 Task: Look for space in Quiapo, Philippines from 2nd August, 2023 to 12th August, 2023 for 2 adults in price range Rs.5000 to Rs.10000. Place can be private room with 1 bedroom having 1 bed and 1 bathroom. Property type can be house, flat, guest house, hotel. Booking option can be shelf check-in. Required host language is English.
Action: Mouse pressed left at (459, 76)
Screenshot: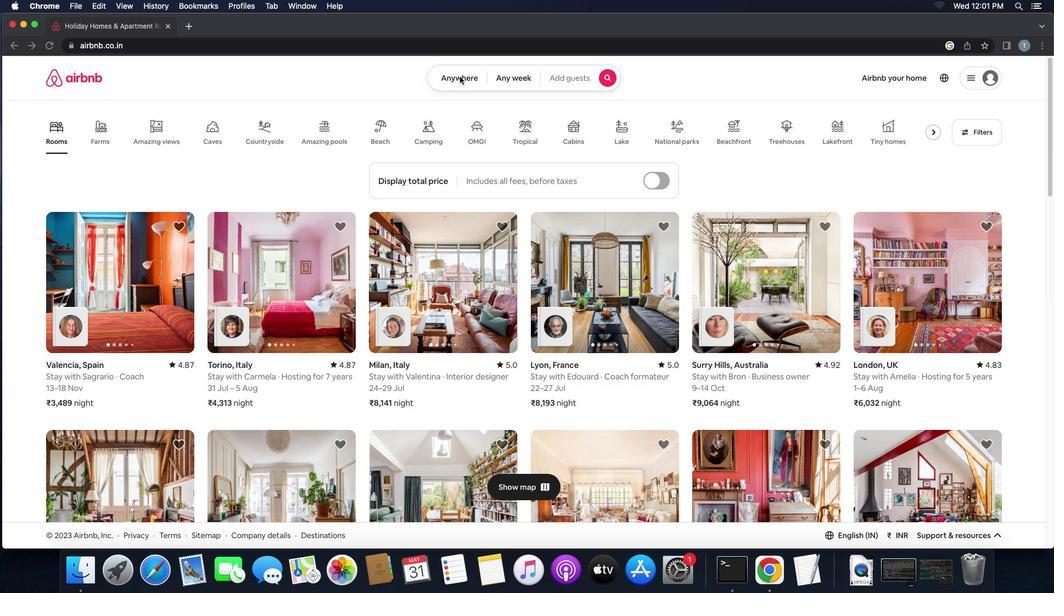 
Action: Mouse pressed left at (459, 76)
Screenshot: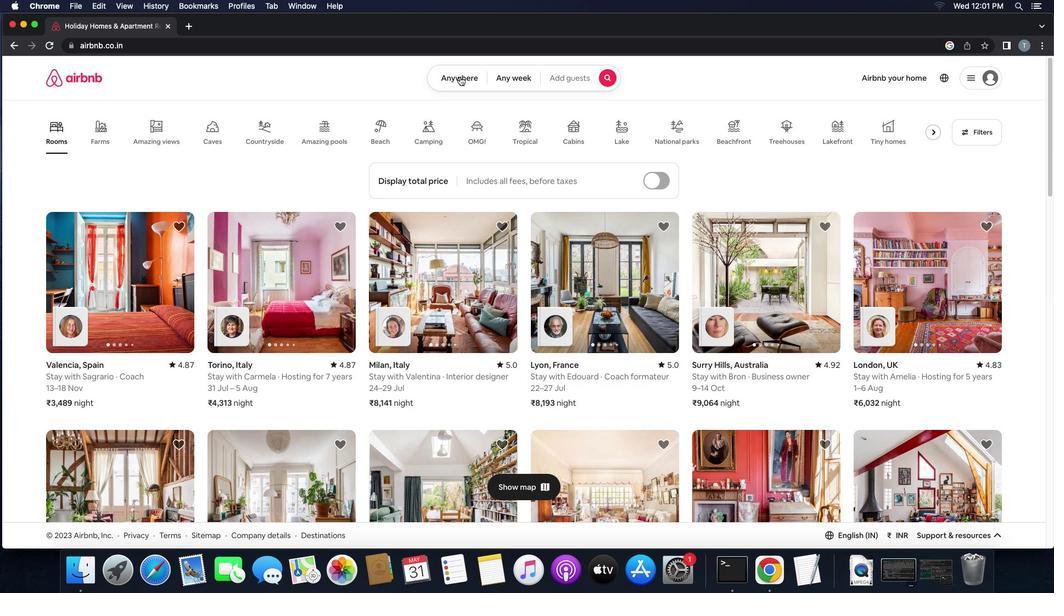 
Action: Mouse moved to (422, 116)
Screenshot: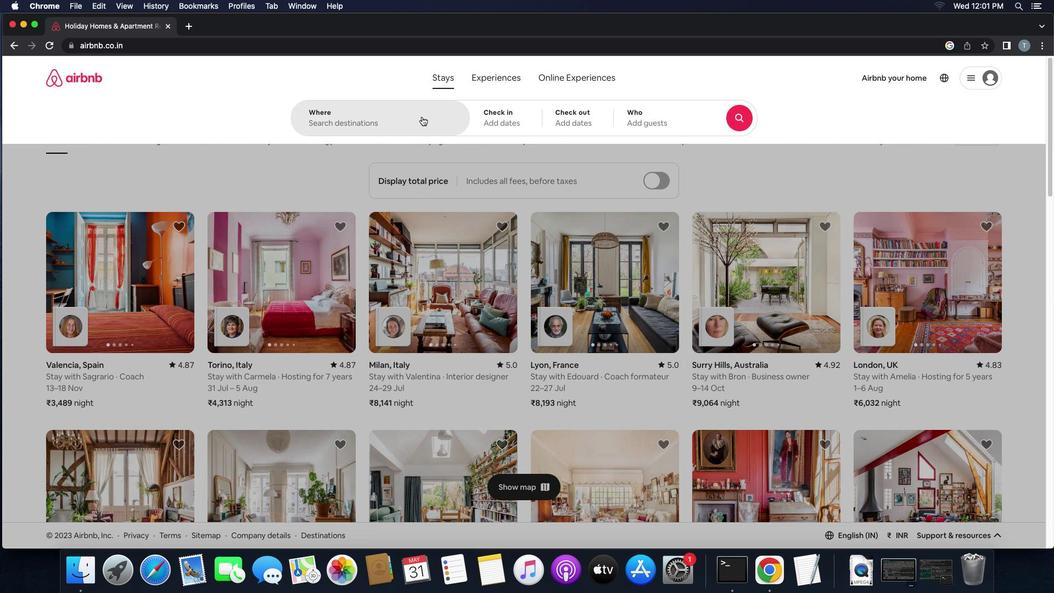 
Action: Mouse pressed left at (422, 116)
Screenshot: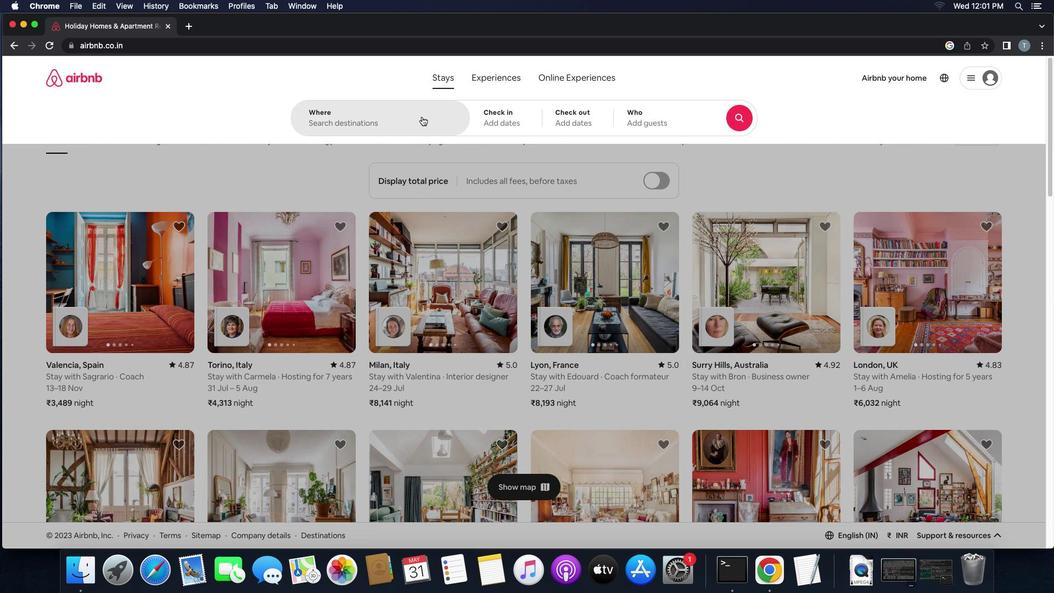 
Action: Key pressed Key.shift'Q''u''i''a''p''o'',''p''h''i''l''i''p''p''i''n''e''s'
Screenshot: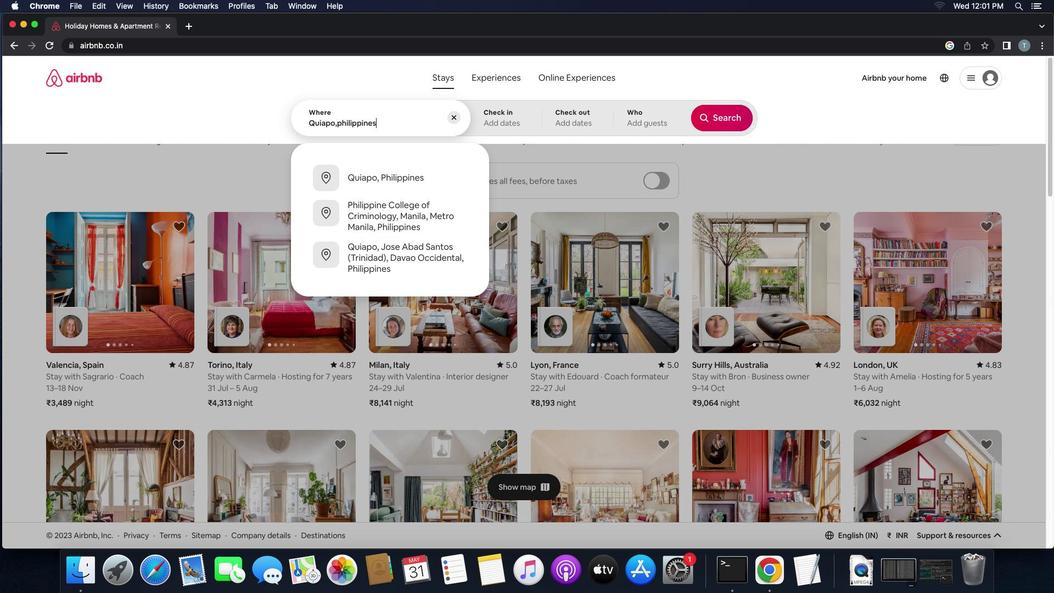 
Action: Mouse moved to (384, 180)
Screenshot: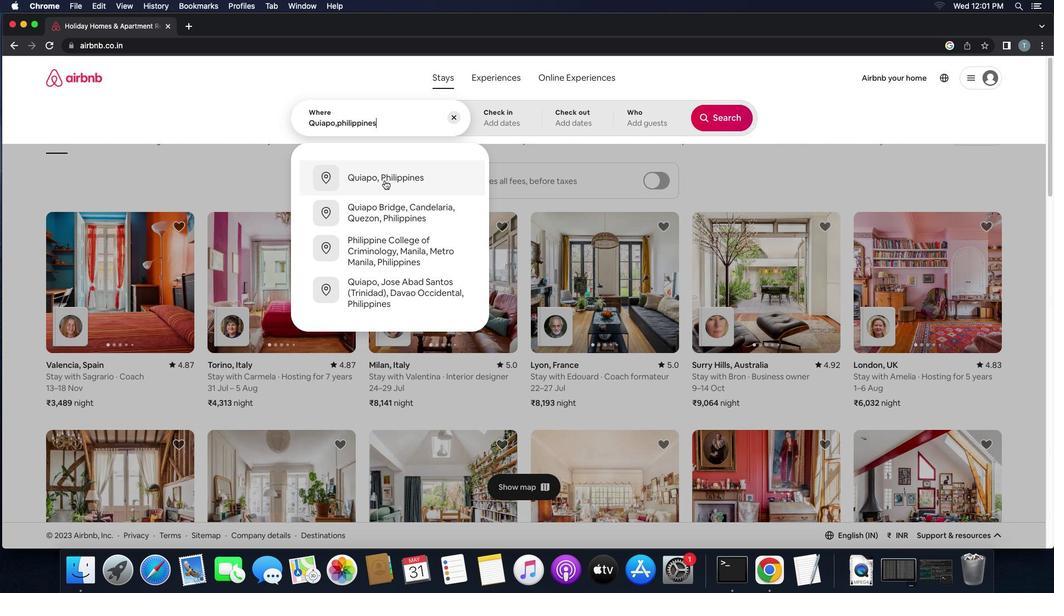 
Action: Mouse pressed left at (384, 180)
Screenshot: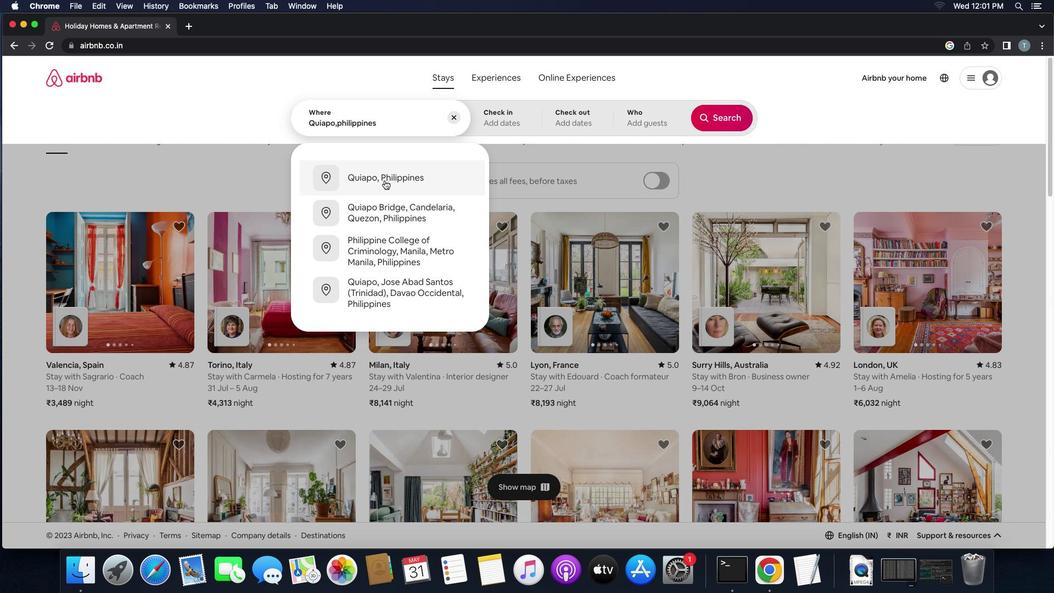 
Action: Mouse moved to (727, 209)
Screenshot: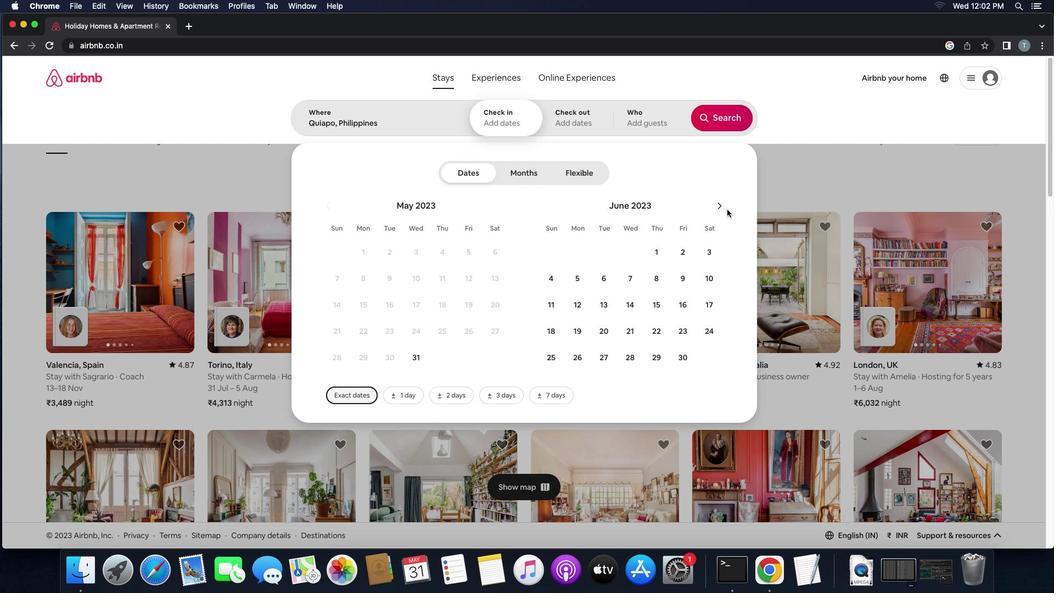 
Action: Mouse pressed left at (727, 209)
Screenshot: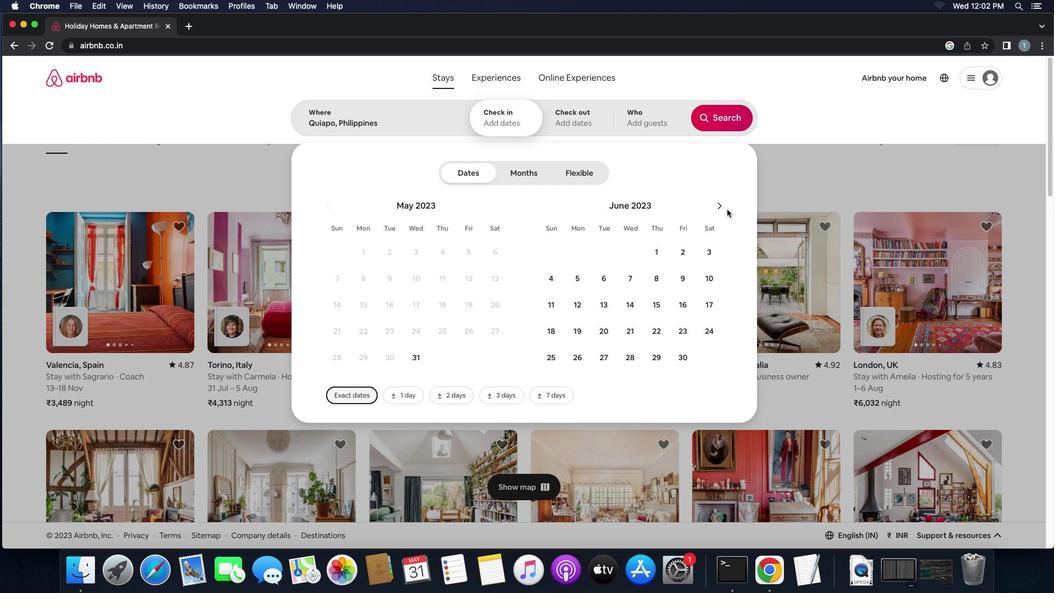 
Action: Mouse moved to (722, 210)
Screenshot: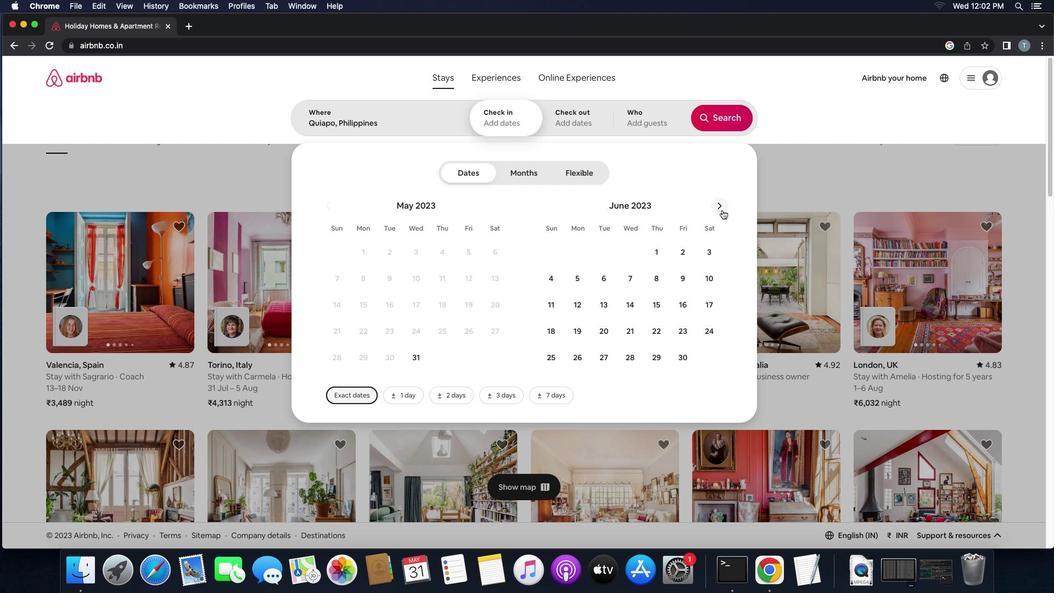 
Action: Mouse pressed left at (722, 210)
Screenshot: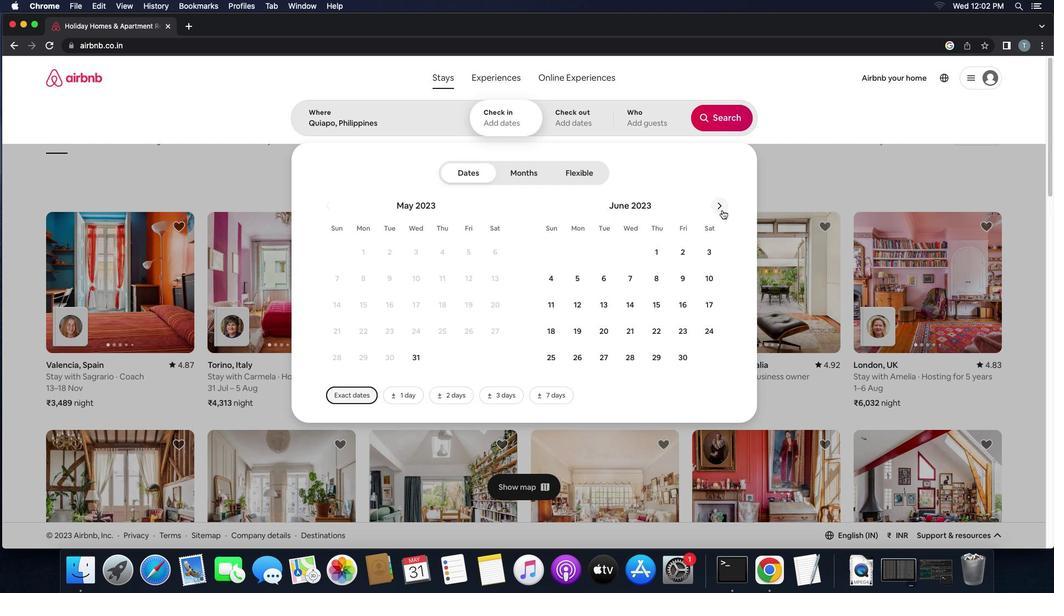
Action: Mouse pressed left at (722, 210)
Screenshot: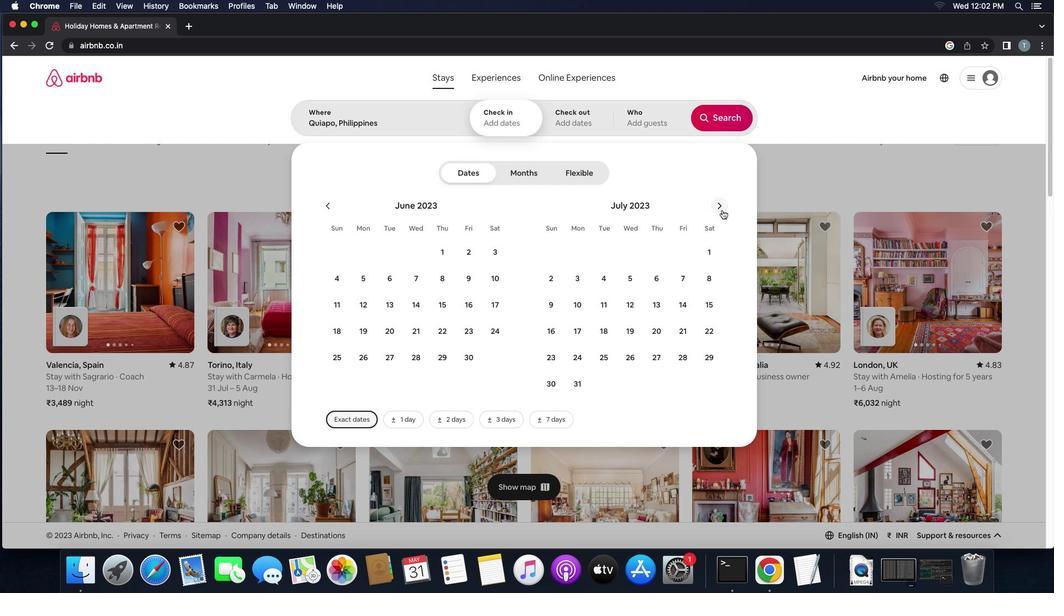 
Action: Mouse moved to (626, 247)
Screenshot: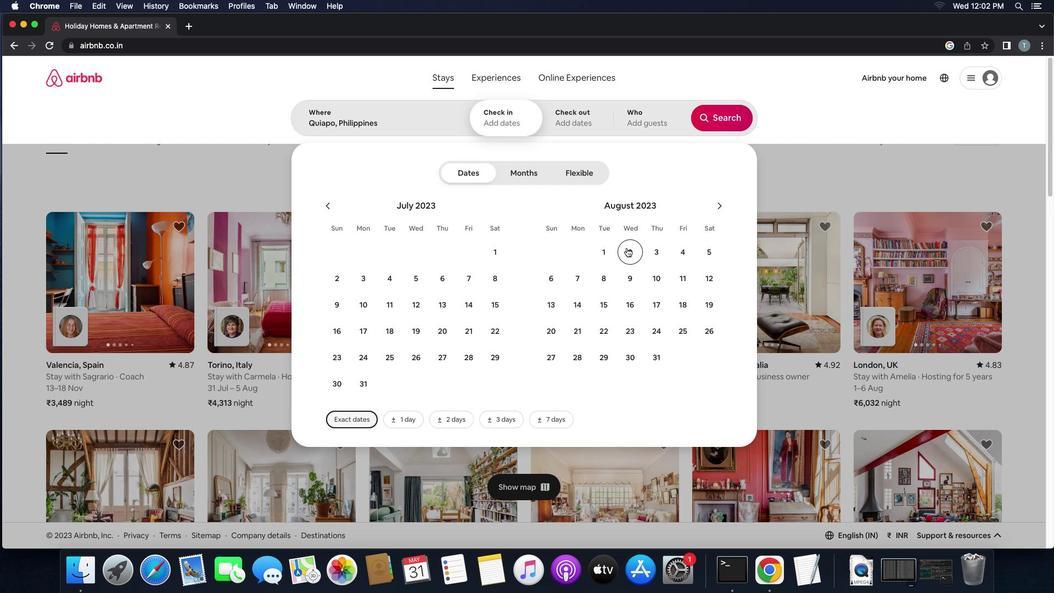 
Action: Mouse pressed left at (626, 247)
Screenshot: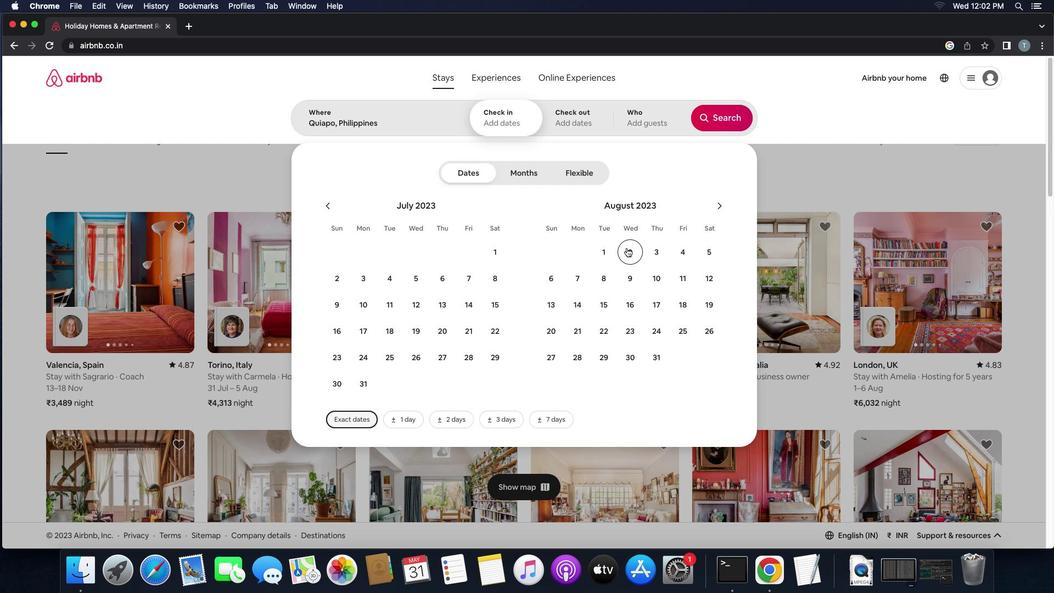 
Action: Mouse moved to (715, 283)
Screenshot: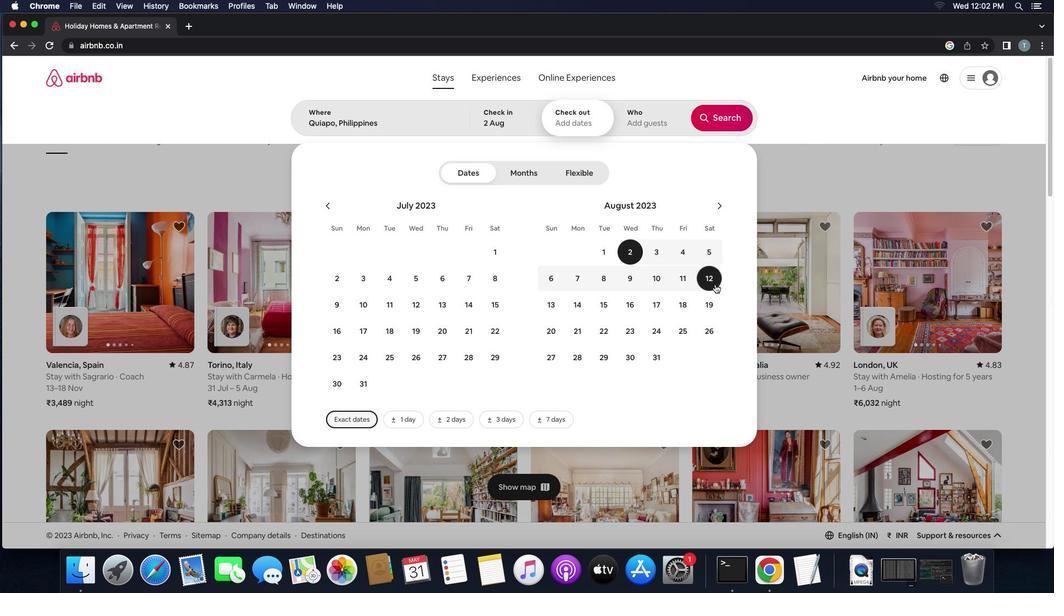 
Action: Mouse pressed left at (715, 283)
Screenshot: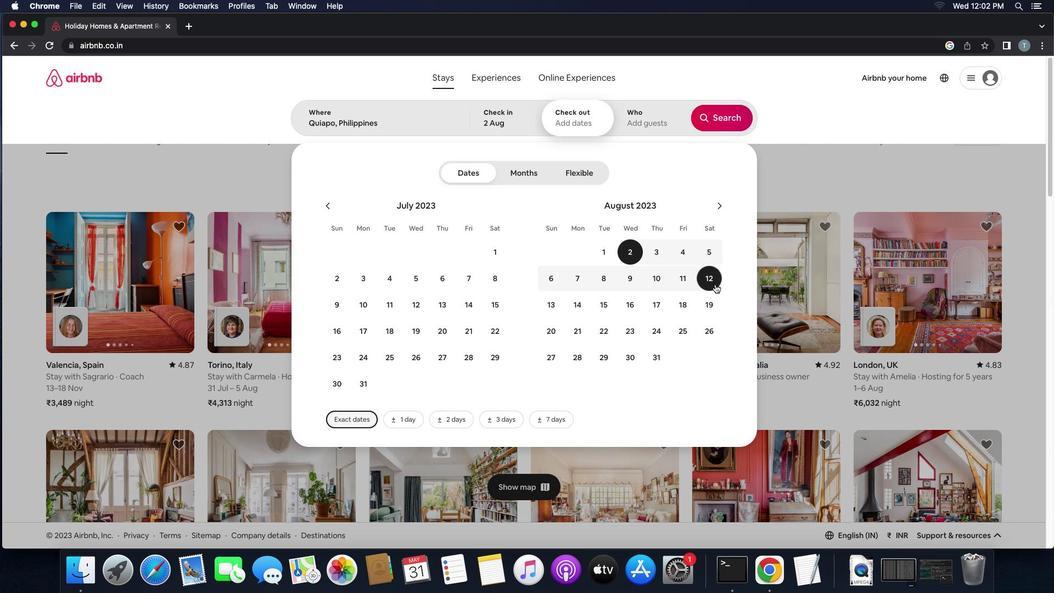 
Action: Mouse moved to (650, 131)
Screenshot: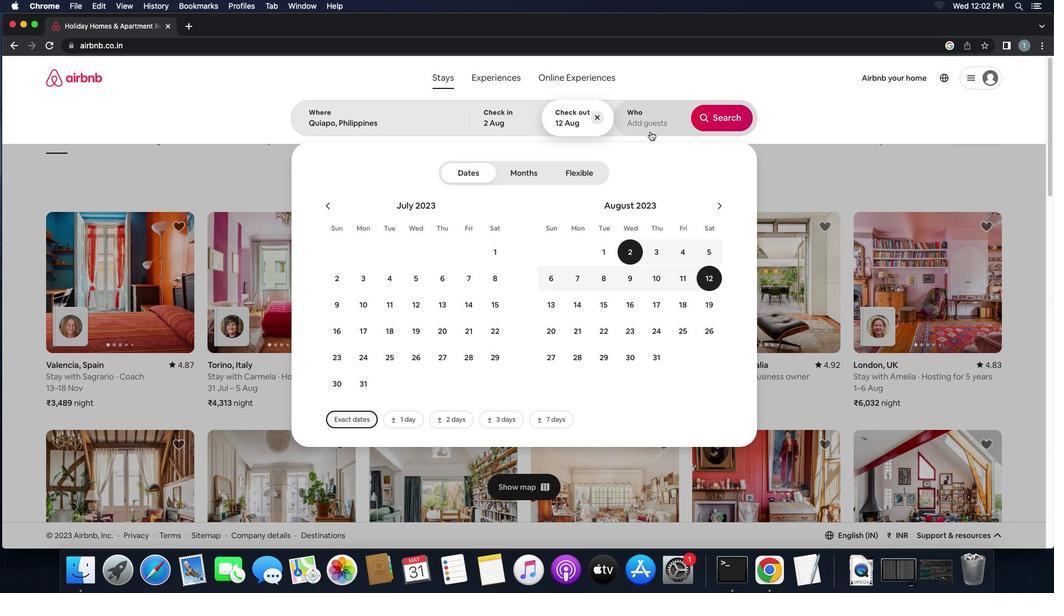 
Action: Mouse pressed left at (650, 131)
Screenshot: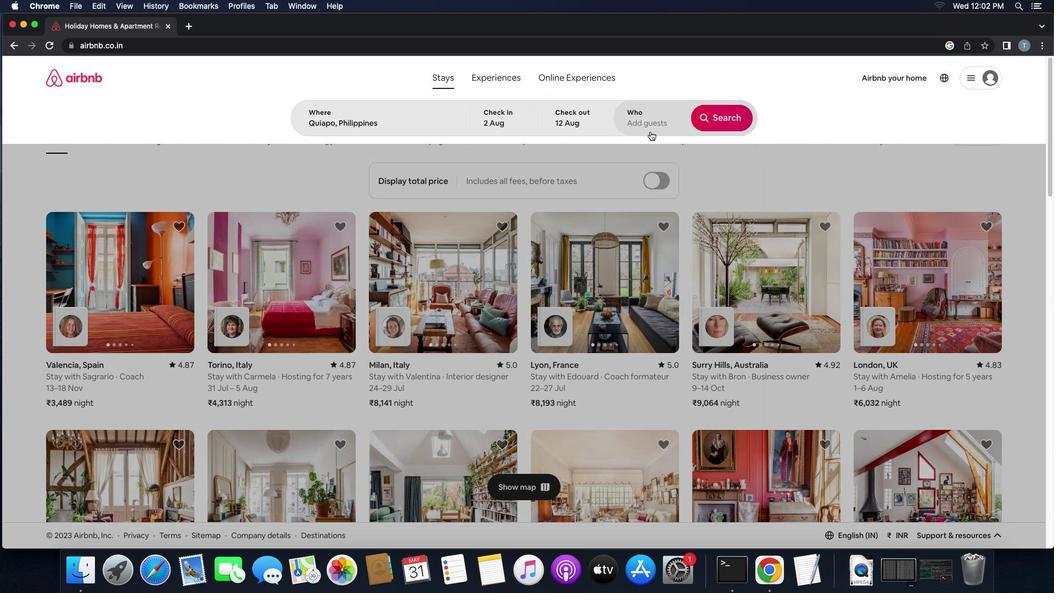 
Action: Mouse moved to (725, 180)
Screenshot: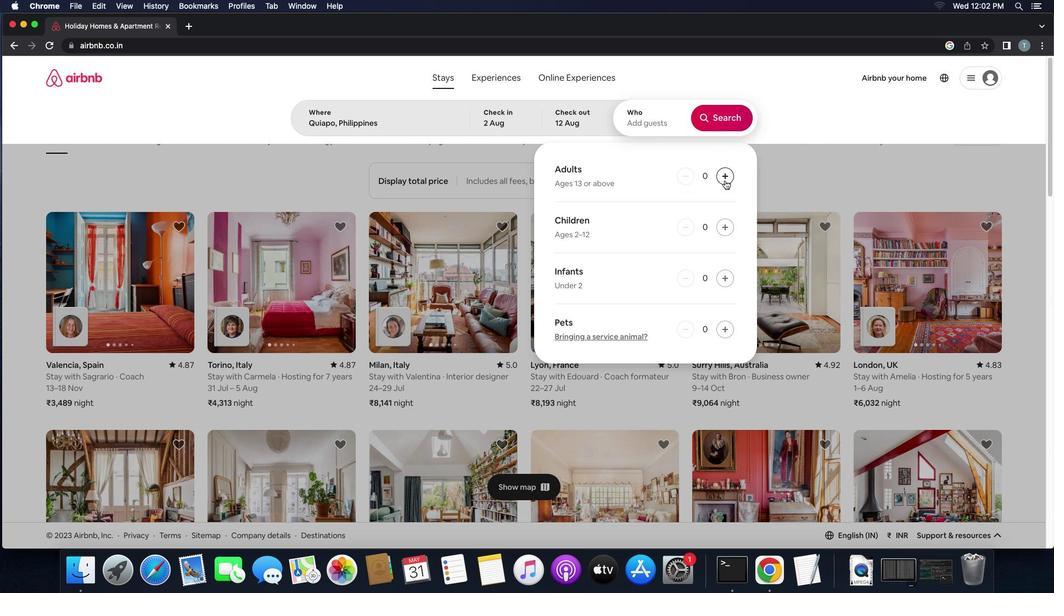 
Action: Mouse pressed left at (725, 180)
Screenshot: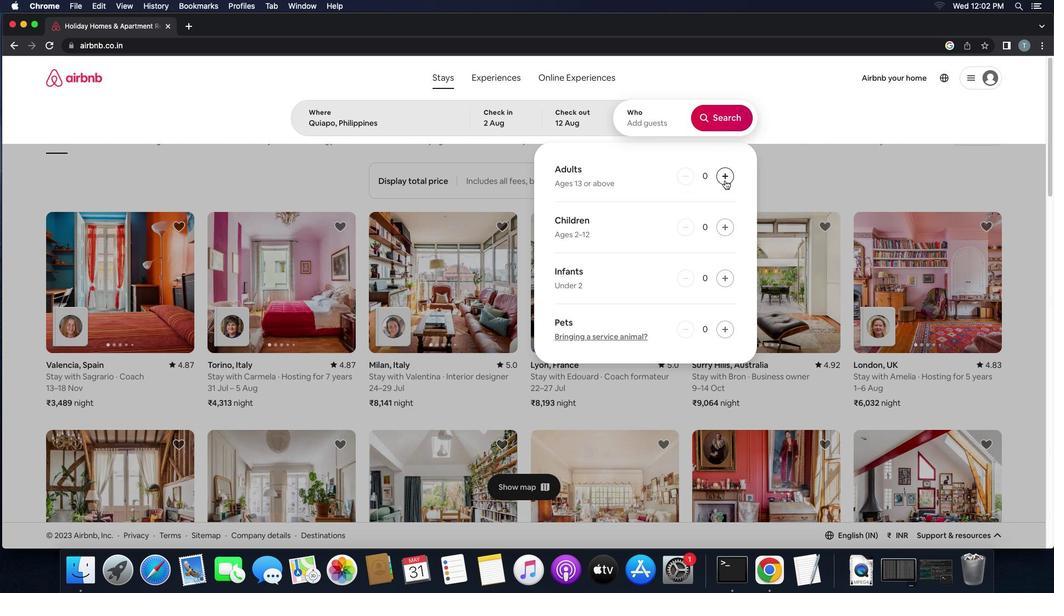 
Action: Mouse pressed left at (725, 180)
Screenshot: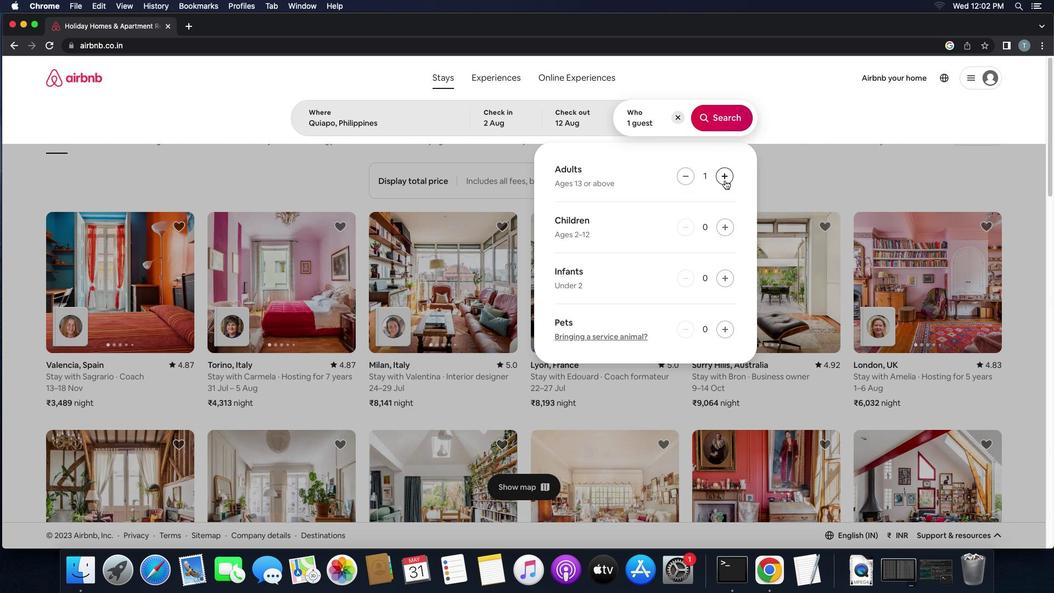 
Action: Mouse moved to (731, 119)
Screenshot: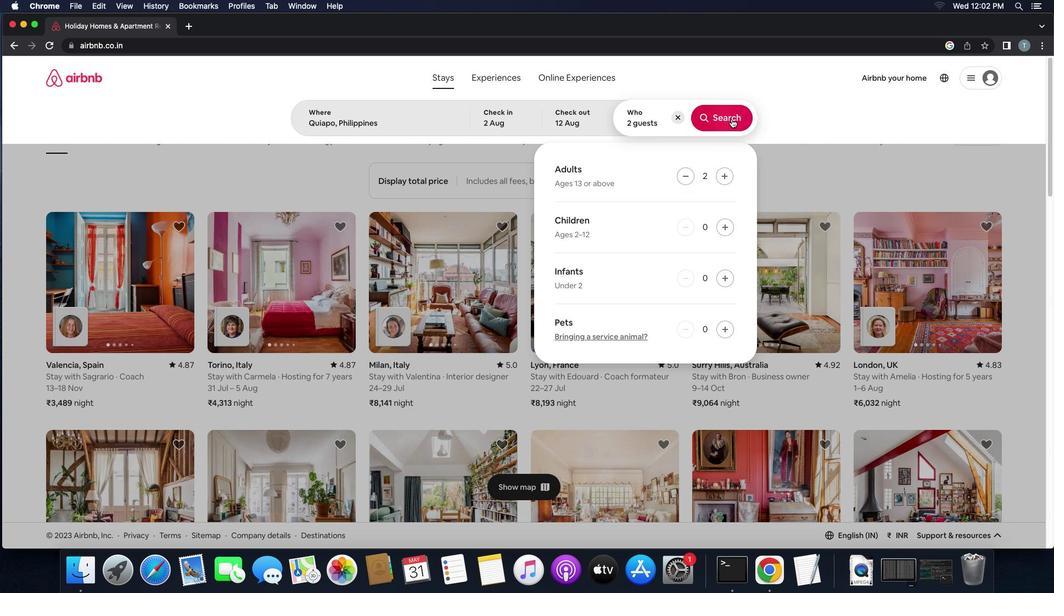 
Action: Mouse pressed left at (731, 119)
Screenshot: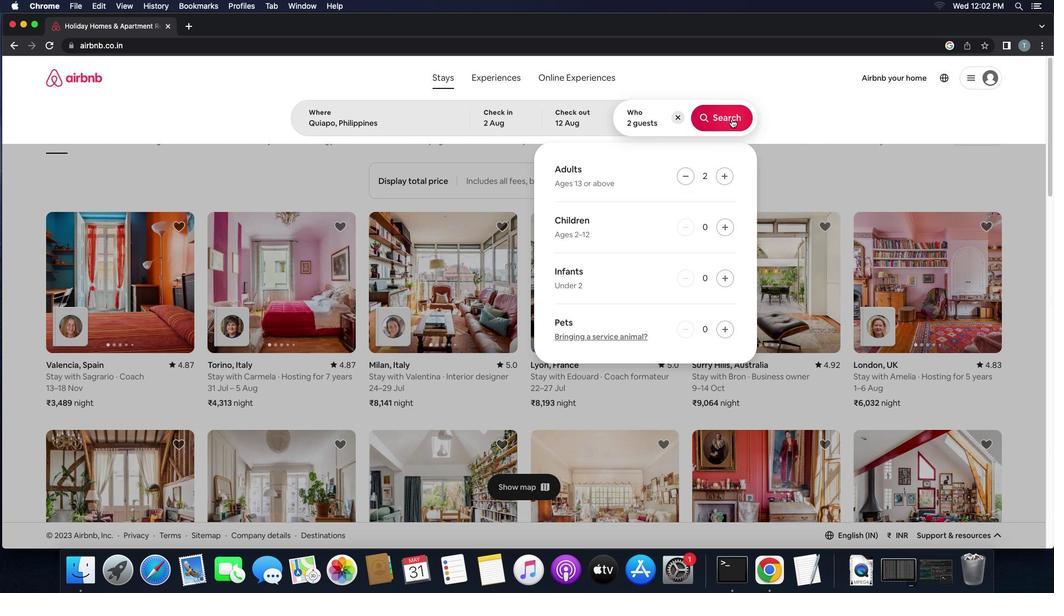 
Action: Mouse moved to (997, 127)
Screenshot: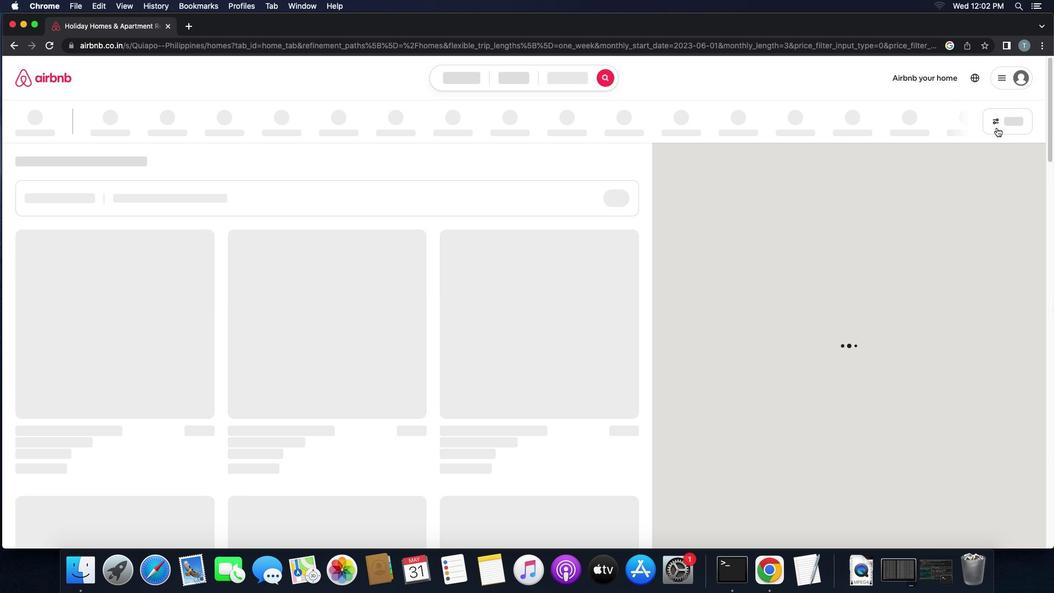 
Action: Mouse pressed left at (997, 127)
Screenshot: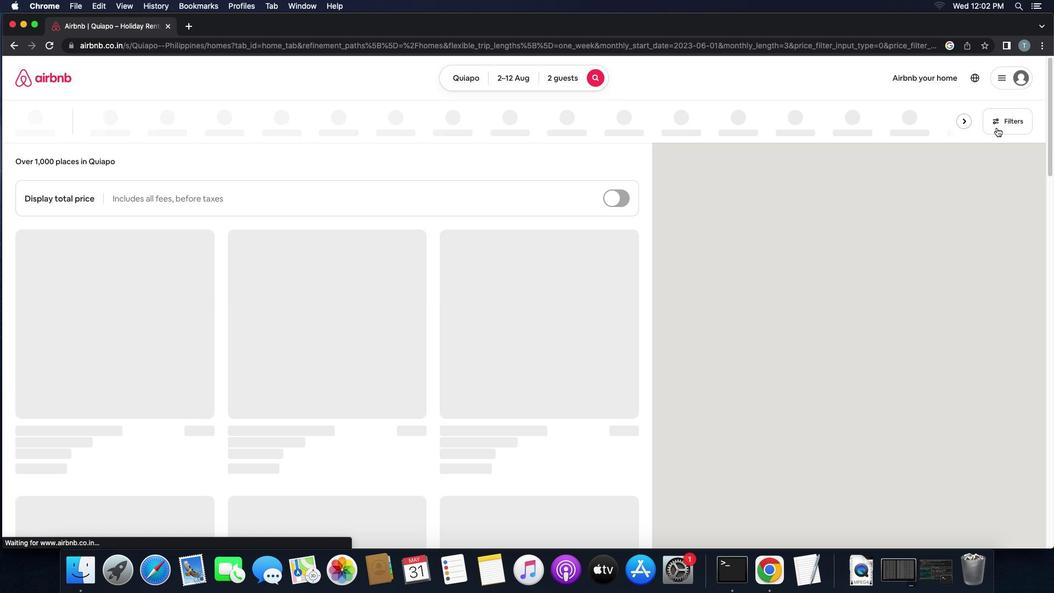 
Action: Mouse moved to (425, 262)
Screenshot: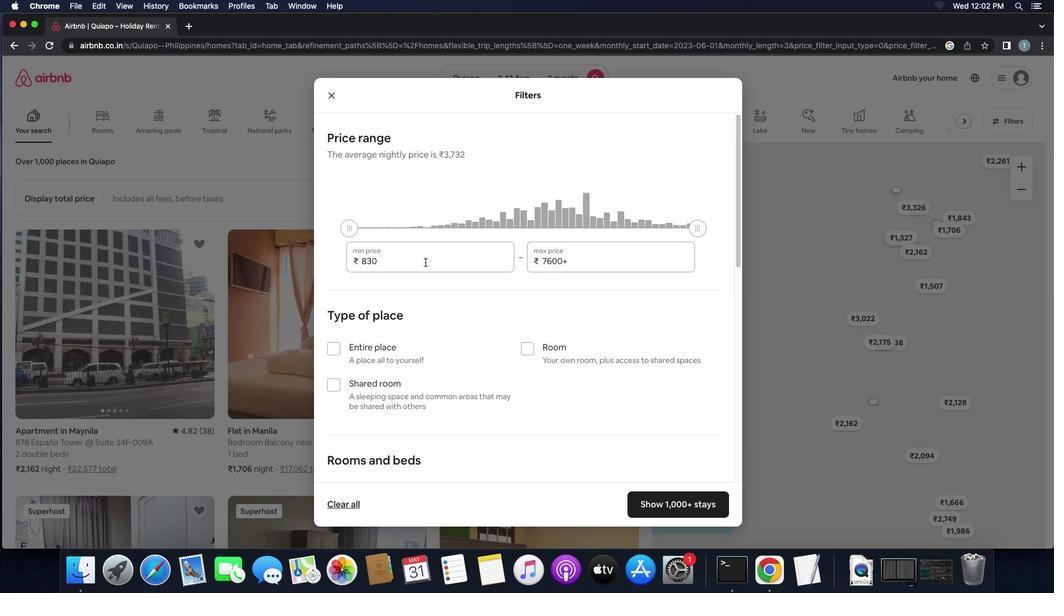
Action: Mouse pressed left at (425, 262)
Screenshot: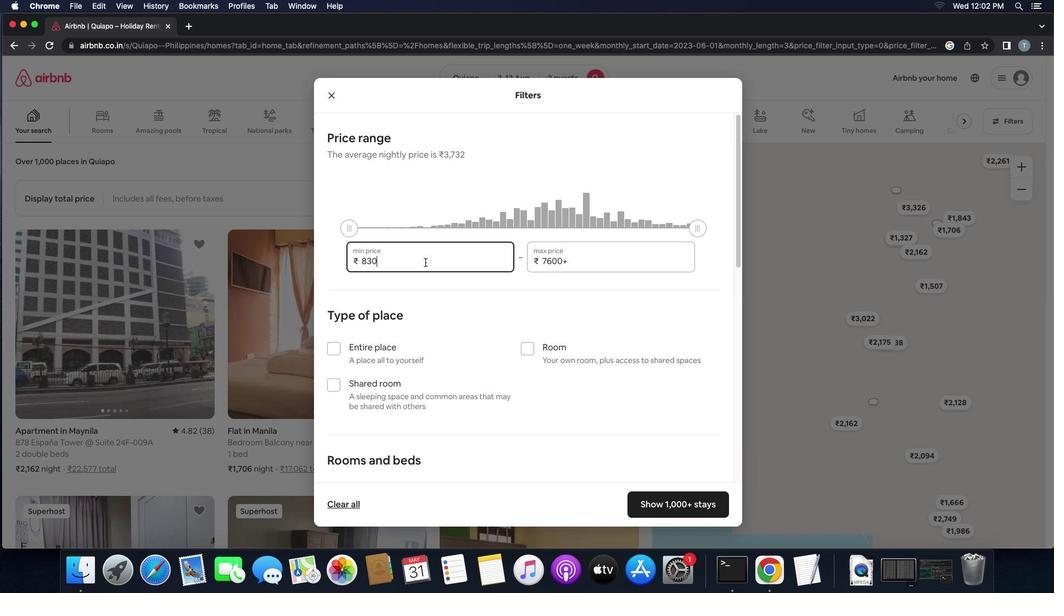
Action: Mouse moved to (425, 261)
Screenshot: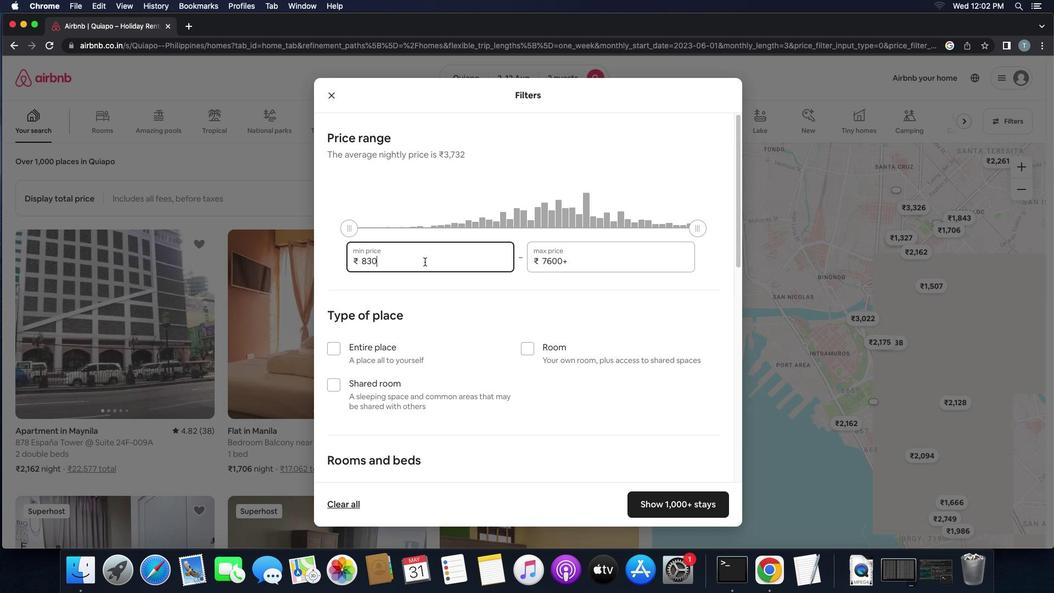 
Action: Key pressed Key.backspaceKey.backspaceKey.backspace'5''0''0''0'
Screenshot: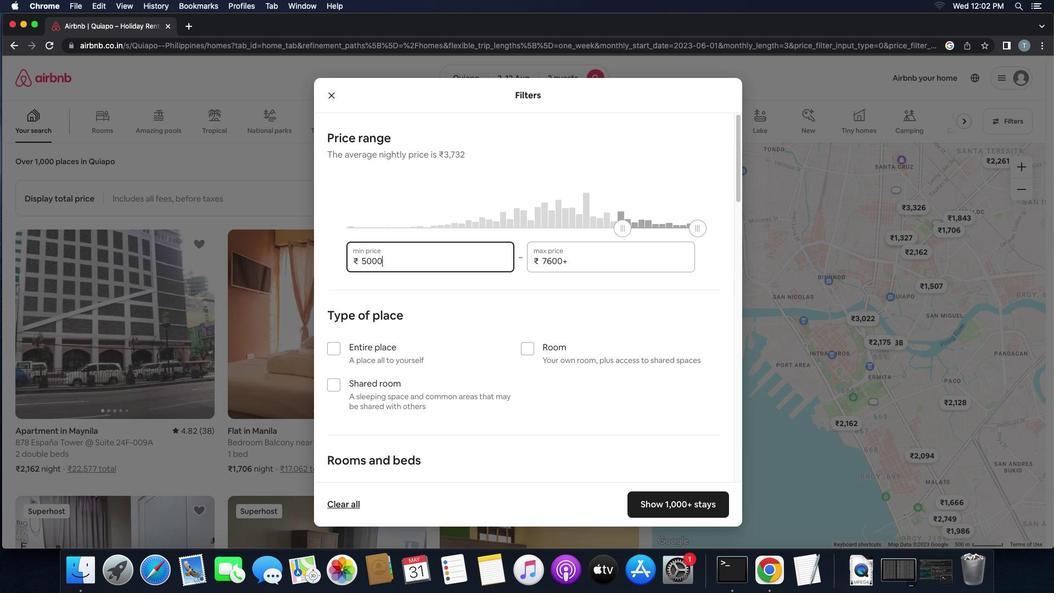 
Action: Mouse moved to (592, 261)
Screenshot: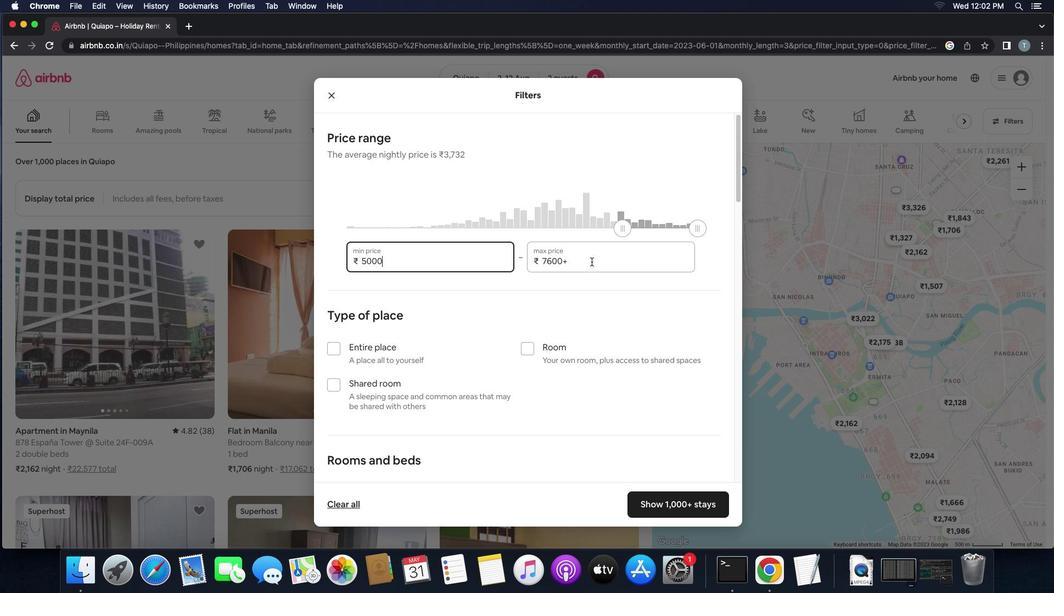 
Action: Mouse pressed left at (592, 261)
Screenshot: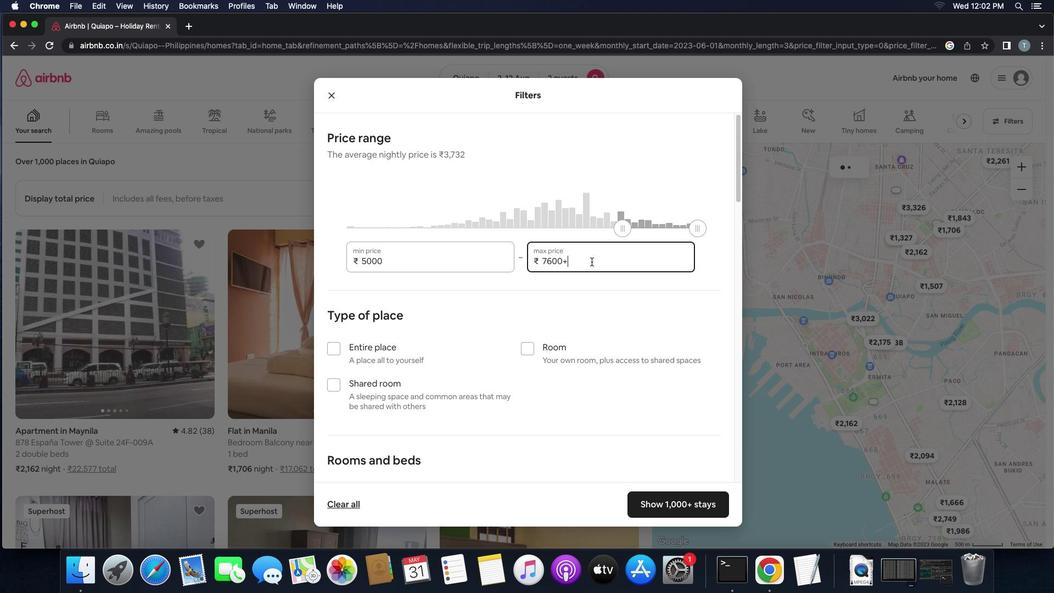
Action: Mouse moved to (578, 198)
Screenshot: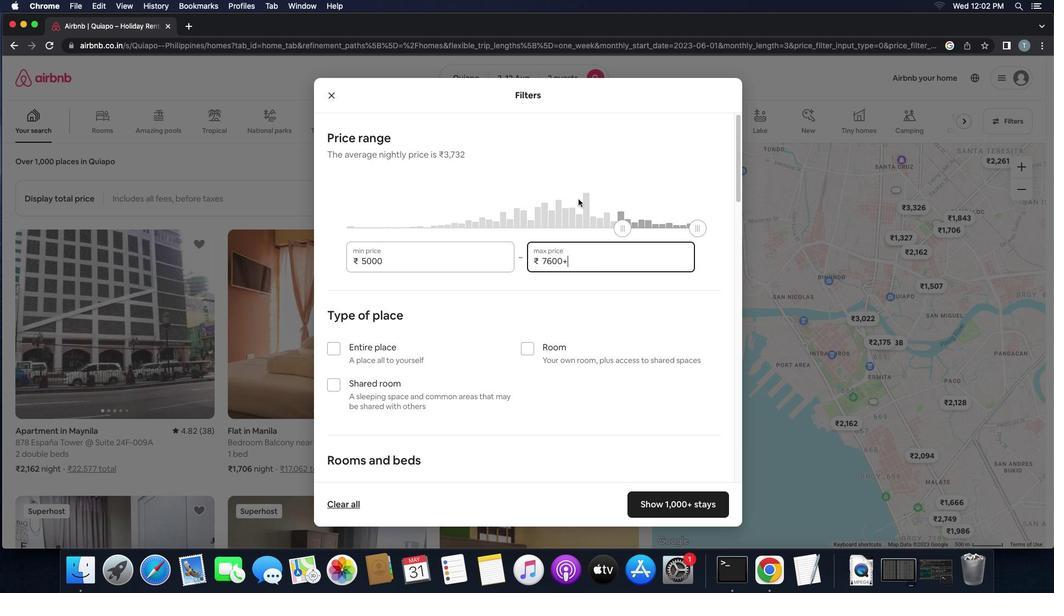 
Action: Key pressed Key.backspaceKey.backspaceKey.backspaceKey.backspaceKey.backspace'1''0''0''0''0'
Screenshot: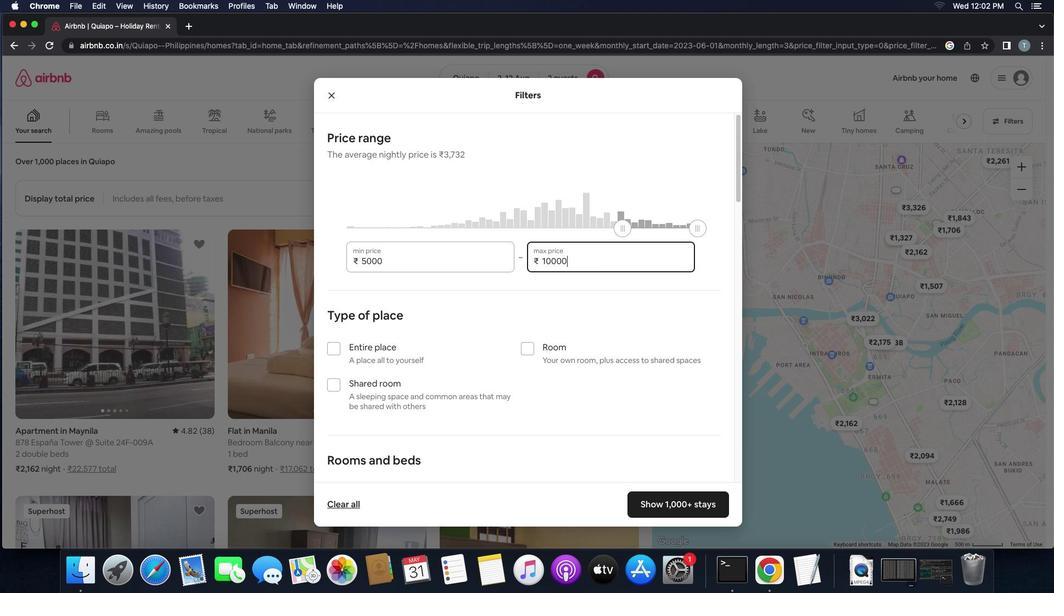 
Action: Mouse moved to (558, 269)
Screenshot: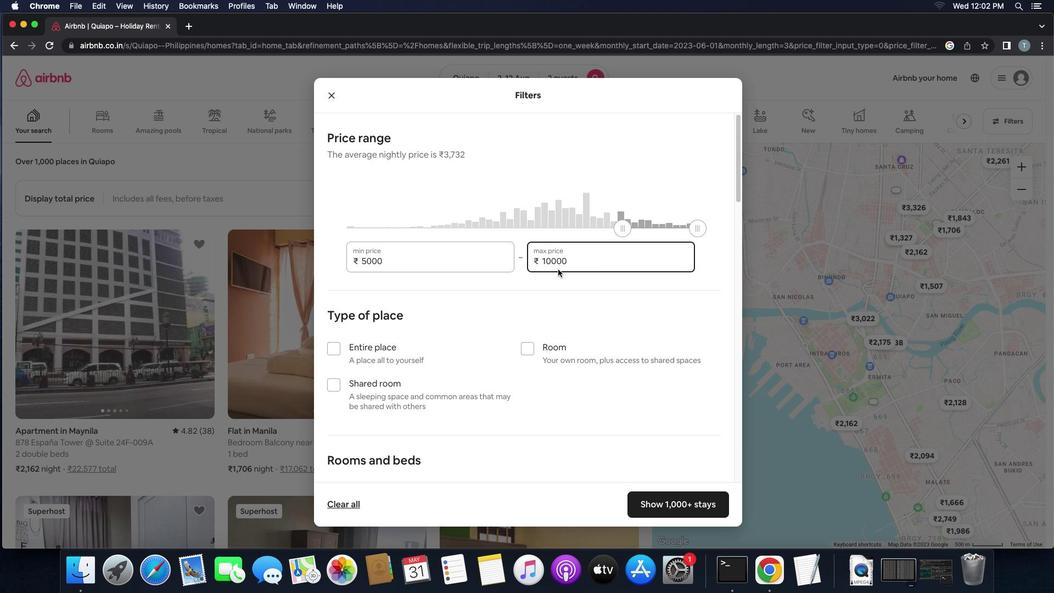 
Action: Mouse scrolled (558, 269) with delta (0, 0)
Screenshot: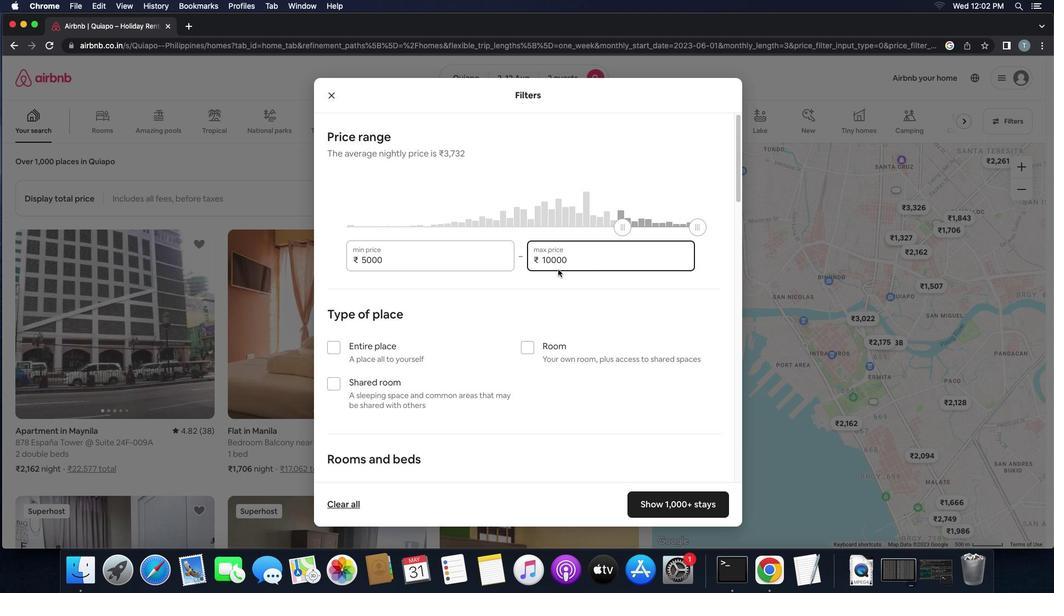 
Action: Mouse scrolled (558, 269) with delta (0, 0)
Screenshot: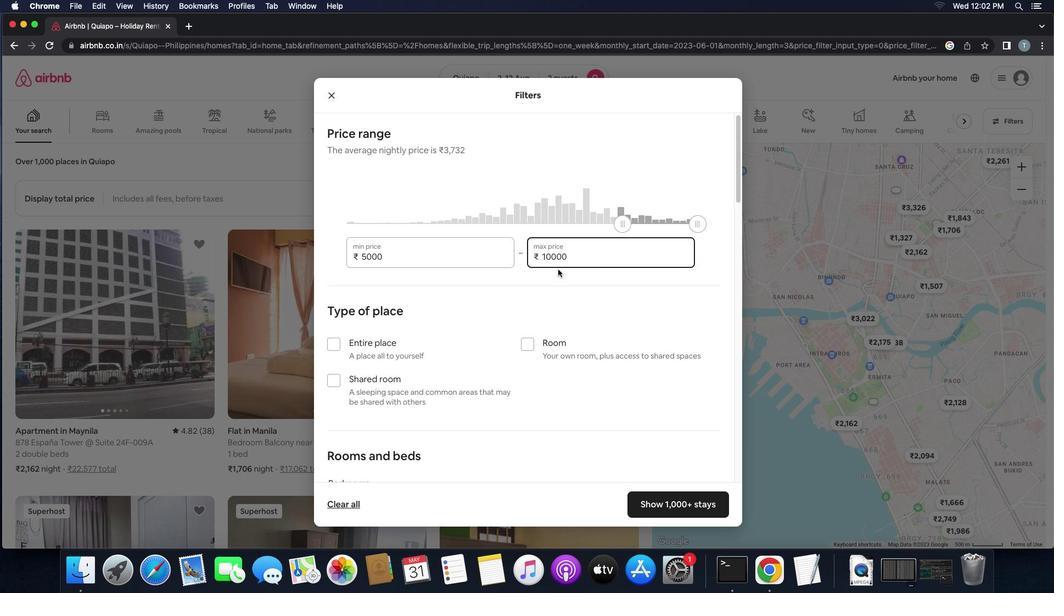 
Action: Mouse scrolled (558, 269) with delta (0, -1)
Screenshot: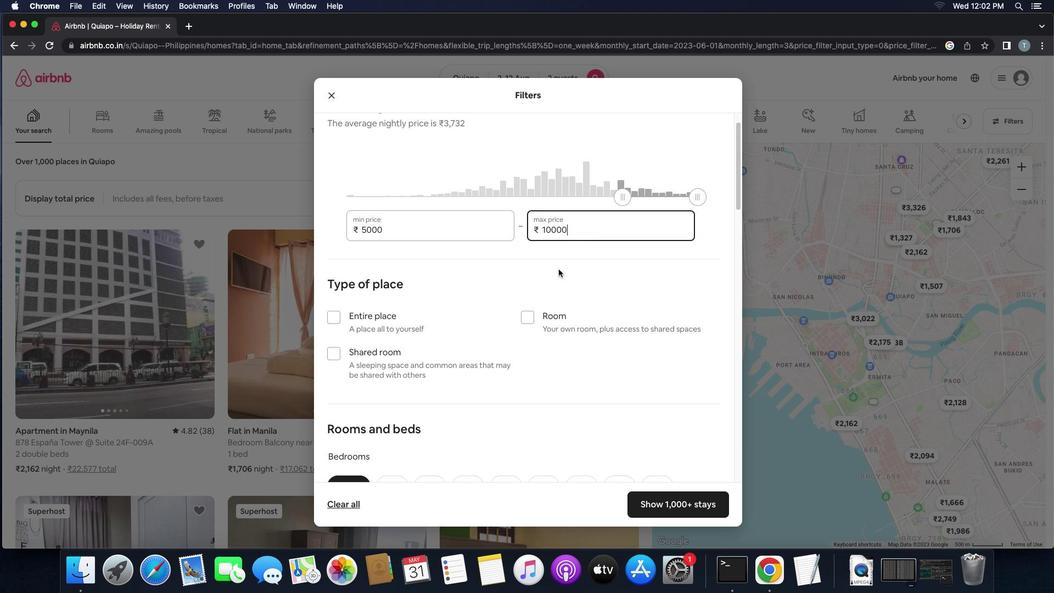 
Action: Mouse moved to (558, 269)
Screenshot: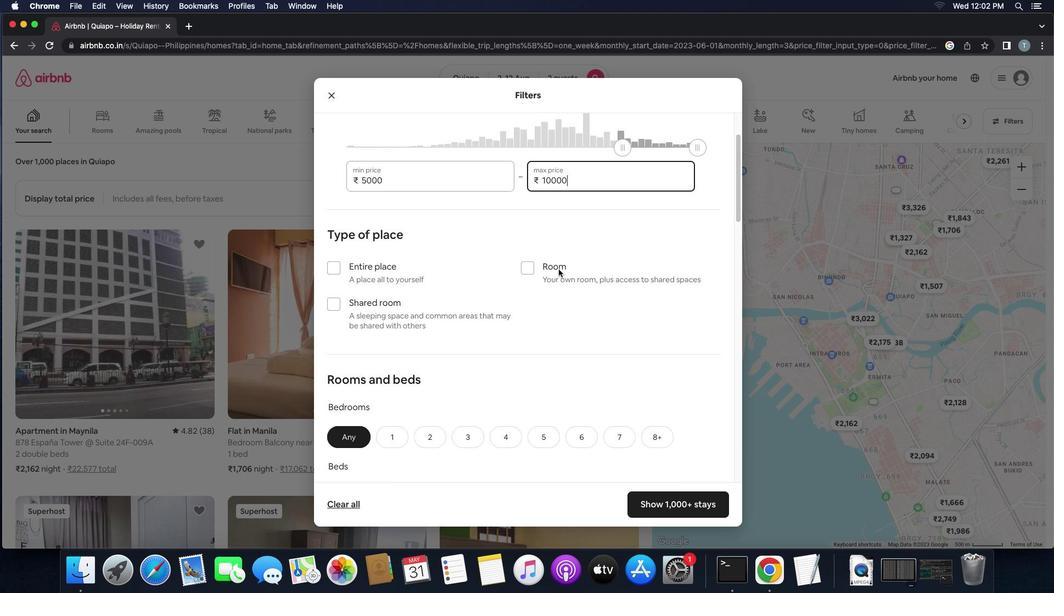 
Action: Mouse scrolled (558, 269) with delta (0, -1)
Screenshot: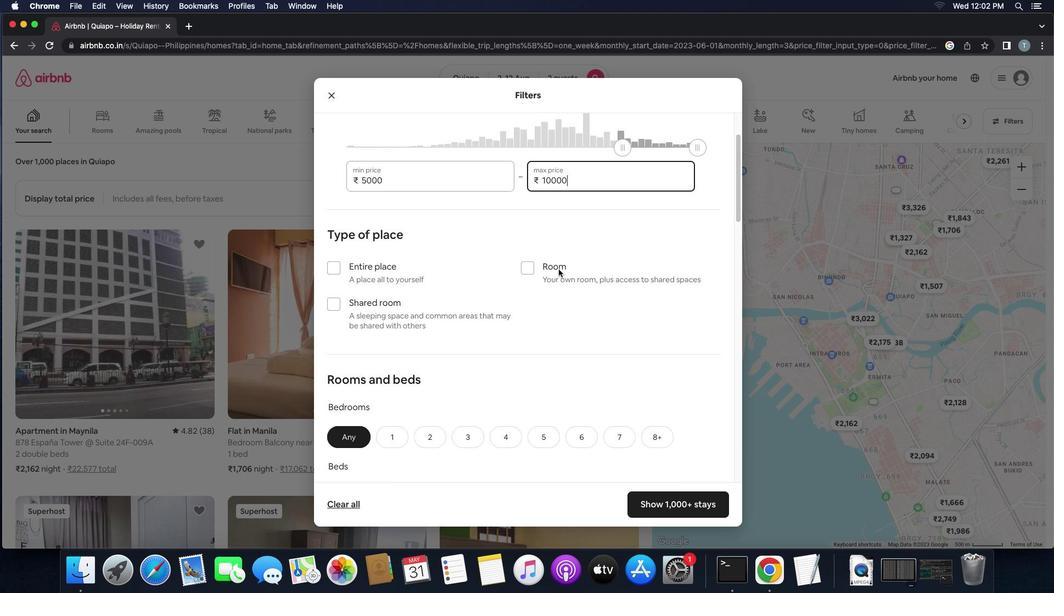 
Action: Mouse moved to (531, 206)
Screenshot: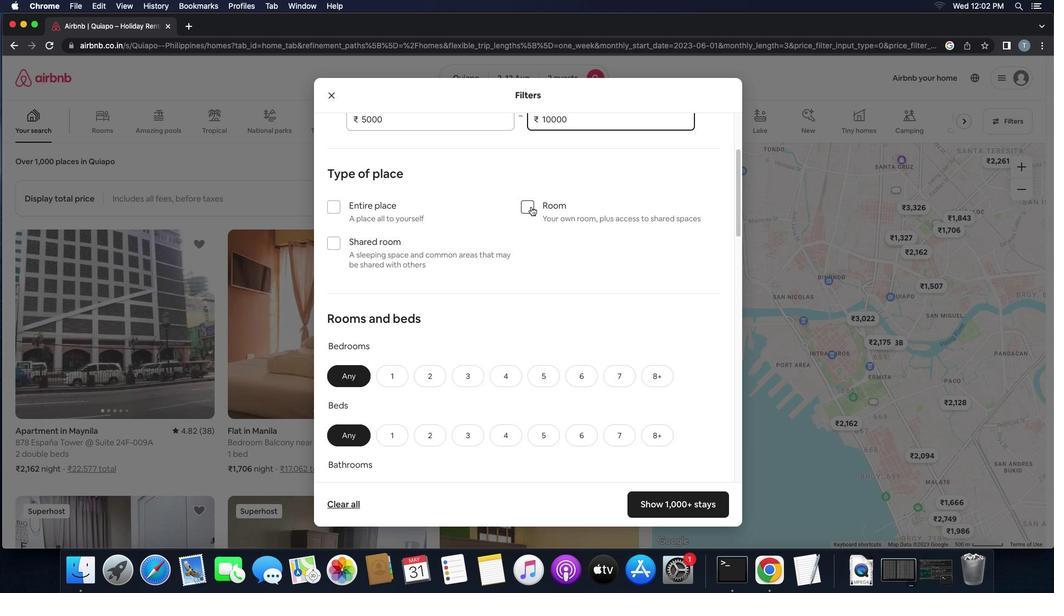
Action: Mouse pressed left at (531, 206)
Screenshot: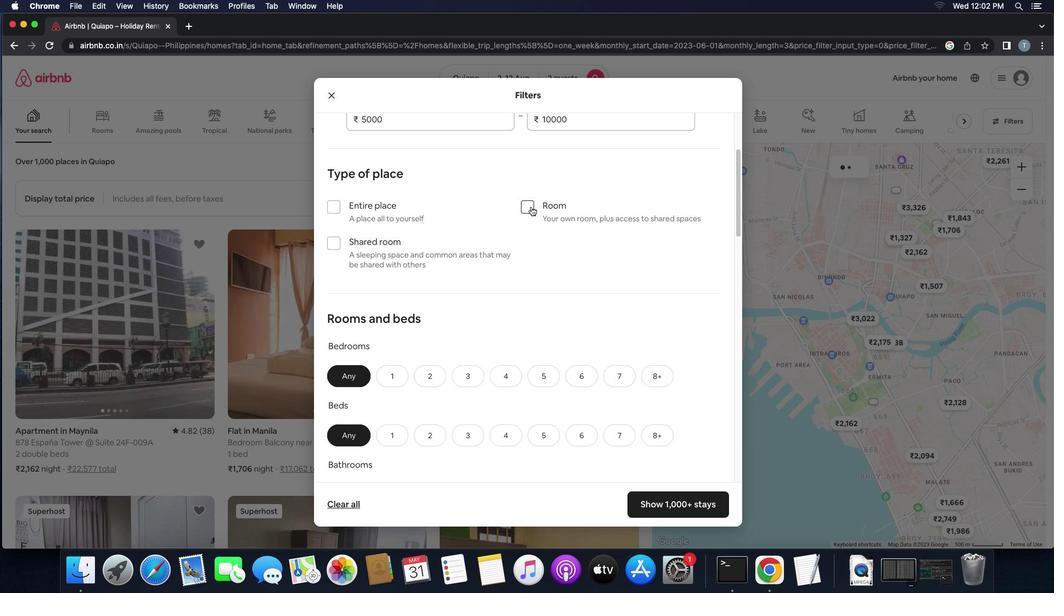
Action: Mouse moved to (558, 235)
Screenshot: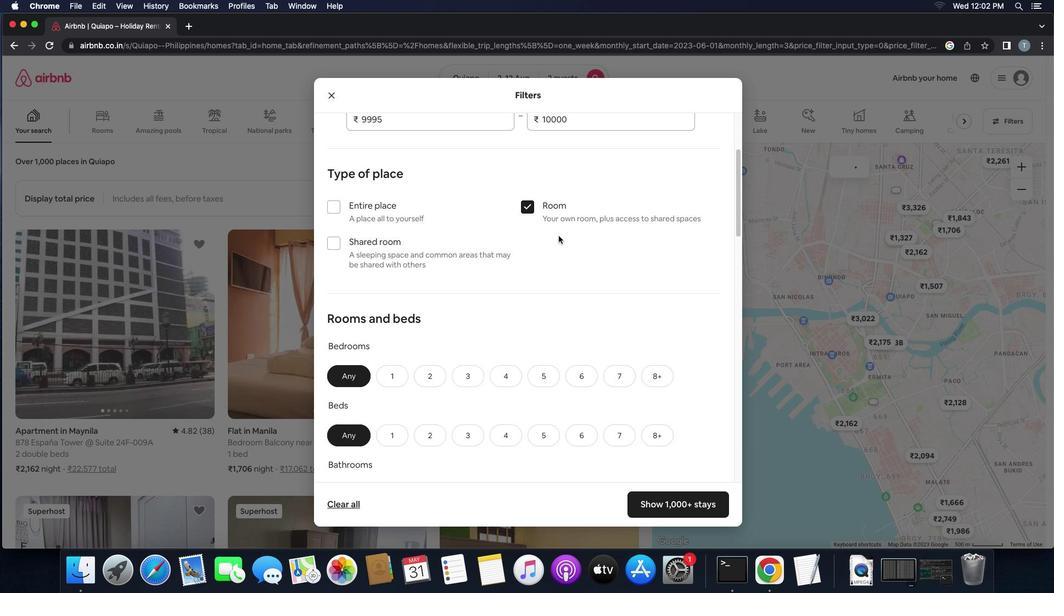 
Action: Mouse scrolled (558, 235) with delta (0, 0)
Screenshot: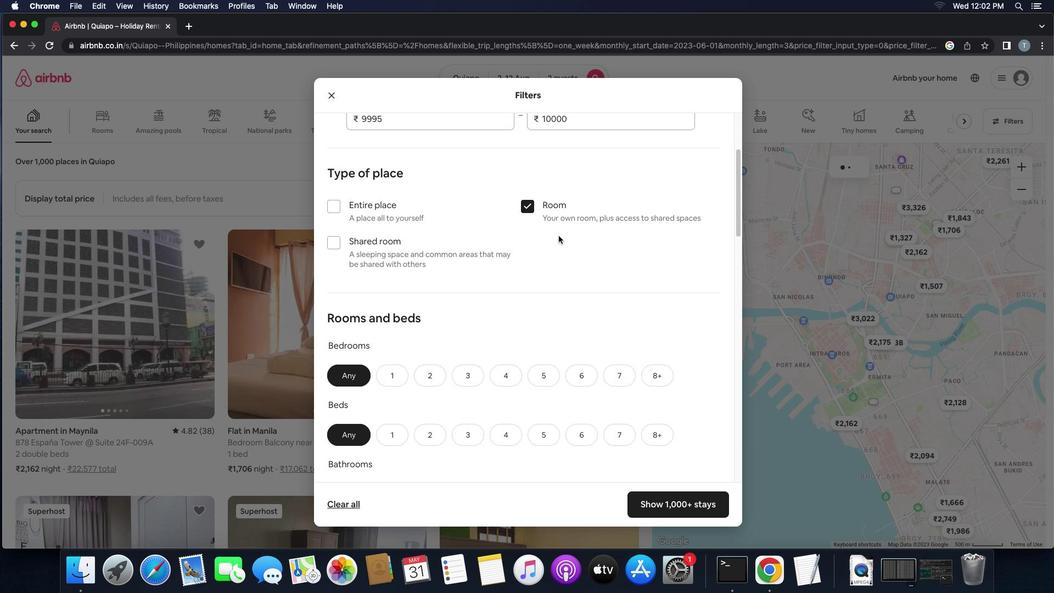 
Action: Mouse scrolled (558, 235) with delta (0, 0)
Screenshot: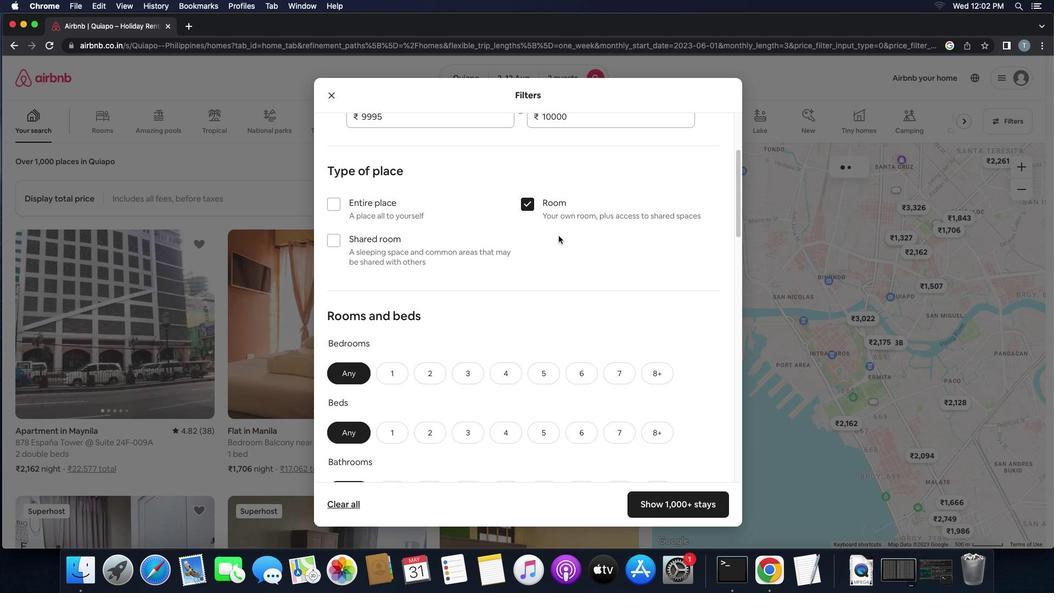 
Action: Mouse scrolled (558, 235) with delta (0, 0)
Screenshot: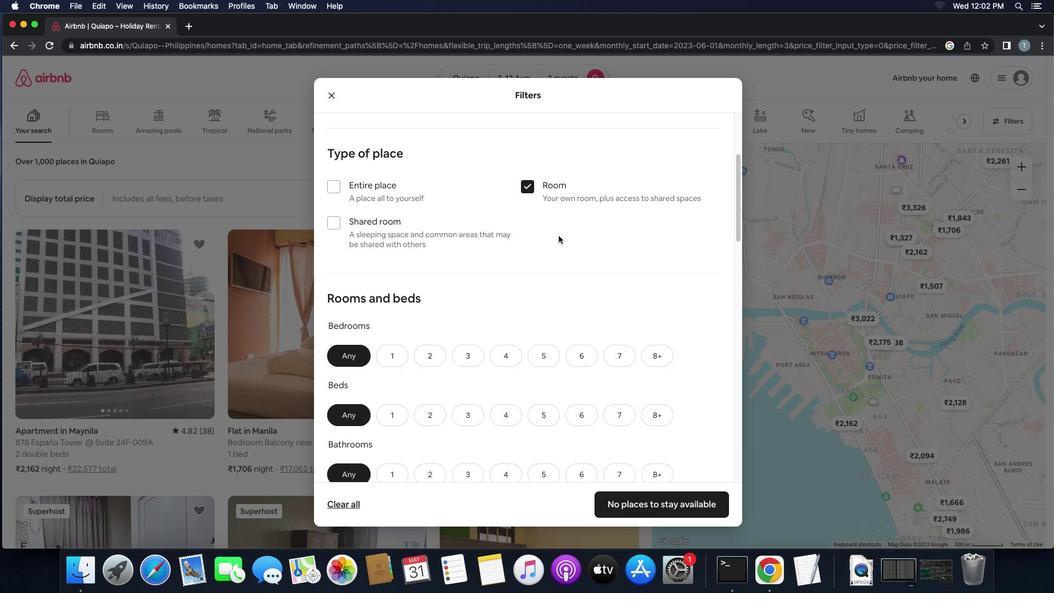 
Action: Mouse scrolled (558, 235) with delta (0, 0)
Screenshot: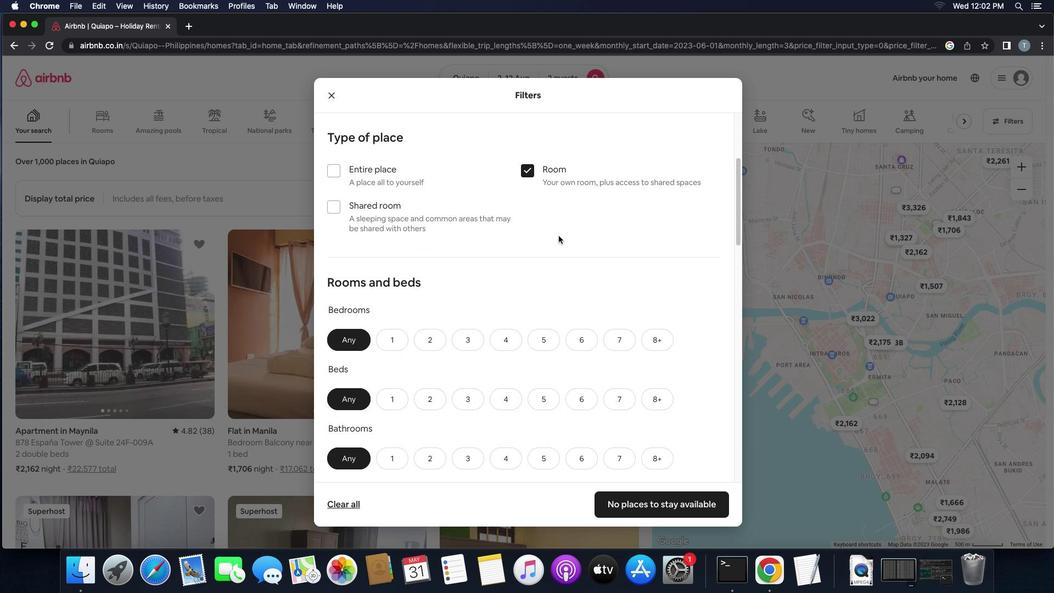 
Action: Mouse scrolled (558, 235) with delta (0, 0)
Screenshot: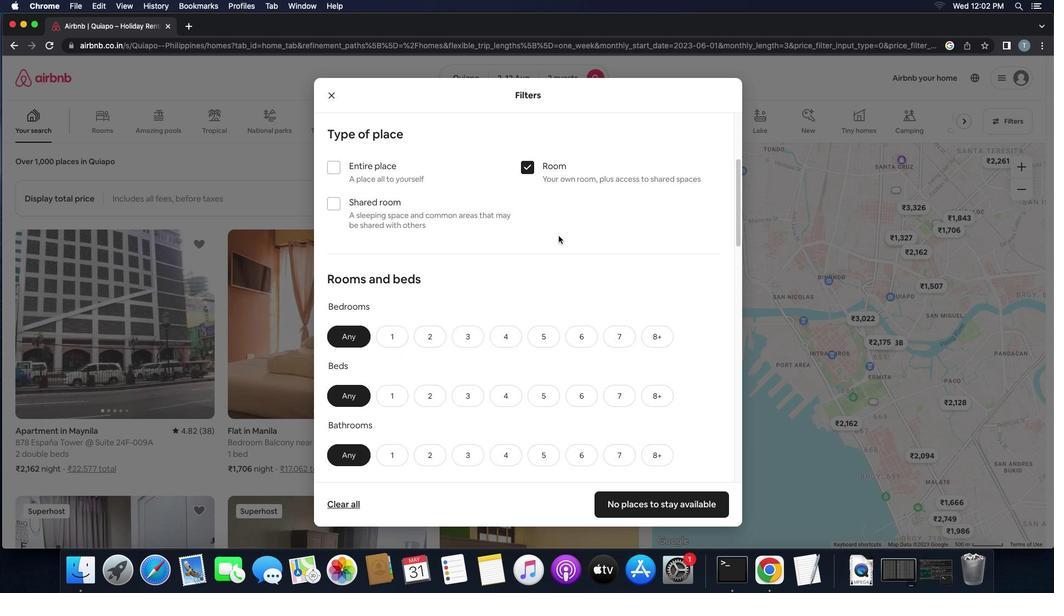 
Action: Mouse scrolled (558, 235) with delta (0, 0)
Screenshot: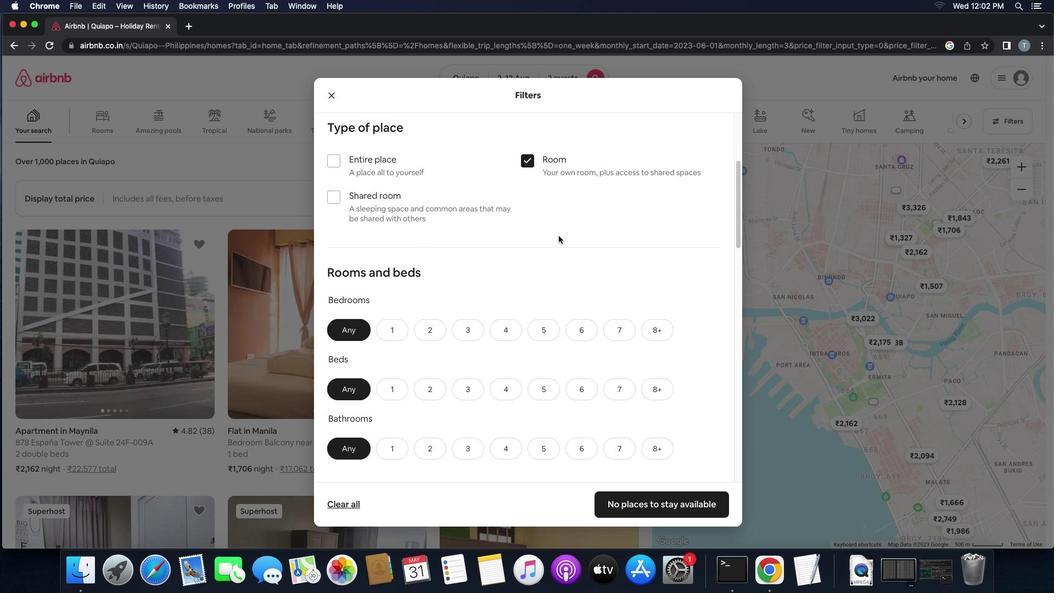 
Action: Mouse moved to (389, 308)
Screenshot: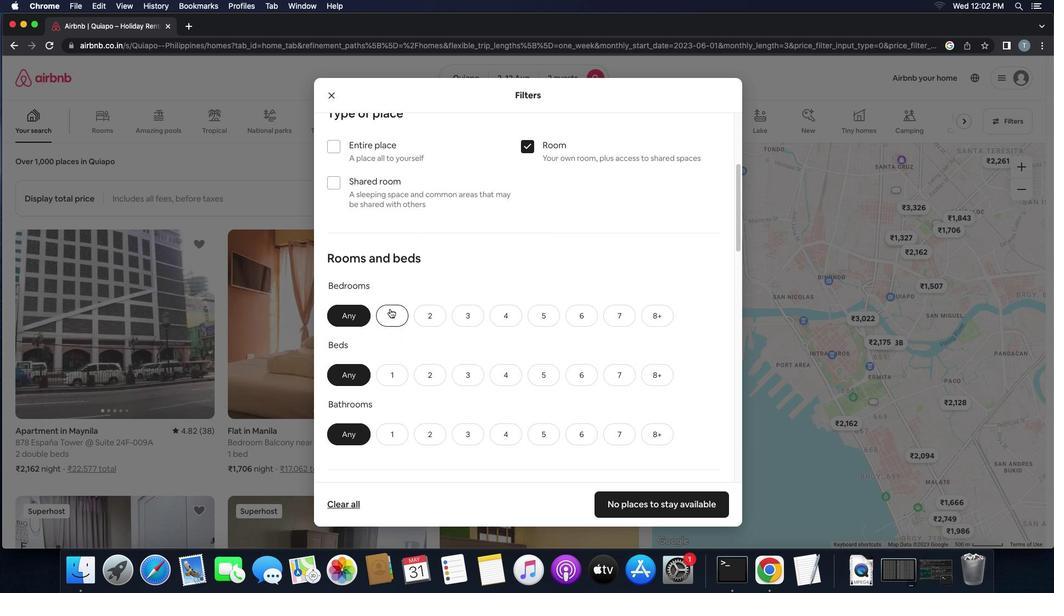 
Action: Mouse pressed left at (389, 308)
Screenshot: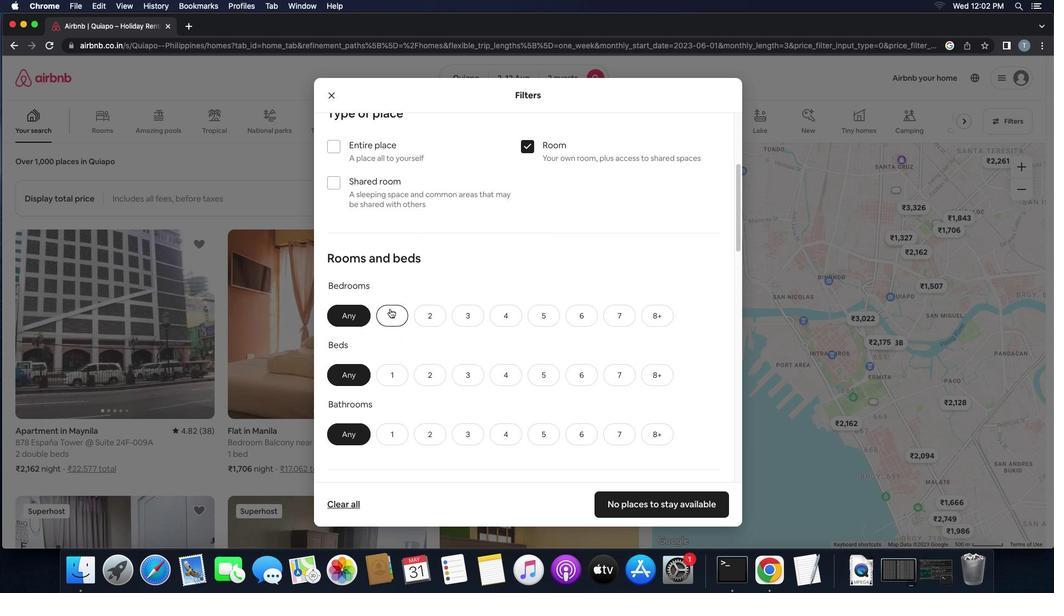 
Action: Mouse moved to (444, 297)
Screenshot: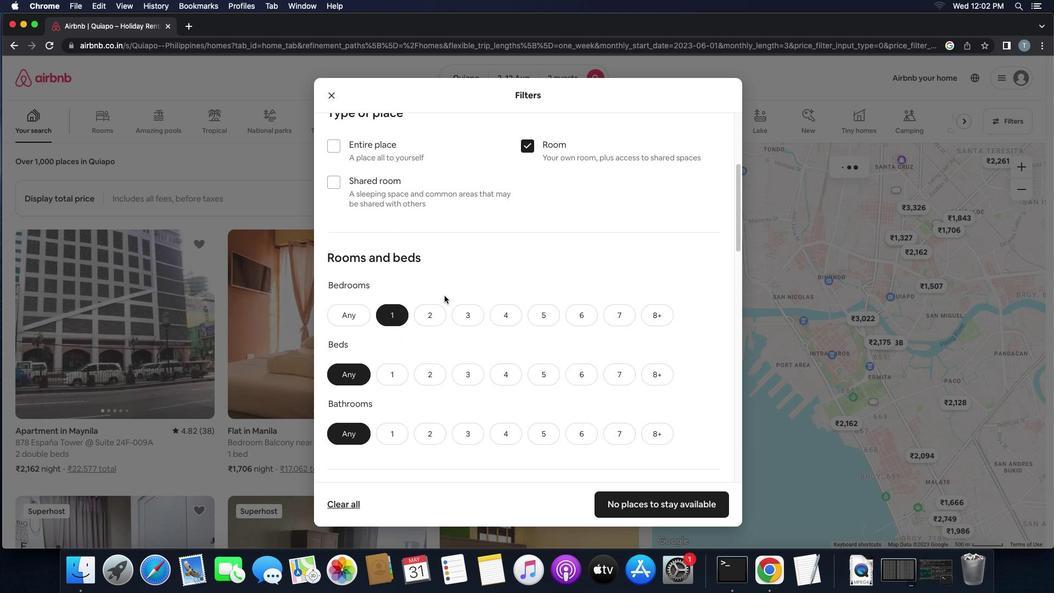 
Action: Mouse scrolled (444, 297) with delta (0, 0)
Screenshot: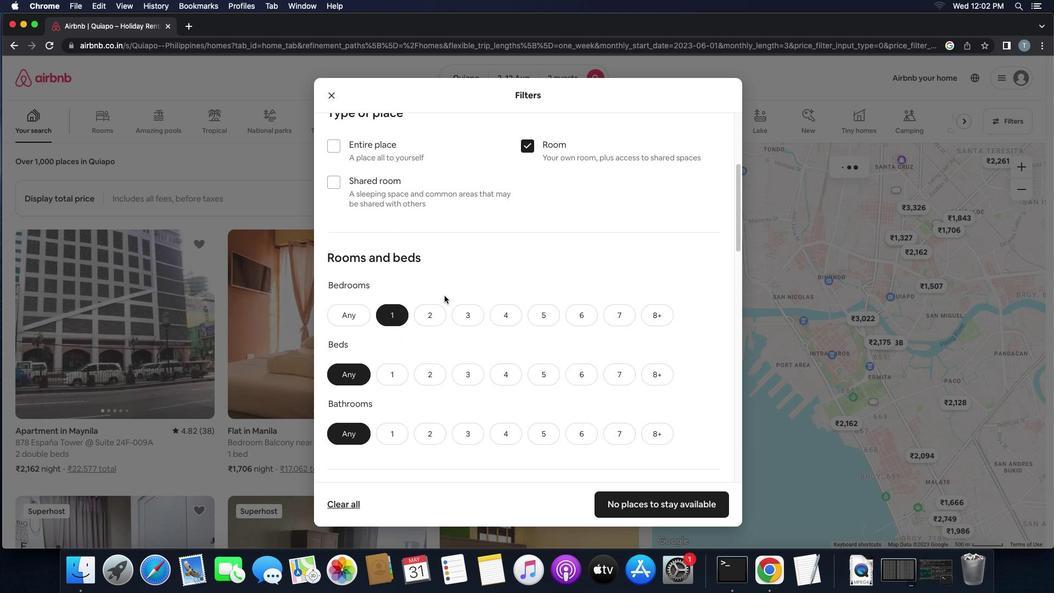 
Action: Mouse moved to (444, 296)
Screenshot: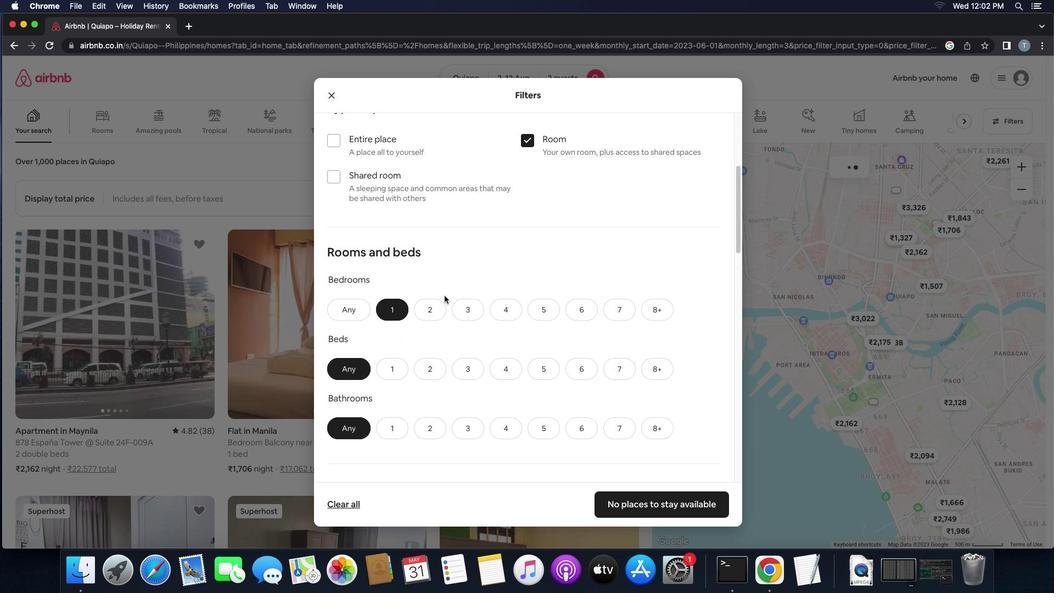 
Action: Mouse scrolled (444, 296) with delta (0, 0)
Screenshot: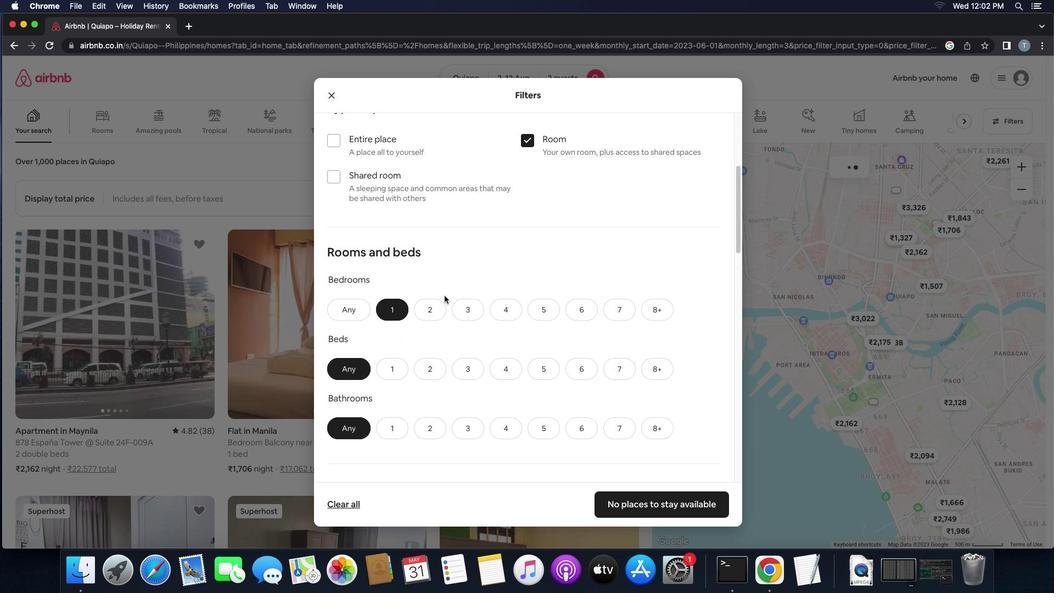 
Action: Mouse moved to (389, 352)
Screenshot: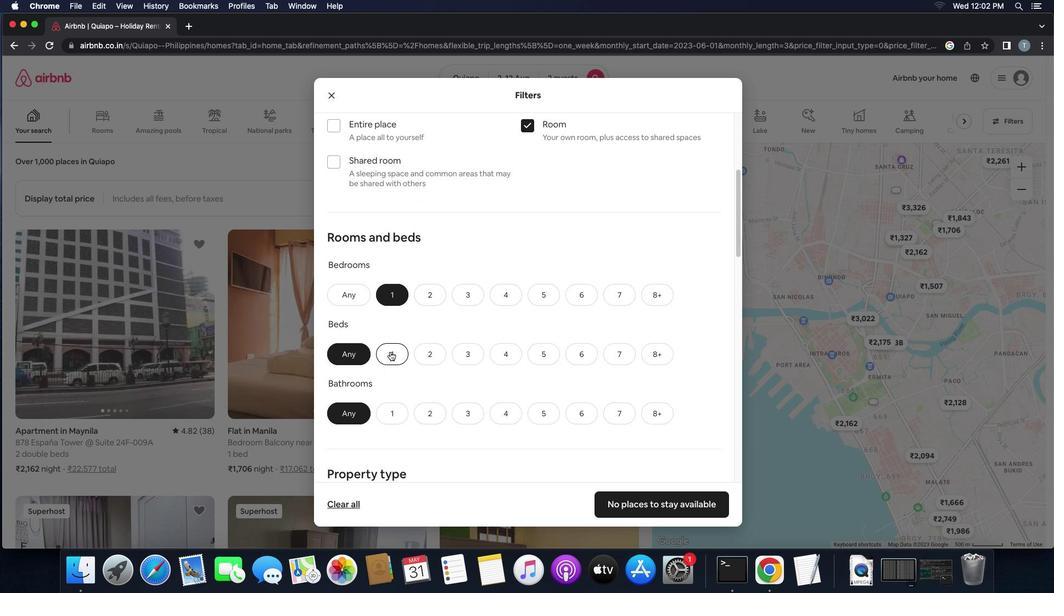 
Action: Mouse pressed left at (389, 352)
Screenshot: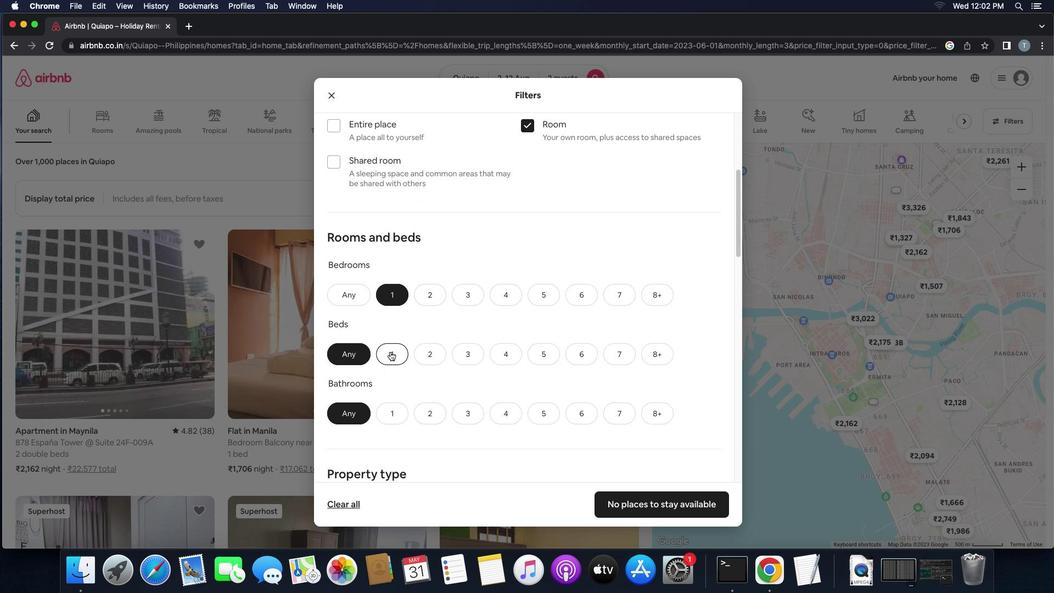
Action: Mouse moved to (433, 328)
Screenshot: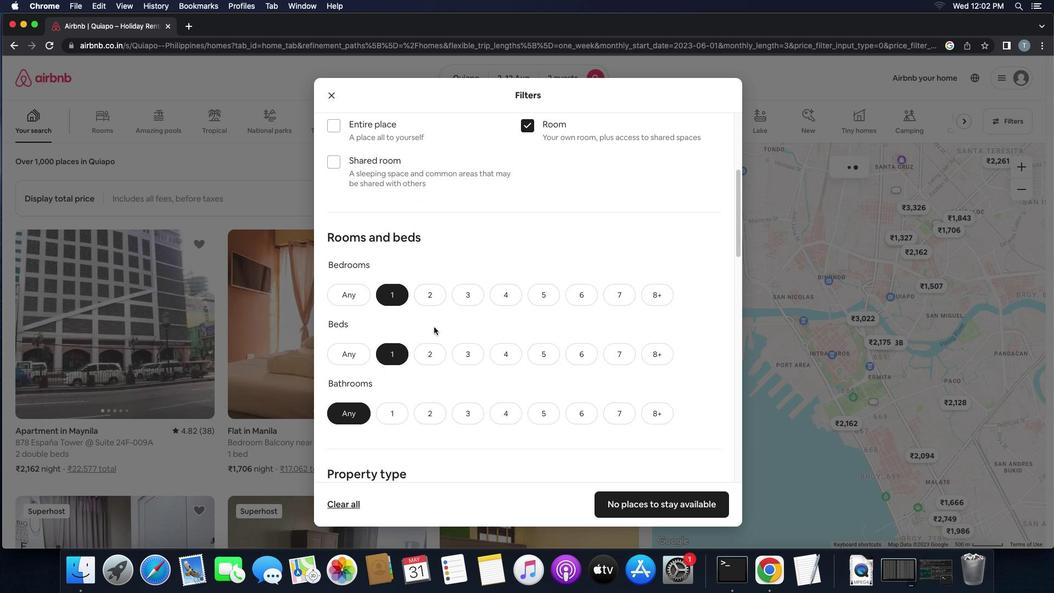 
Action: Mouse scrolled (433, 328) with delta (0, 0)
Screenshot: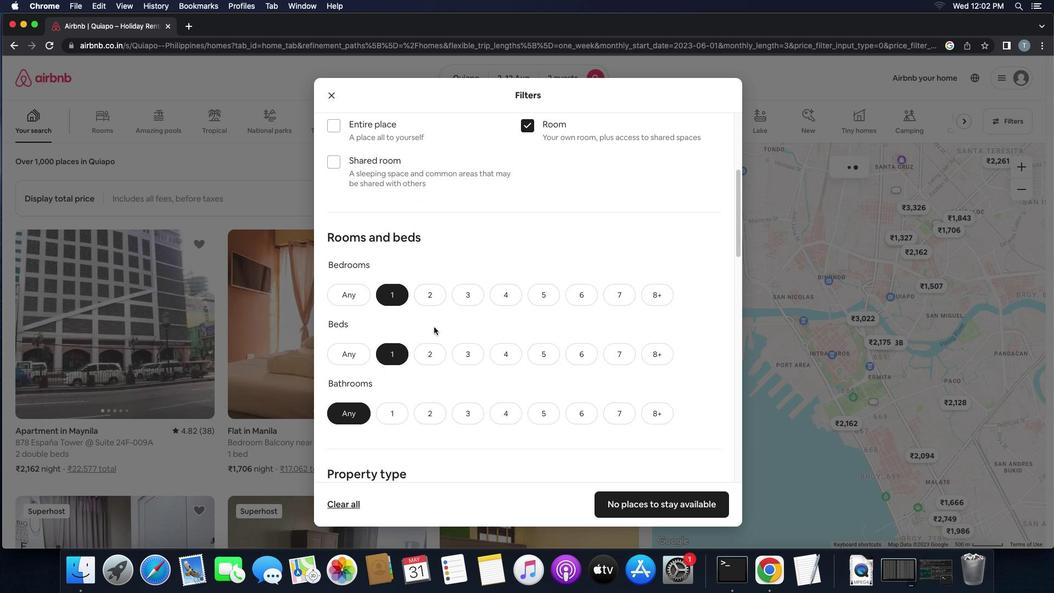 
Action: Mouse moved to (433, 327)
Screenshot: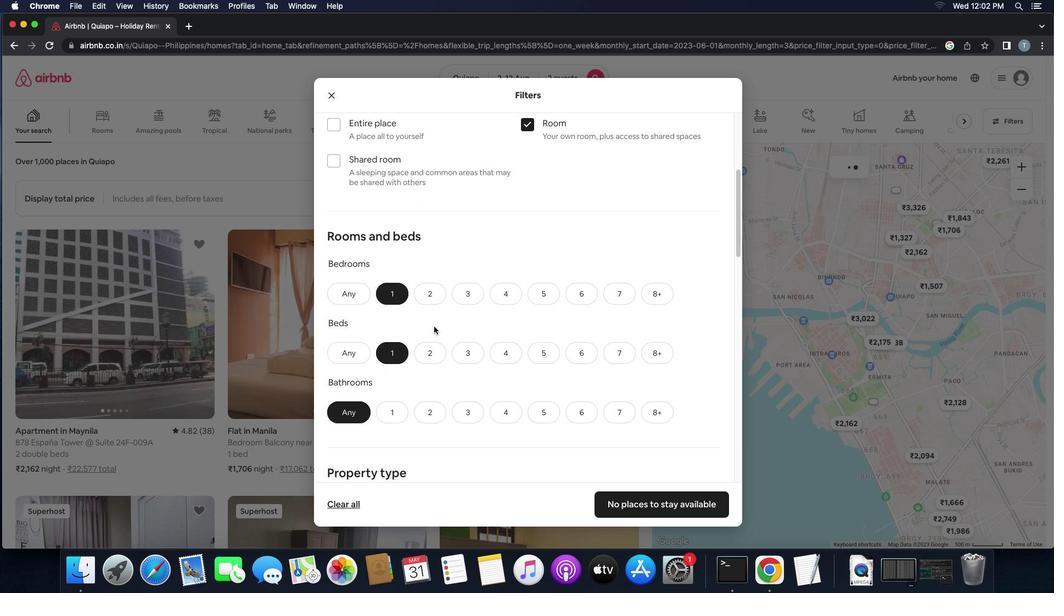 
Action: Mouse scrolled (433, 327) with delta (0, 0)
Screenshot: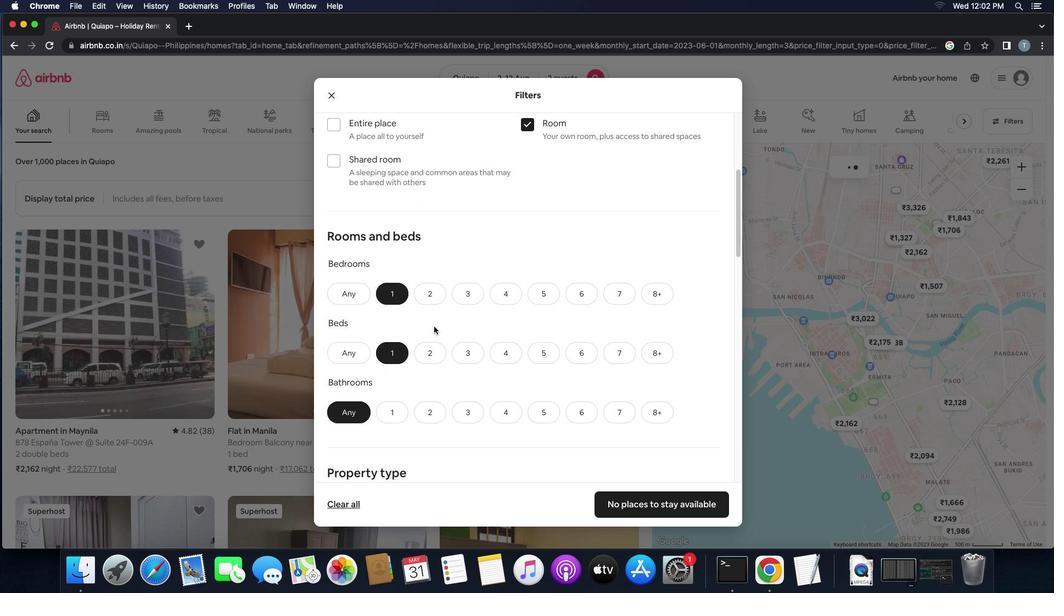 
Action: Mouse moved to (434, 326)
Screenshot: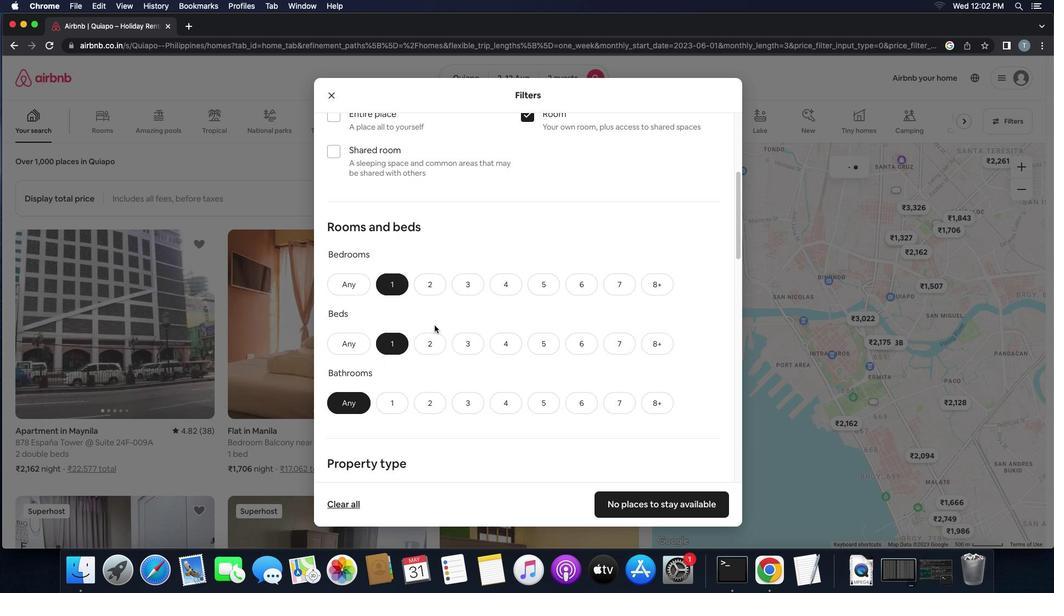 
Action: Mouse scrolled (434, 326) with delta (0, -1)
Screenshot: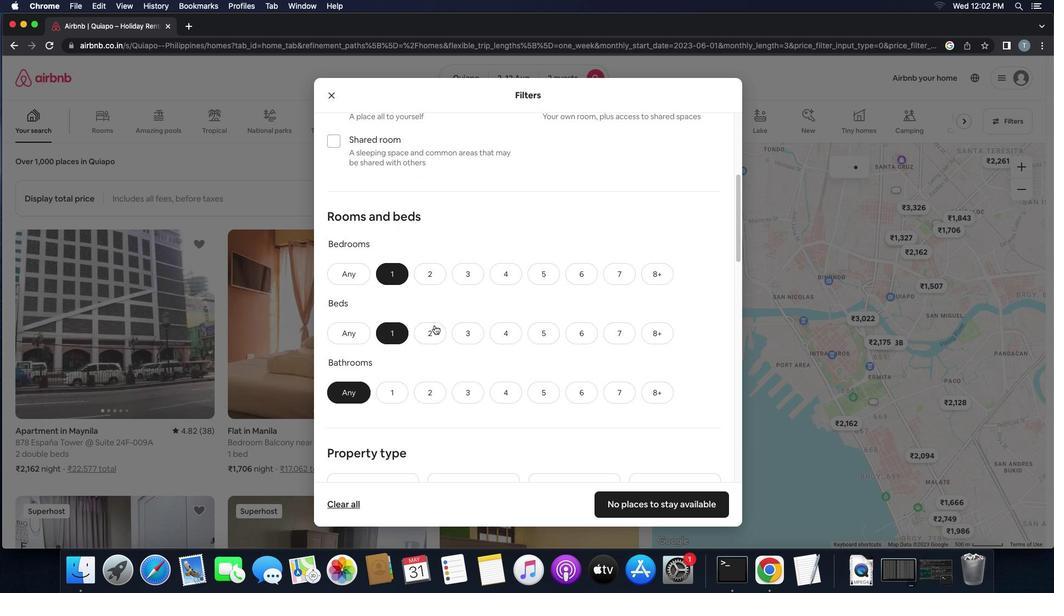 
Action: Mouse moved to (434, 325)
Screenshot: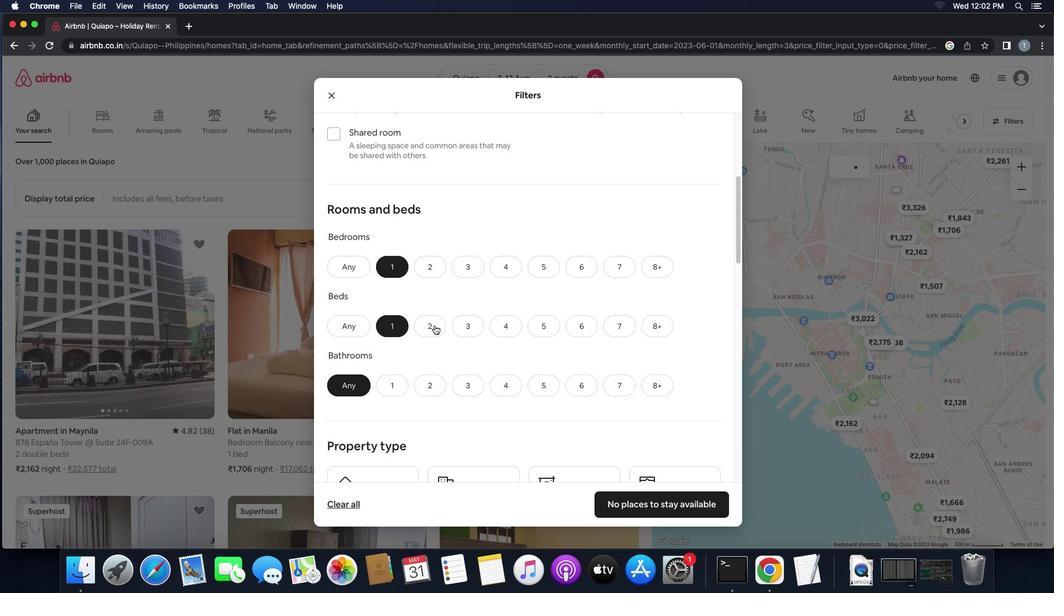 
Action: Mouse scrolled (434, 325) with delta (0, 0)
Screenshot: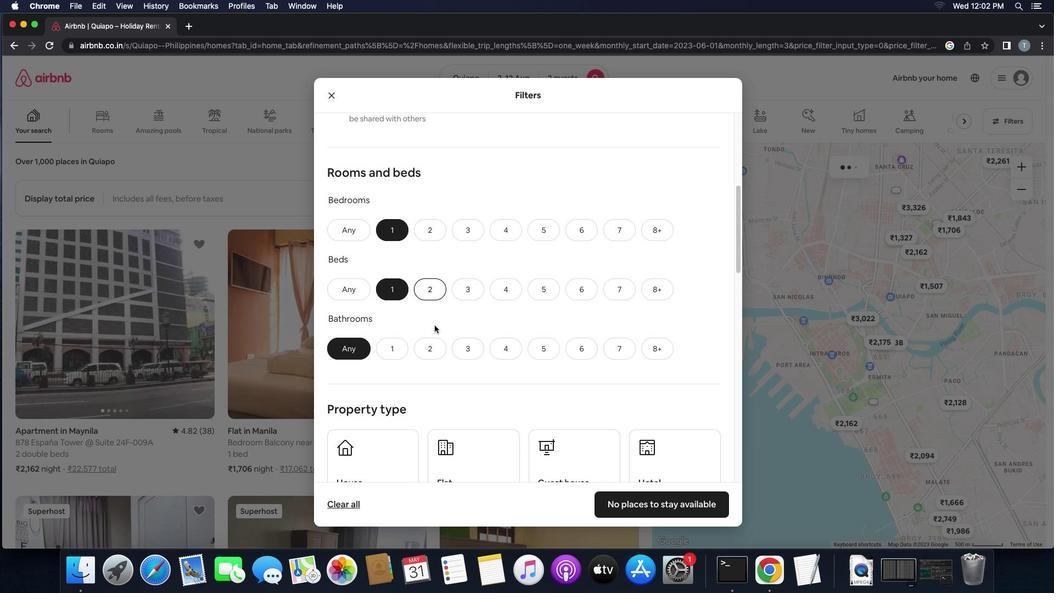 
Action: Mouse scrolled (434, 325) with delta (0, 0)
Screenshot: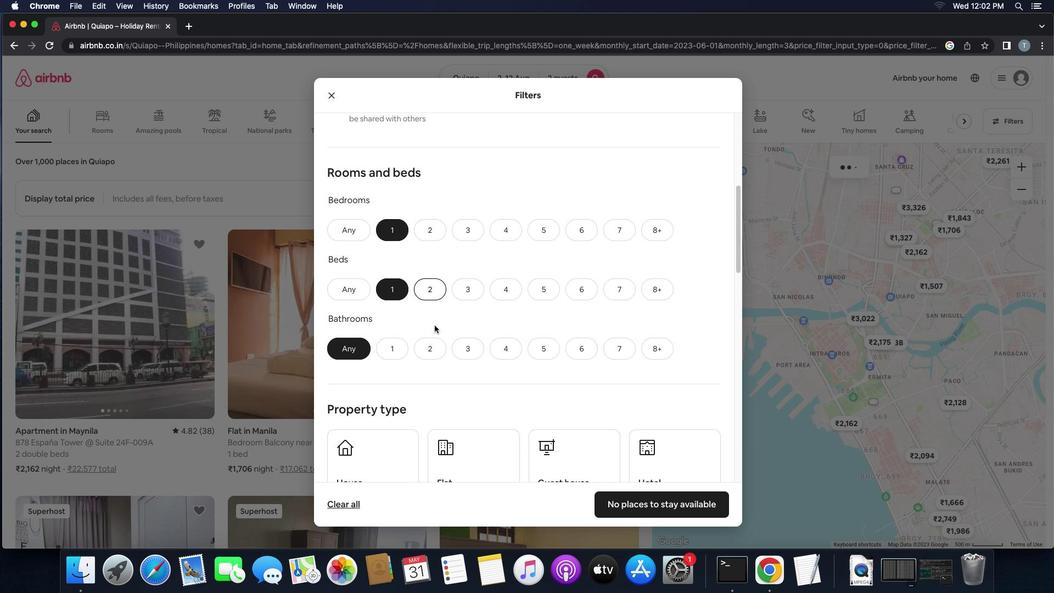 
Action: Mouse scrolled (434, 325) with delta (0, 0)
Screenshot: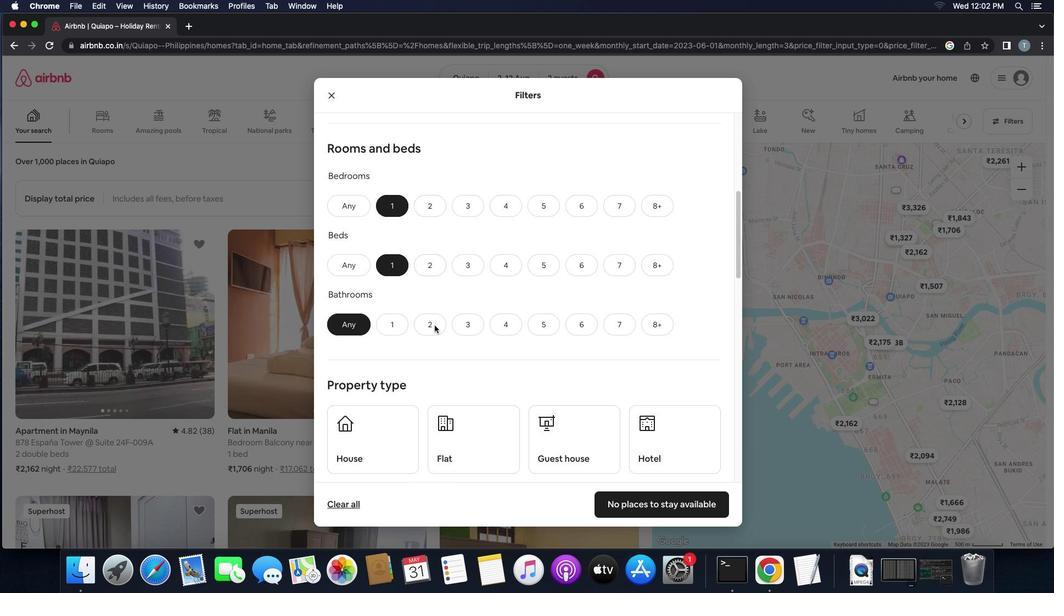 
Action: Mouse moved to (398, 287)
Screenshot: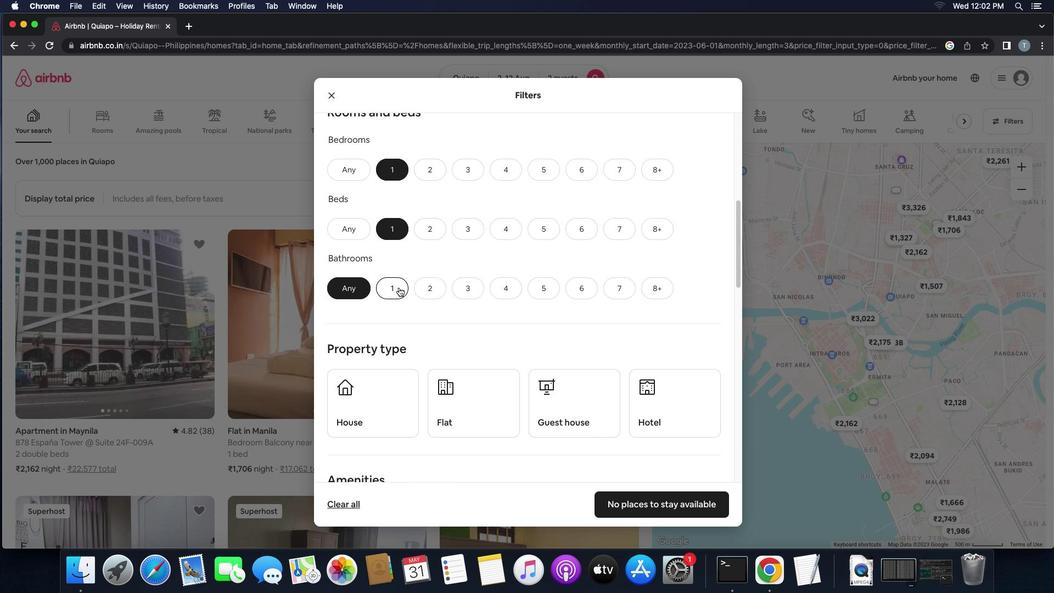 
Action: Mouse pressed left at (398, 287)
Screenshot: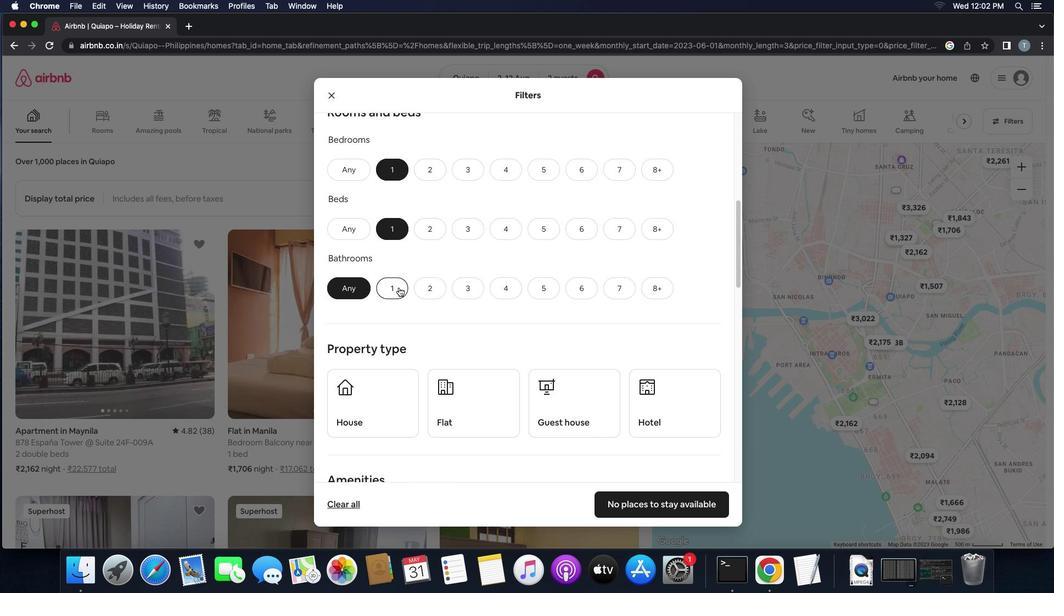 
Action: Mouse moved to (450, 324)
Screenshot: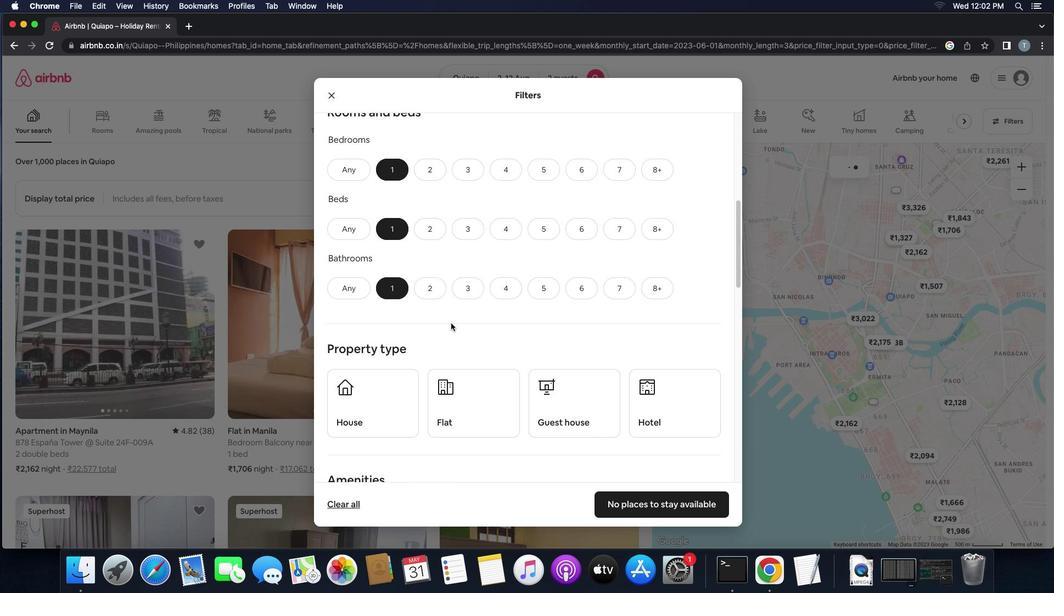 
Action: Mouse scrolled (450, 324) with delta (0, 0)
Screenshot: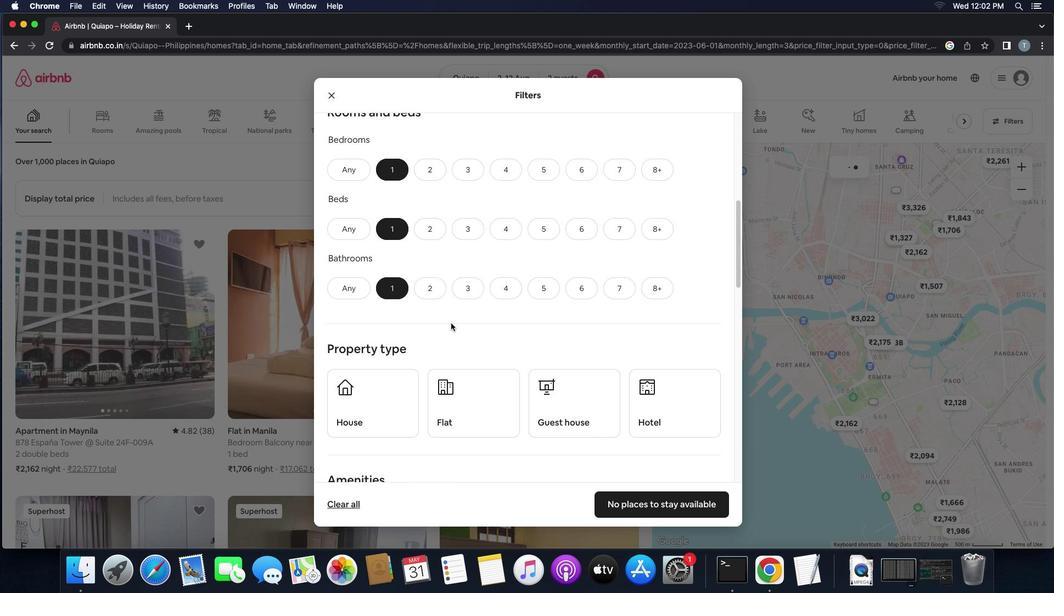 
Action: Mouse moved to (450, 324)
Screenshot: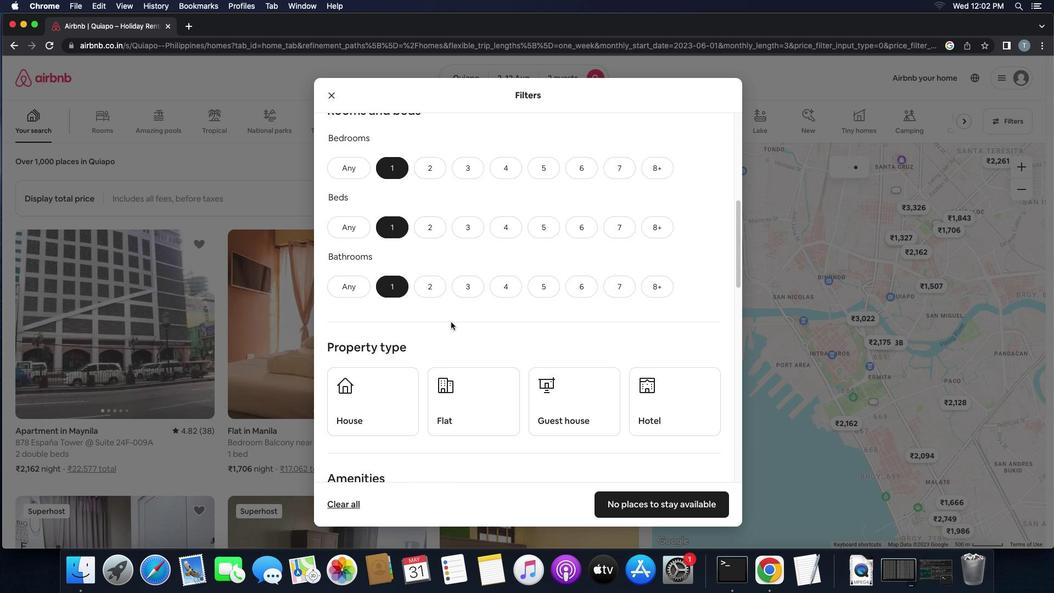 
Action: Mouse scrolled (450, 324) with delta (0, 0)
Screenshot: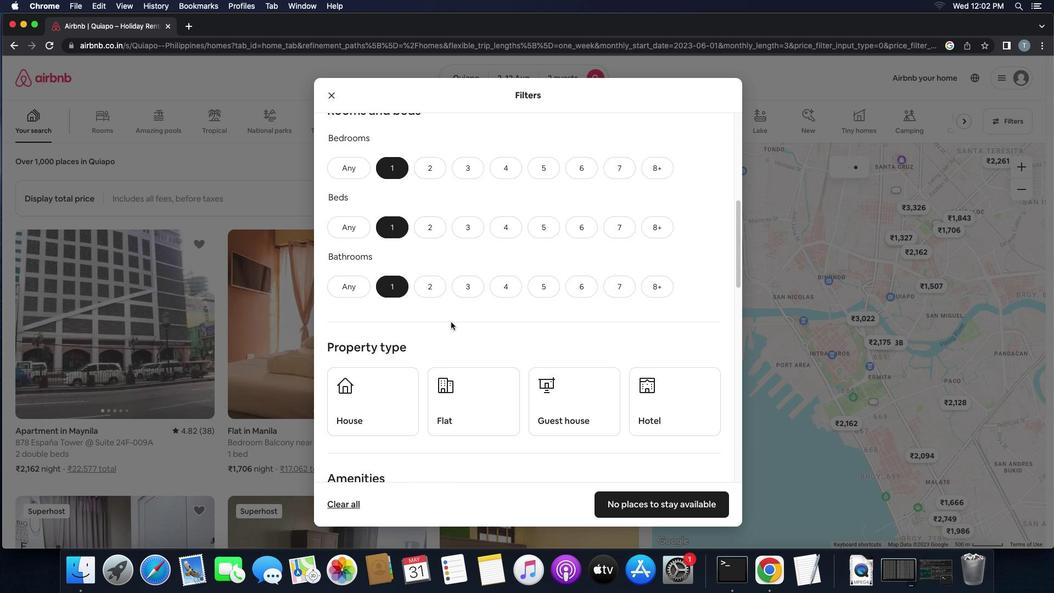 
Action: Mouse moved to (451, 322)
Screenshot: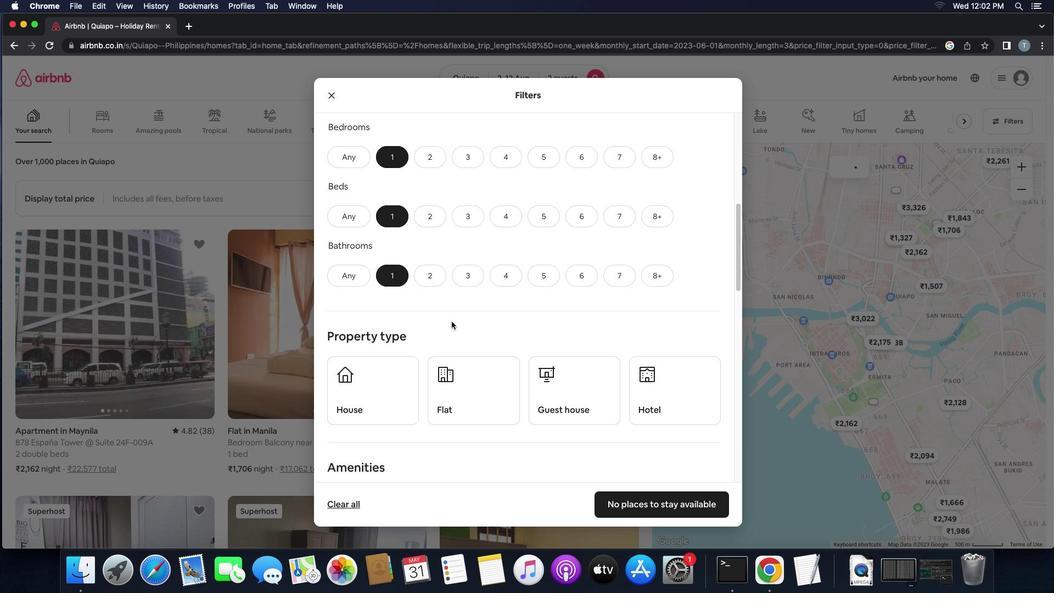 
Action: Mouse scrolled (451, 322) with delta (0, -1)
Screenshot: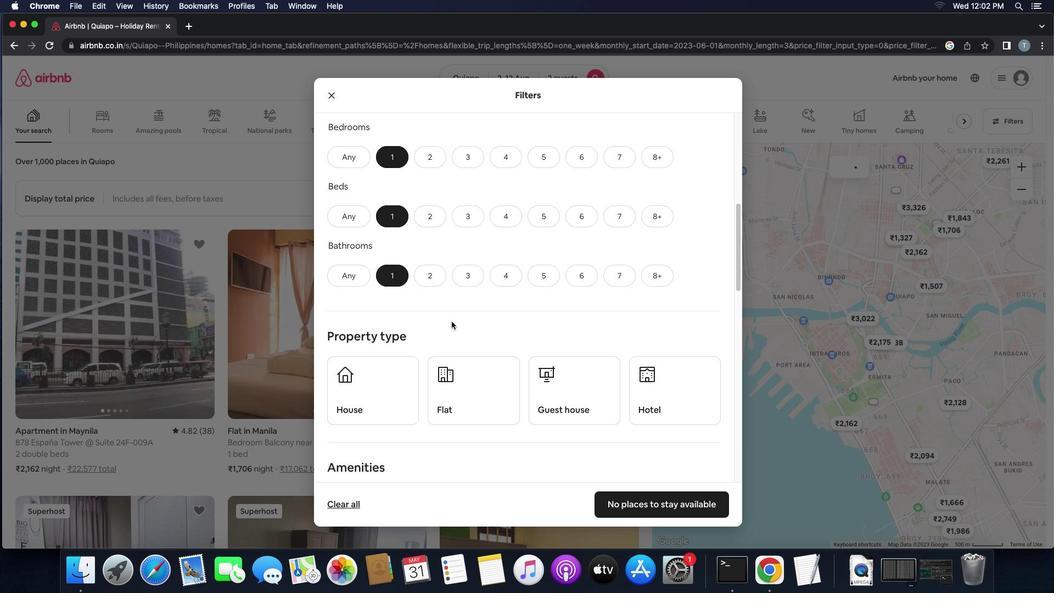 
Action: Mouse moved to (452, 321)
Screenshot: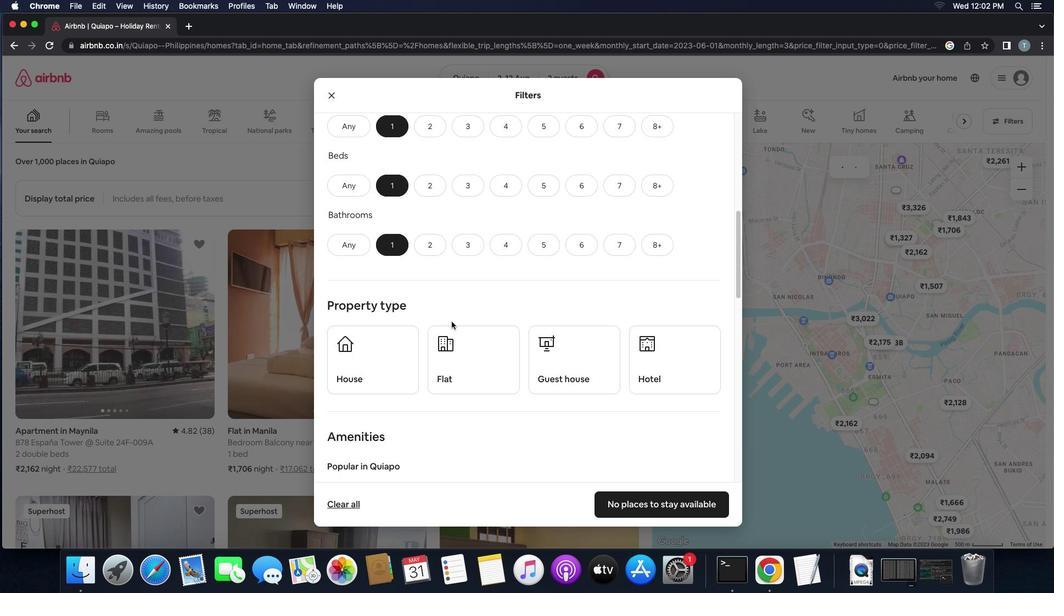
Action: Mouse scrolled (452, 321) with delta (0, 0)
Screenshot: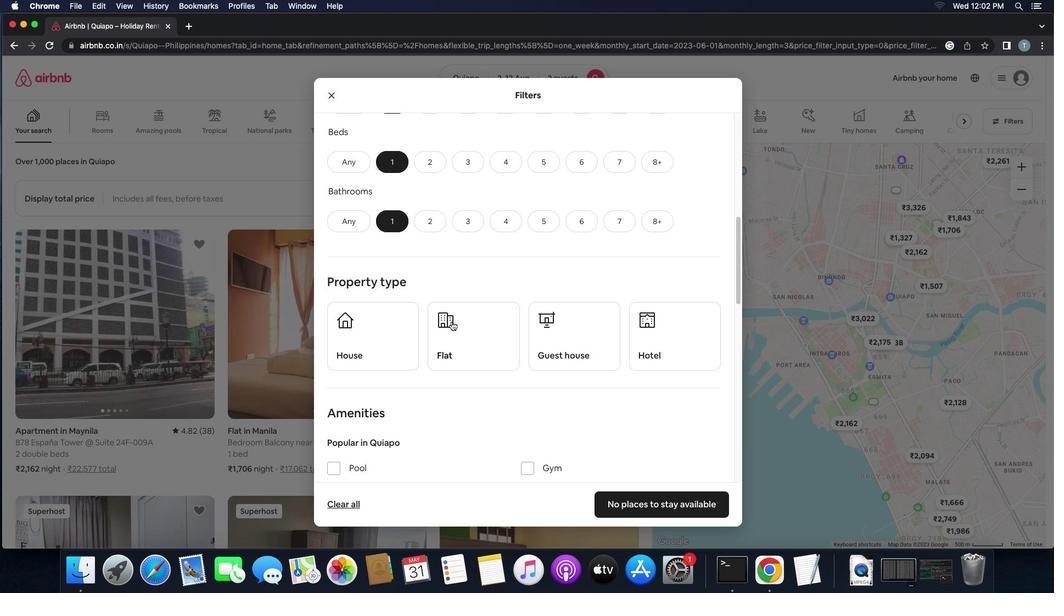 
Action: Mouse scrolled (452, 321) with delta (0, 0)
Screenshot: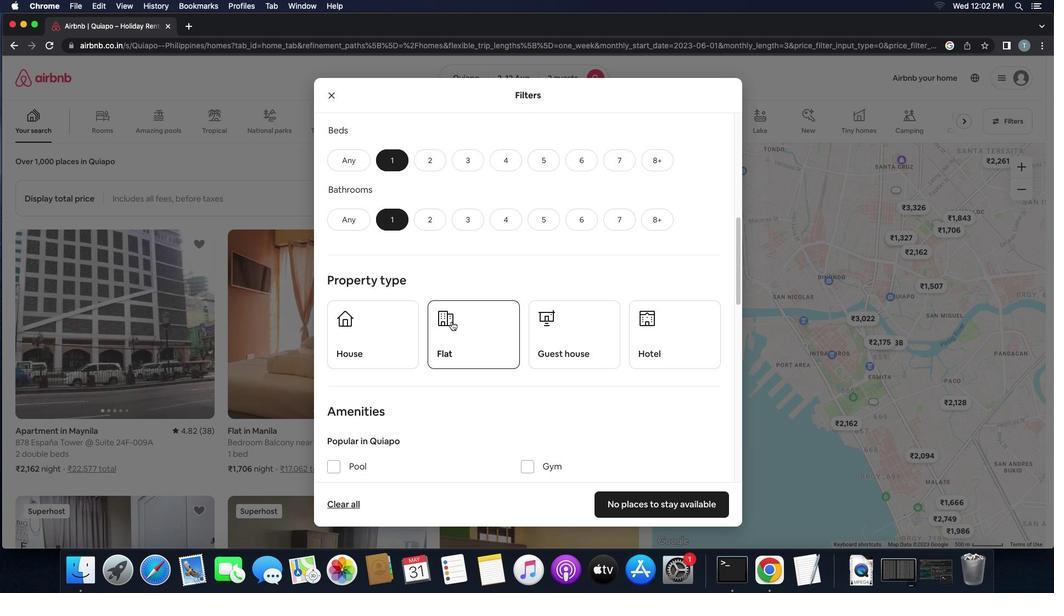 
Action: Mouse scrolled (452, 321) with delta (0, 0)
Screenshot: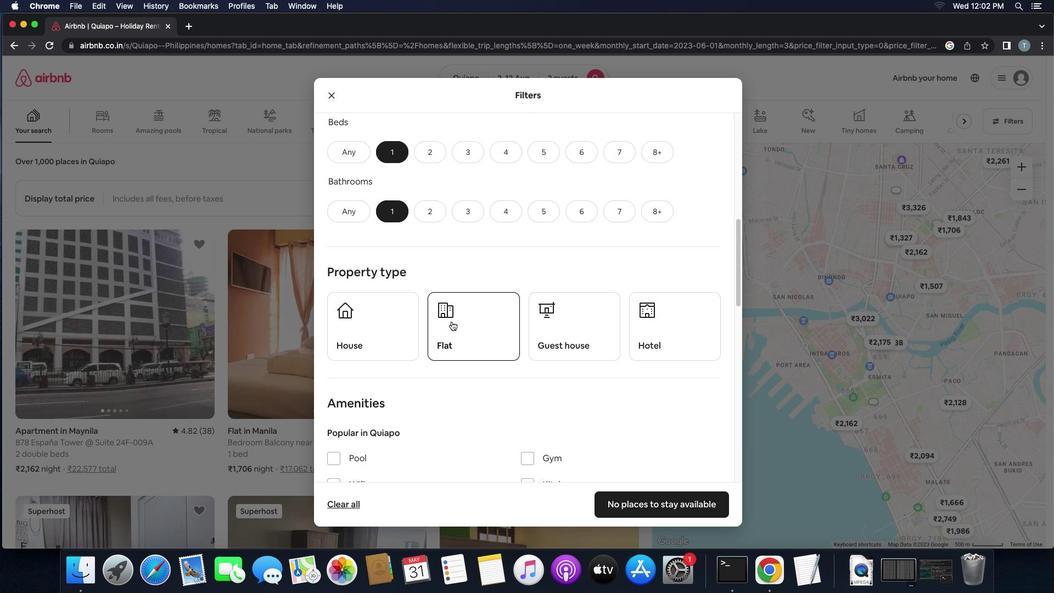 
Action: Mouse scrolled (452, 321) with delta (0, -1)
Screenshot: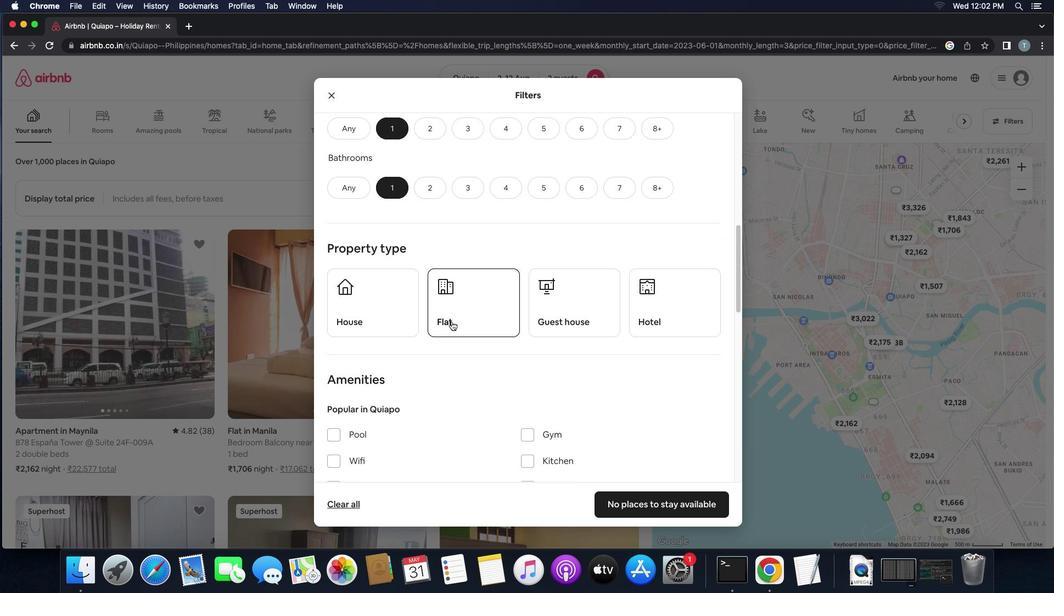 
Action: Mouse moved to (366, 242)
Screenshot: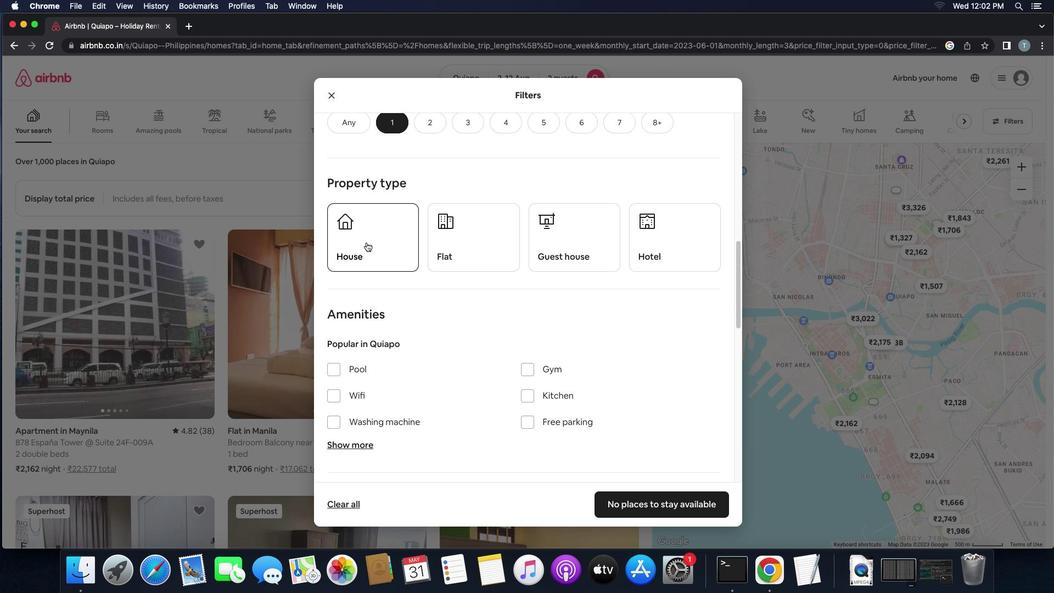 
Action: Mouse pressed left at (366, 242)
Screenshot: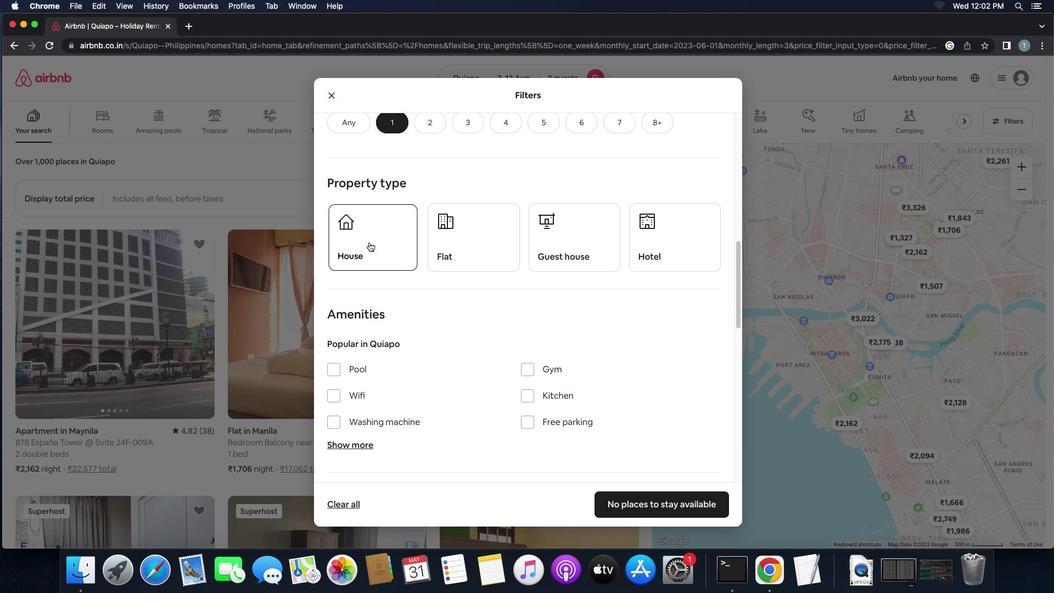
Action: Mouse moved to (449, 250)
Screenshot: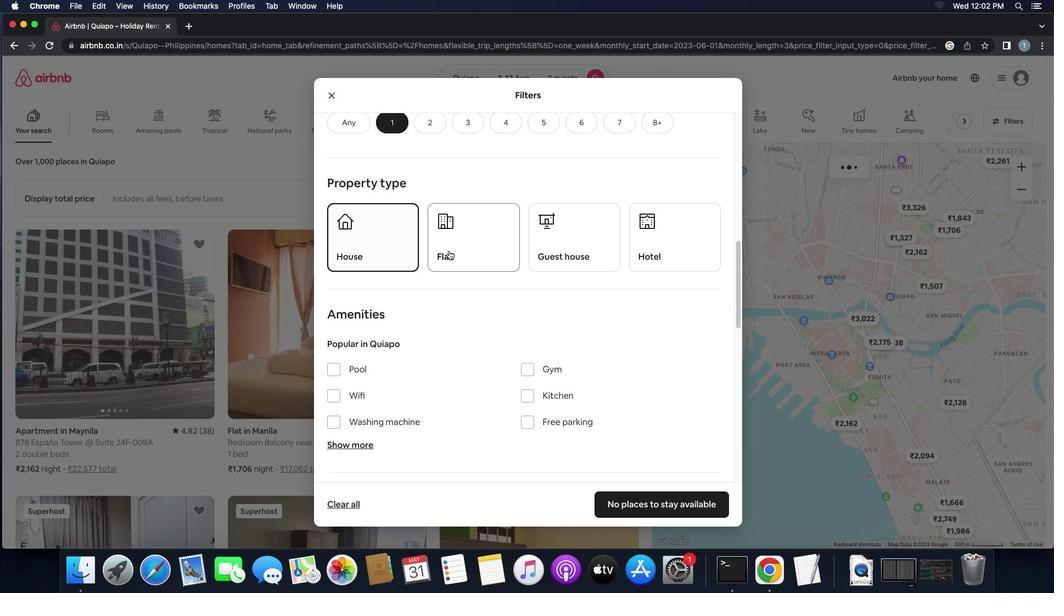 
Action: Mouse pressed left at (449, 250)
Screenshot: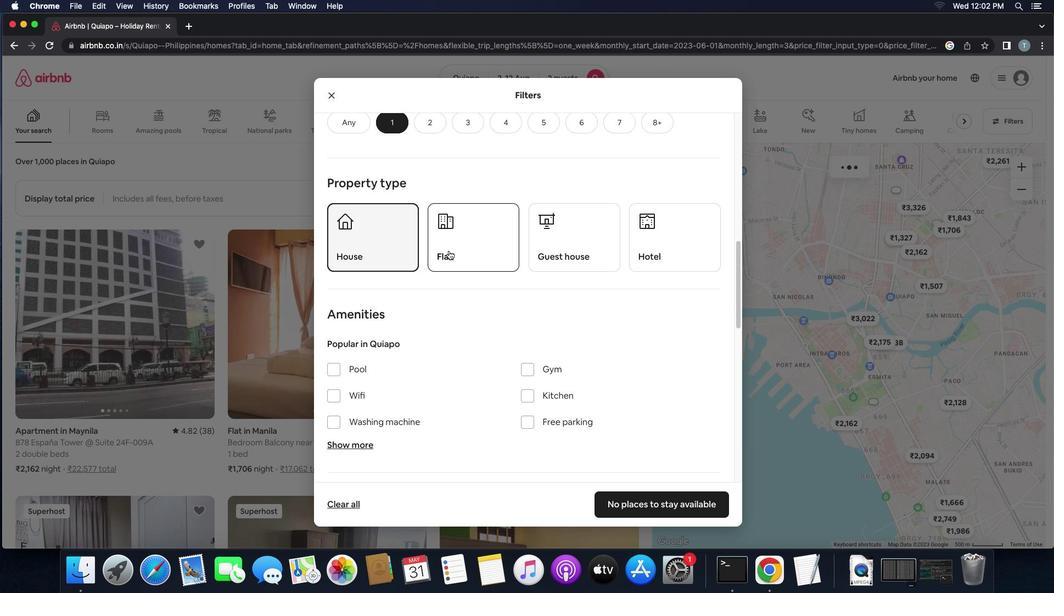 
Action: Mouse moved to (556, 244)
Screenshot: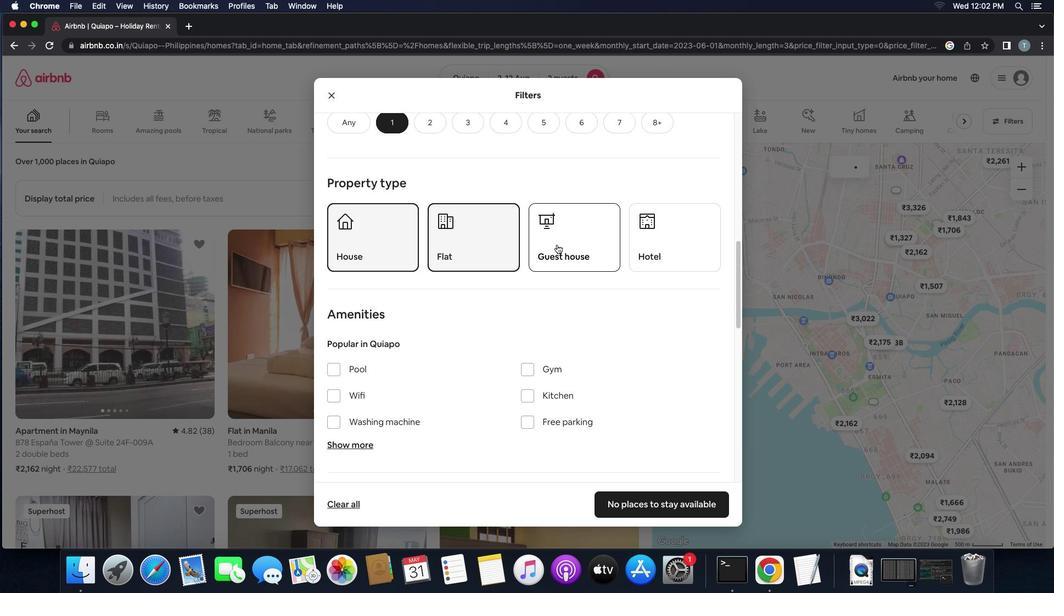 
Action: Mouse pressed left at (556, 244)
Screenshot: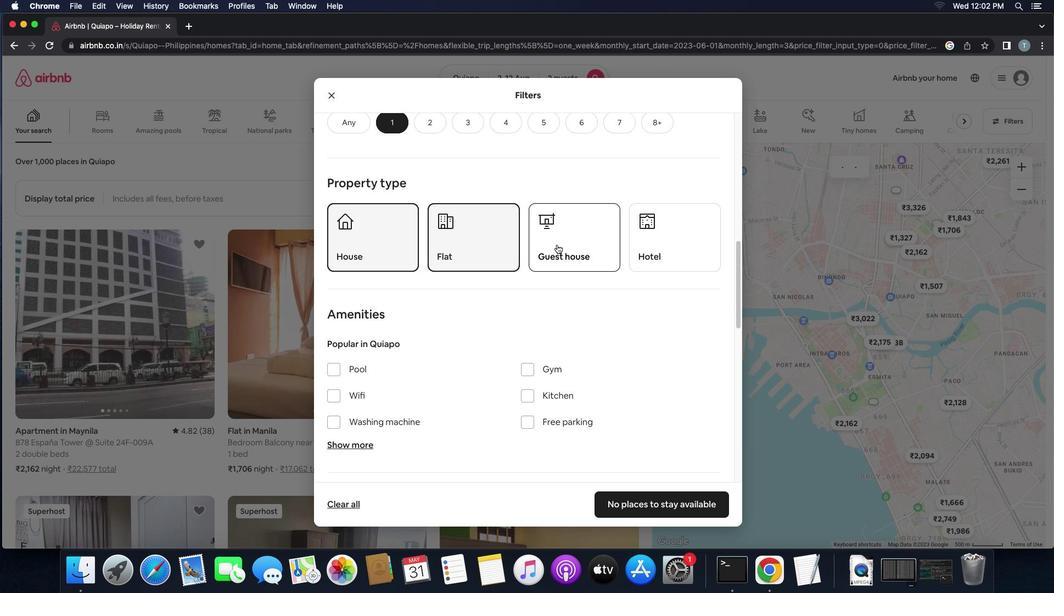 
Action: Mouse moved to (653, 259)
Screenshot: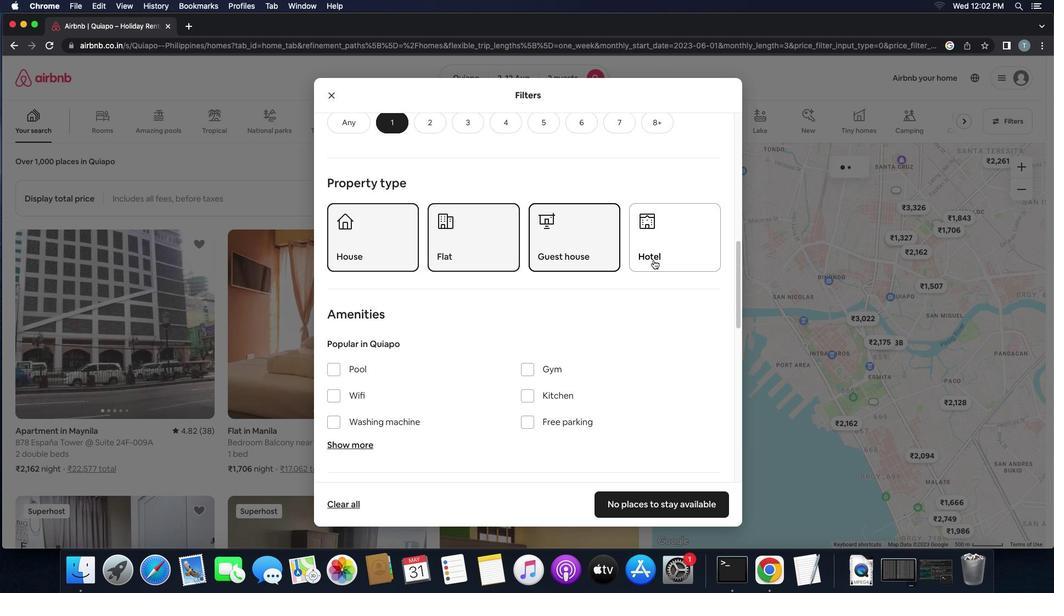
Action: Mouse pressed left at (653, 259)
Screenshot: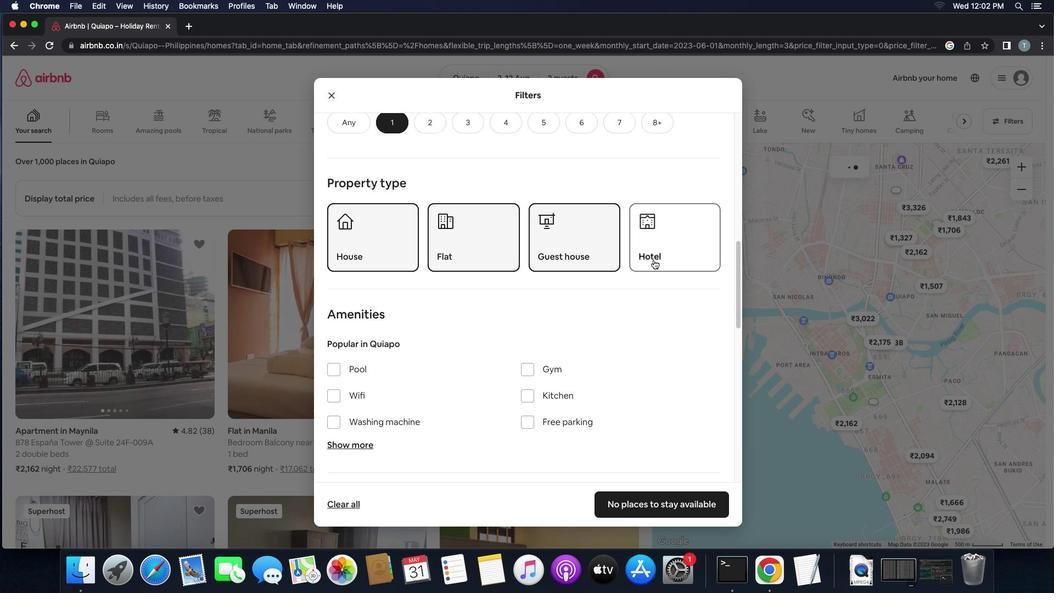 
Action: Mouse moved to (637, 276)
Screenshot: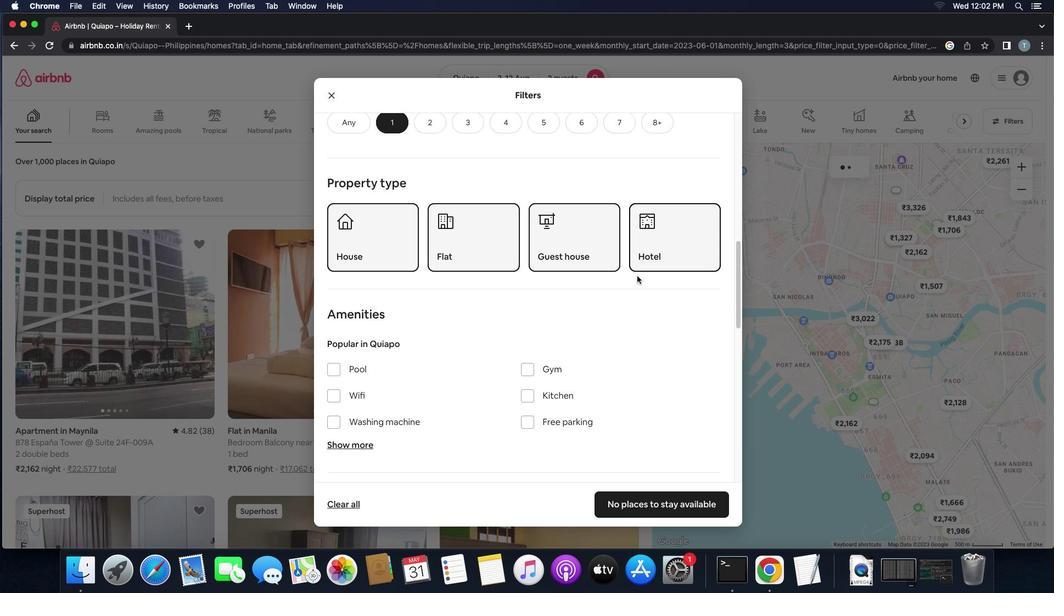 
Action: Mouse scrolled (637, 276) with delta (0, 0)
Screenshot: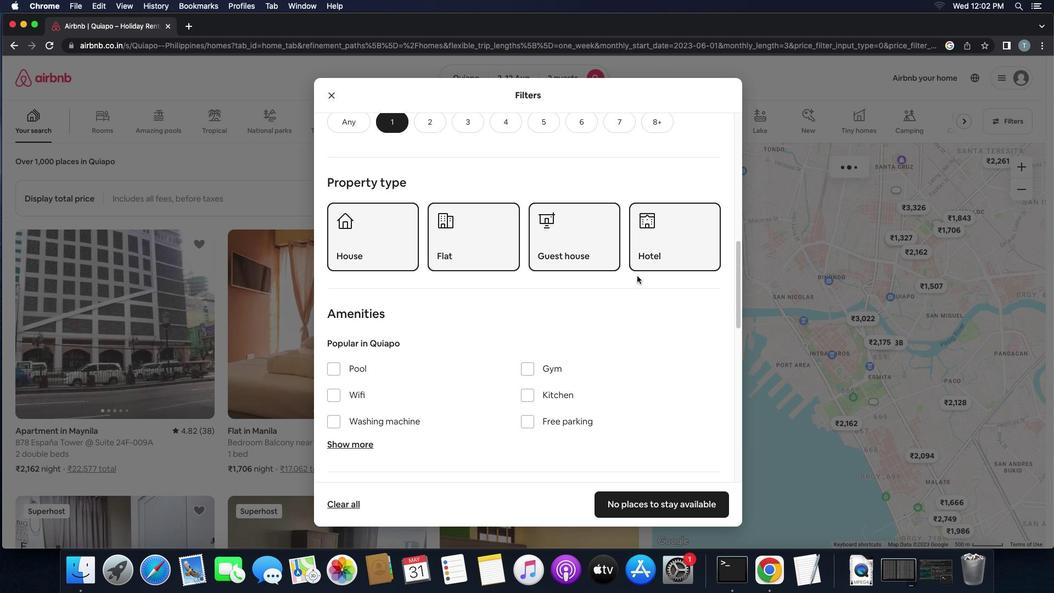 
Action: Mouse scrolled (637, 276) with delta (0, 0)
Screenshot: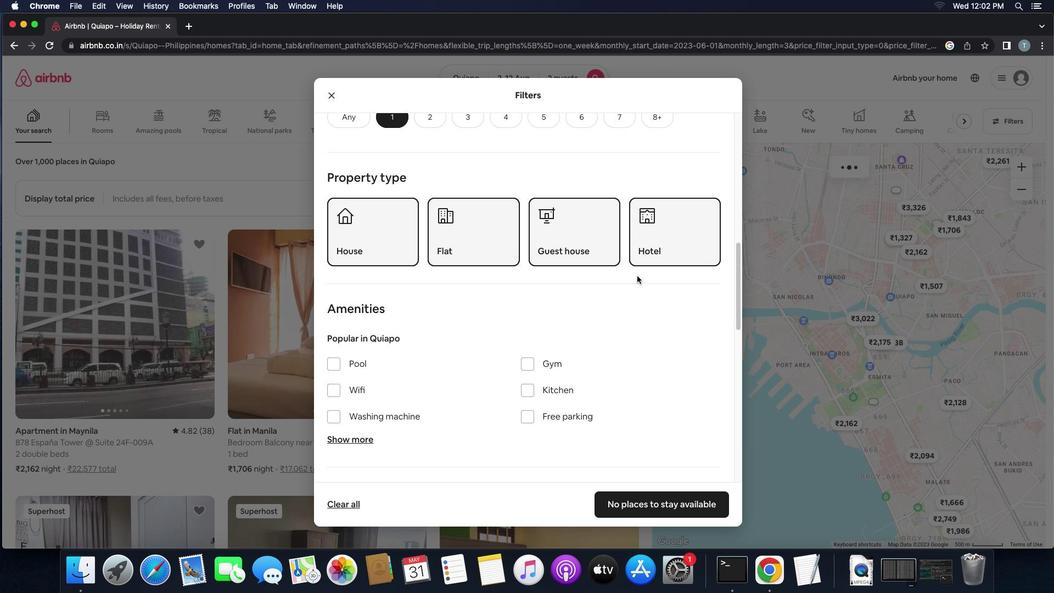 
Action: Mouse scrolled (637, 276) with delta (0, -1)
Screenshot: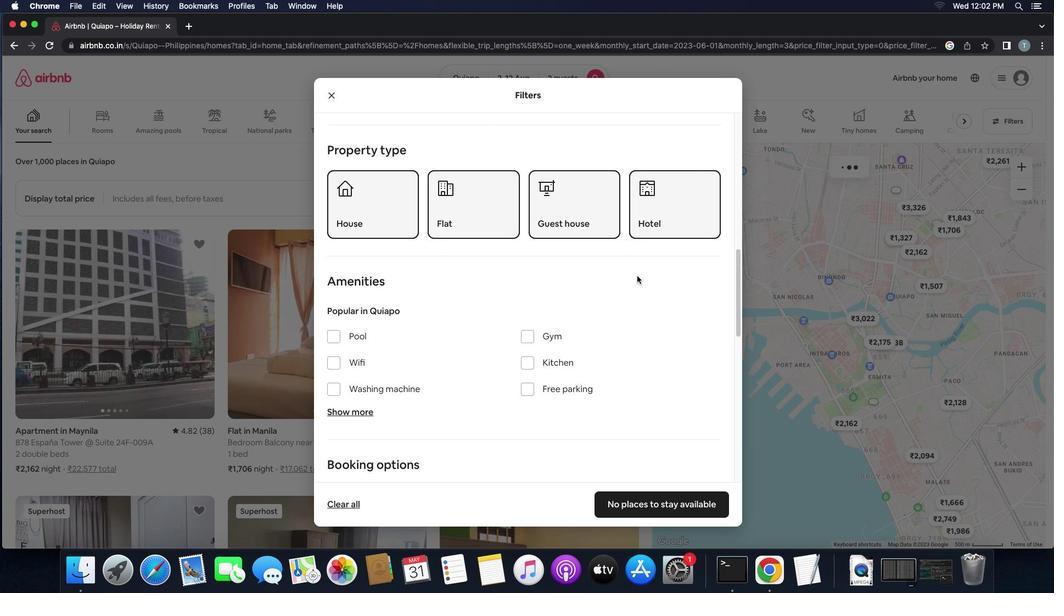 
Action: Mouse scrolled (637, 276) with delta (0, -1)
Screenshot: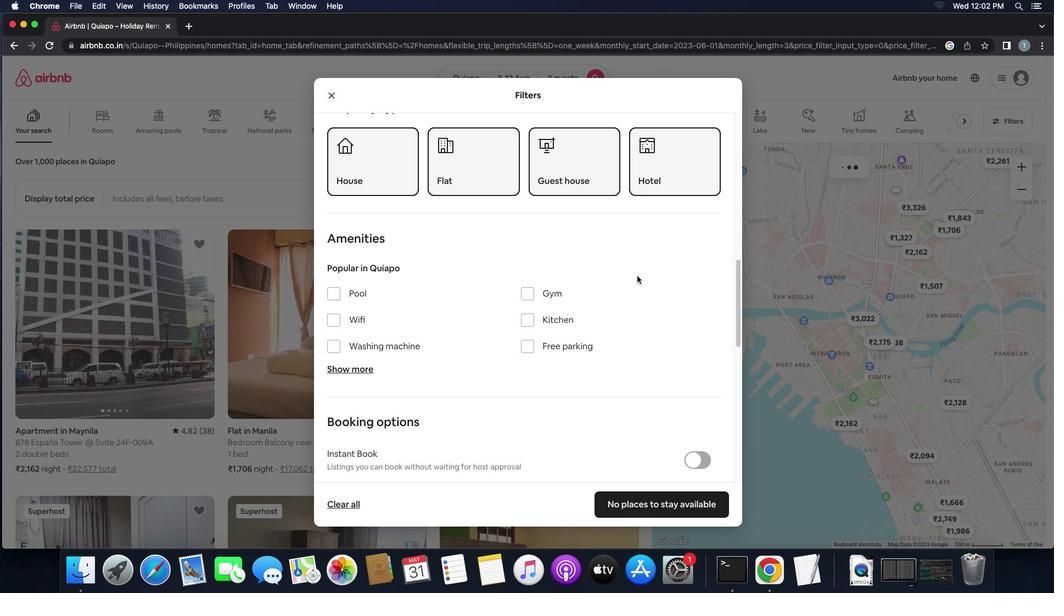 
Action: Mouse scrolled (637, 276) with delta (0, 0)
Screenshot: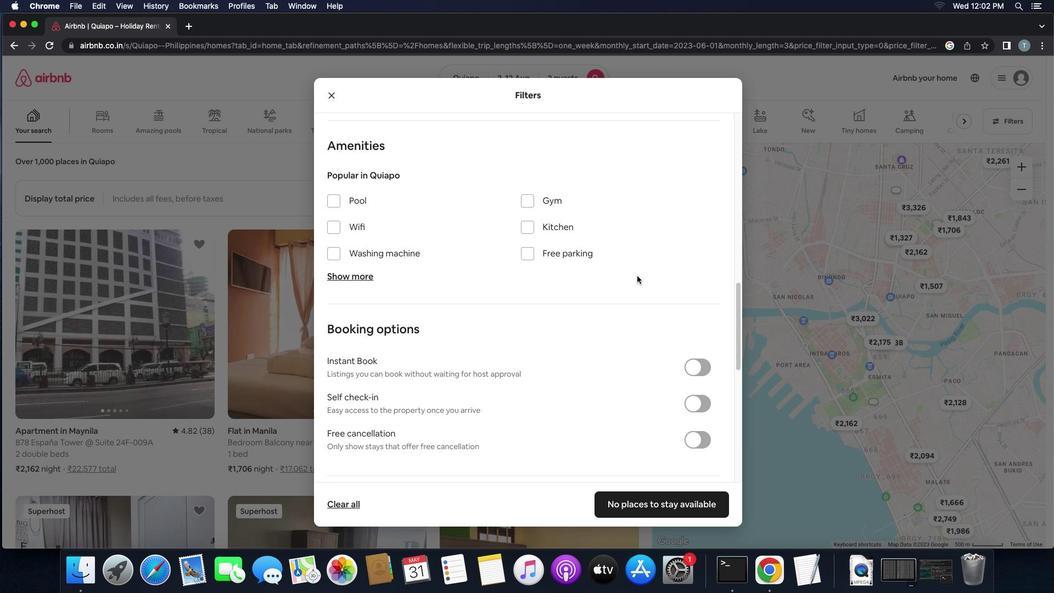 
Action: Mouse scrolled (637, 276) with delta (0, 0)
Screenshot: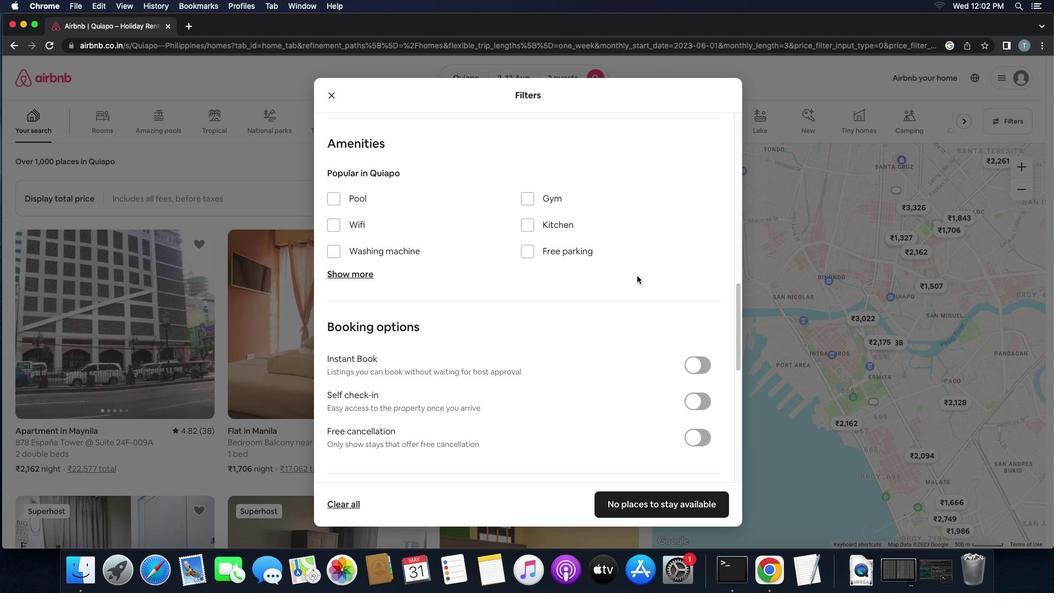 
Action: Mouse scrolled (637, 276) with delta (0, -1)
Screenshot: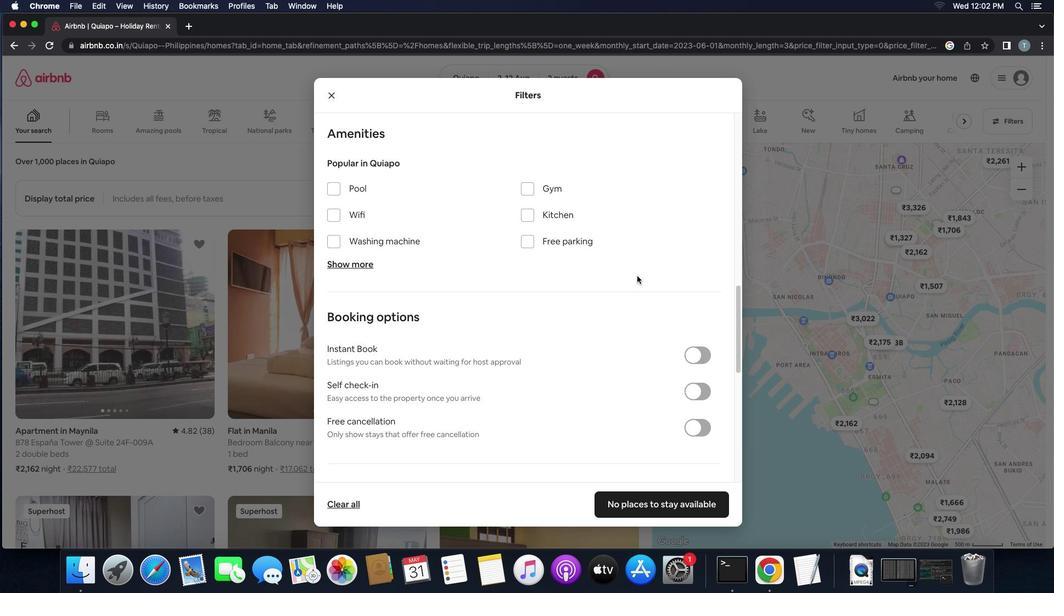 
Action: Mouse moved to (694, 318)
Screenshot: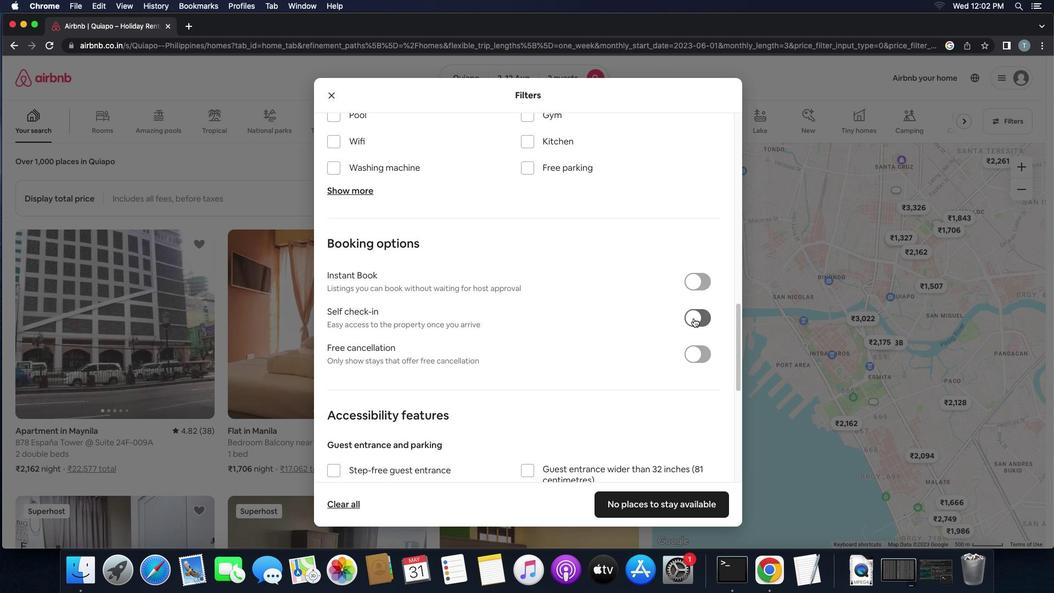 
Action: Mouse pressed left at (694, 318)
Screenshot: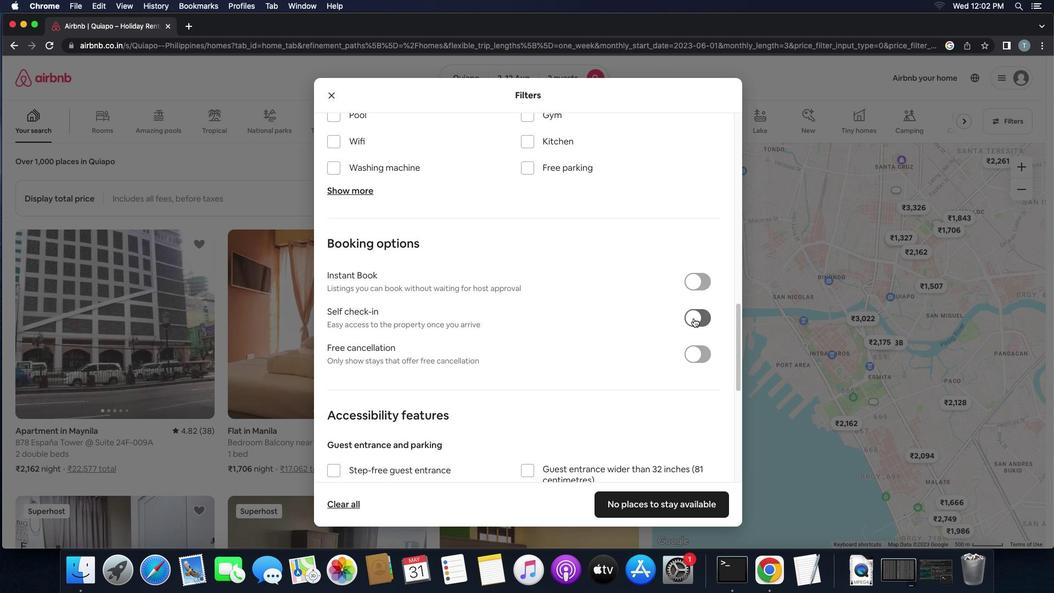 
Action: Mouse moved to (560, 307)
Screenshot: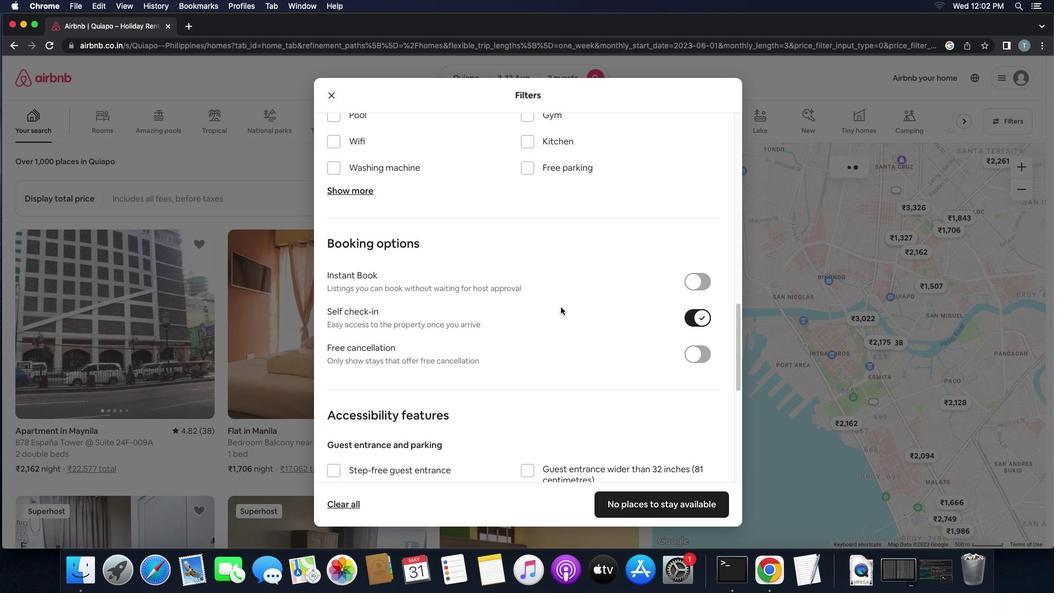 
Action: Mouse scrolled (560, 307) with delta (0, 0)
Screenshot: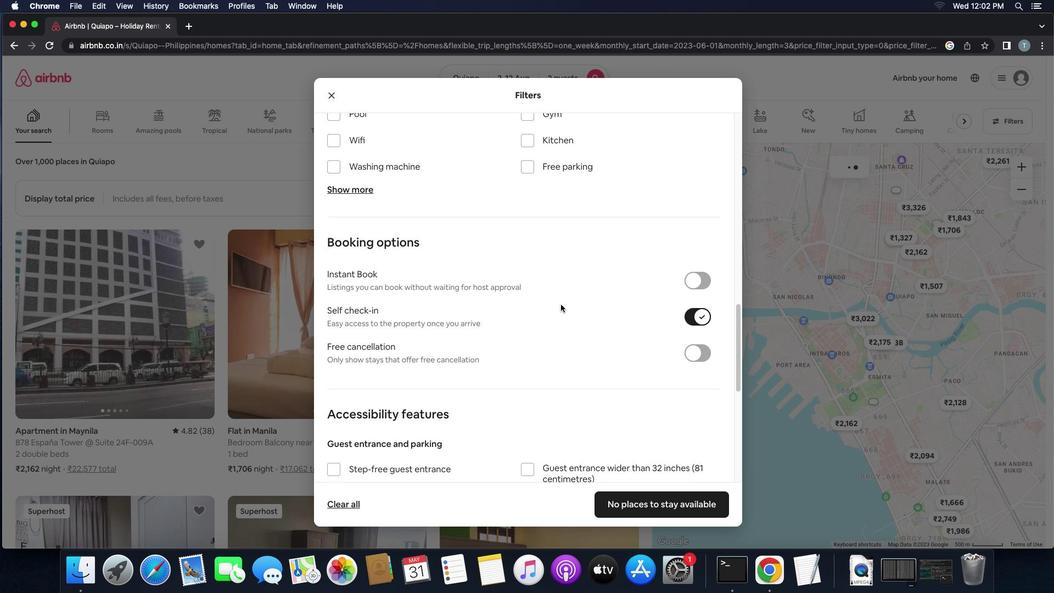
Action: Mouse scrolled (560, 307) with delta (0, 0)
Screenshot: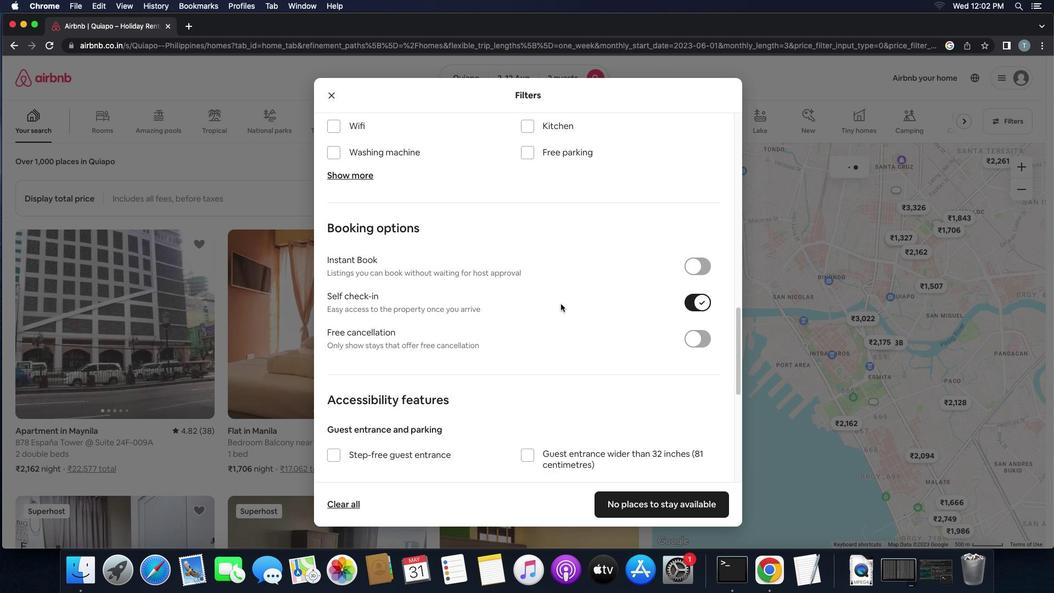 
Action: Mouse scrolled (560, 307) with delta (0, -1)
Screenshot: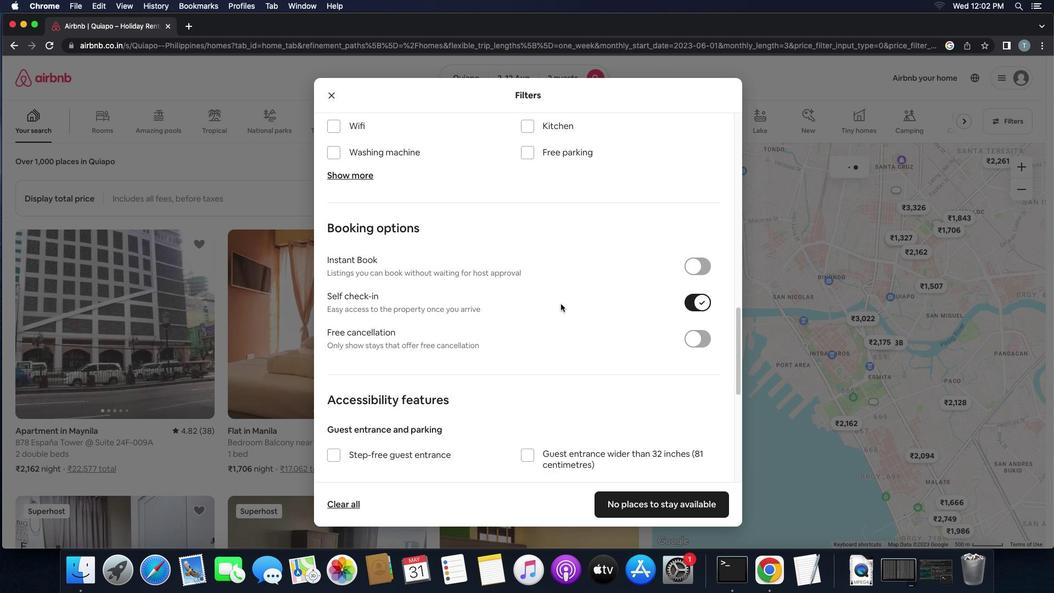 
Action: Mouse moved to (560, 305)
Screenshot: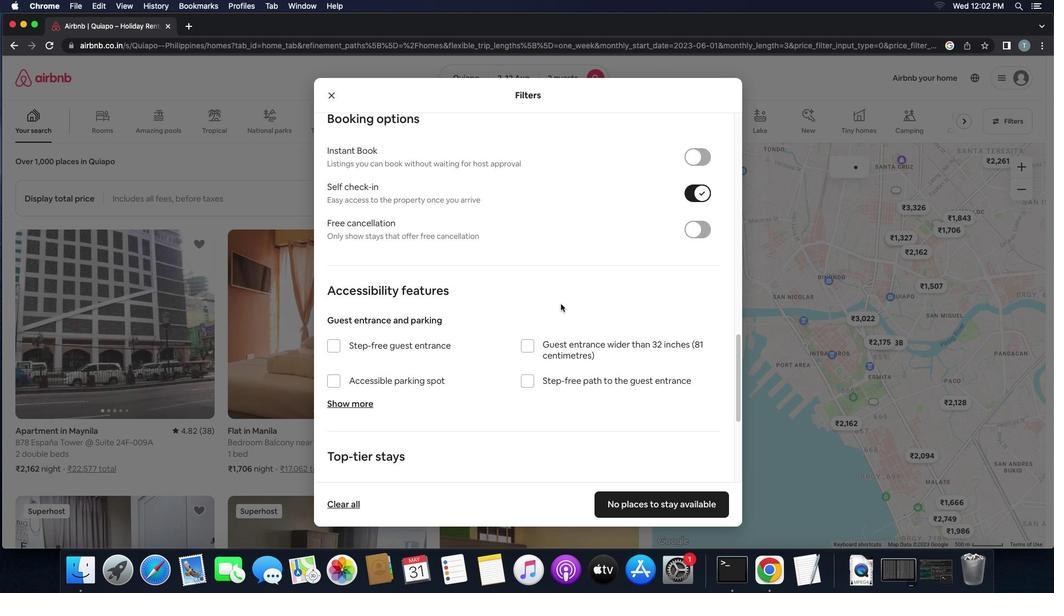 
Action: Mouse scrolled (560, 305) with delta (0, -2)
Screenshot: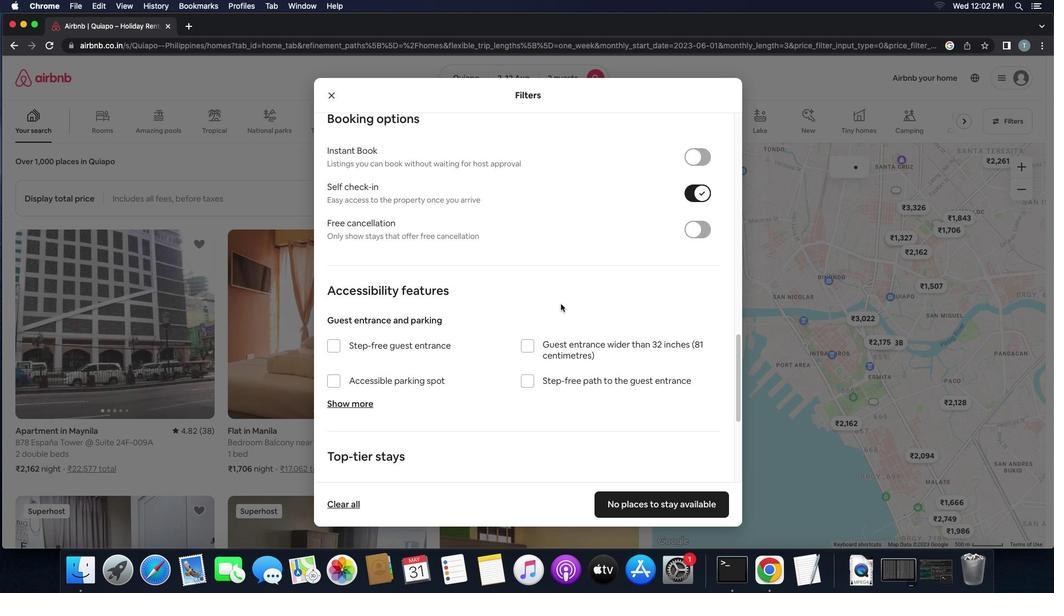 
Action: Mouse moved to (560, 303)
Screenshot: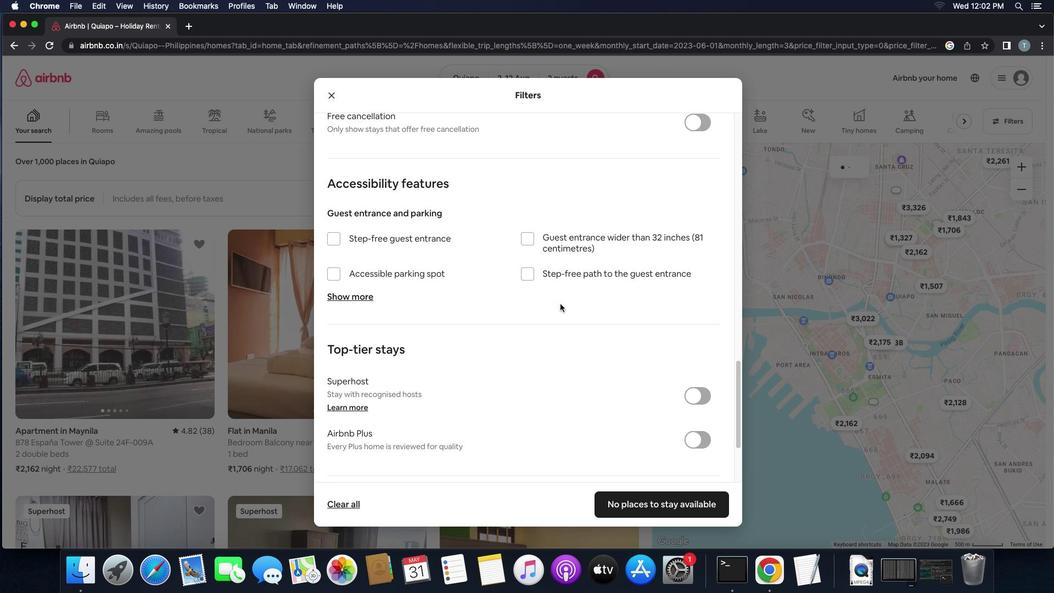 
Action: Mouse scrolled (560, 303) with delta (0, 0)
Screenshot: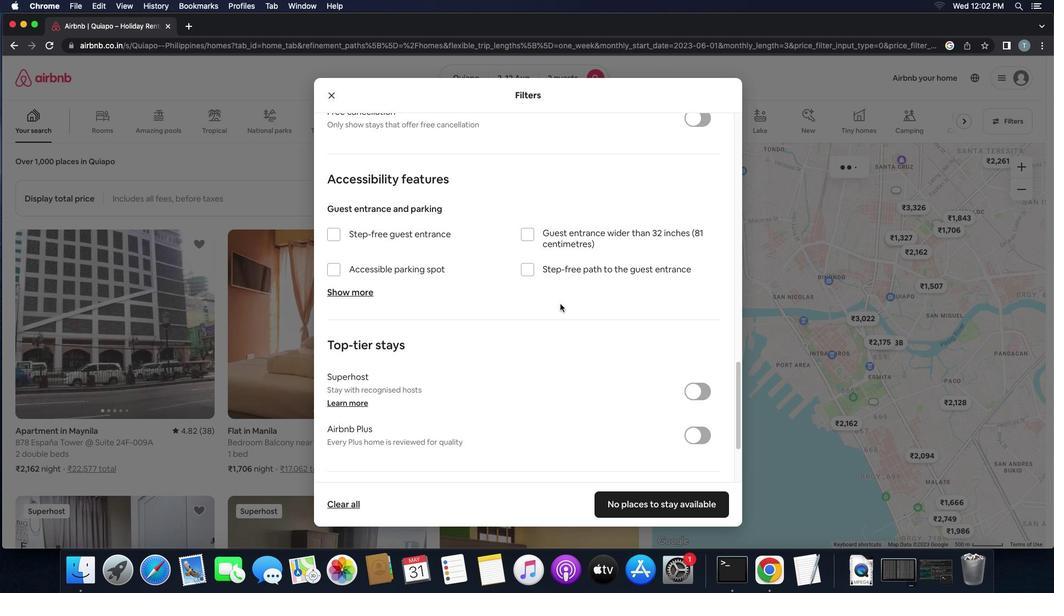 
Action: Mouse scrolled (560, 303) with delta (0, 0)
Screenshot: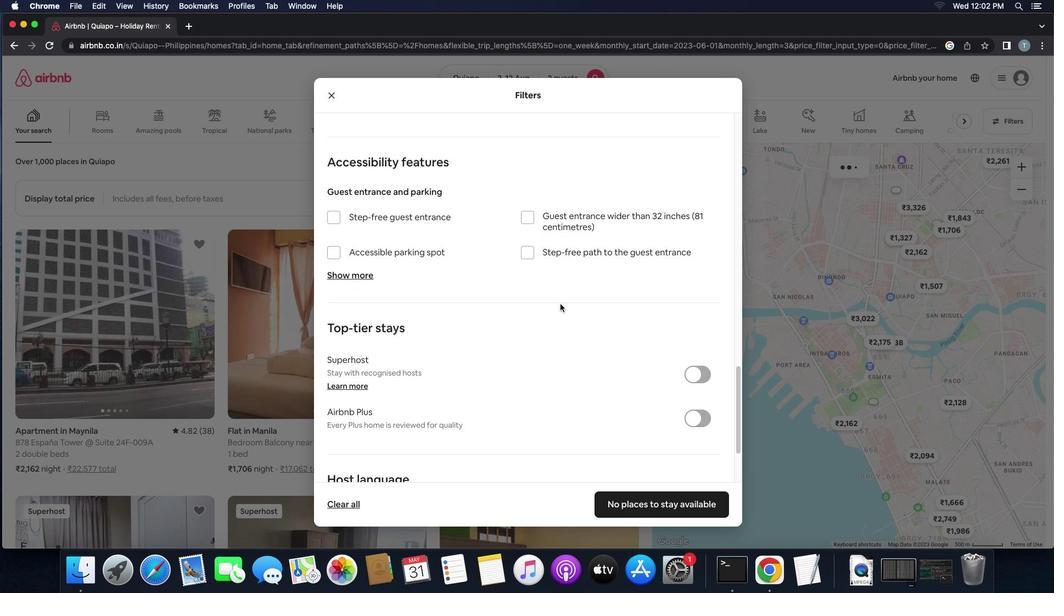 
Action: Mouse scrolled (560, 303) with delta (0, -1)
Screenshot: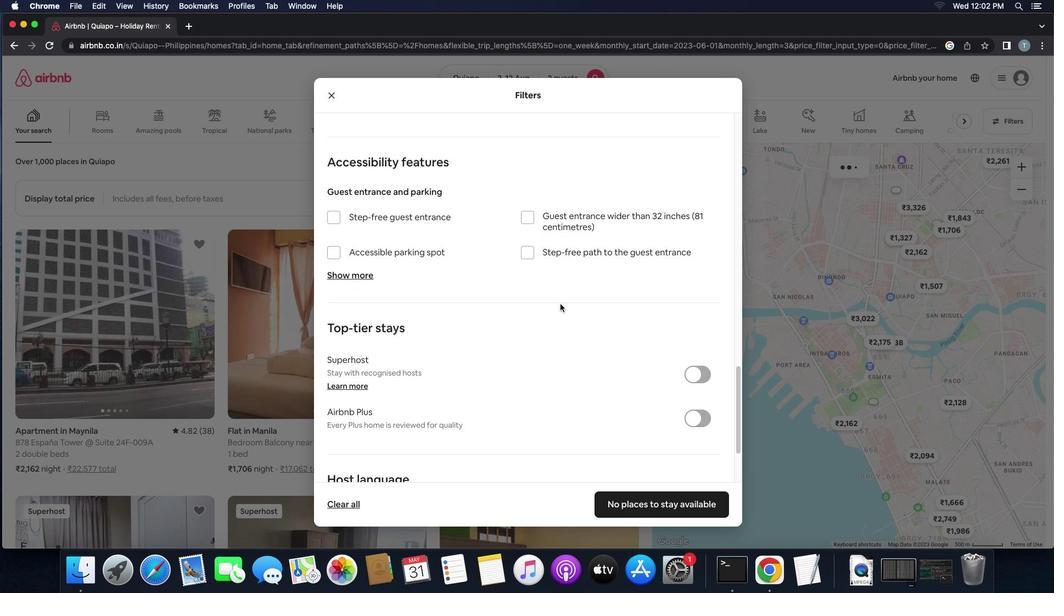 
Action: Mouse scrolled (560, 303) with delta (0, -2)
Screenshot: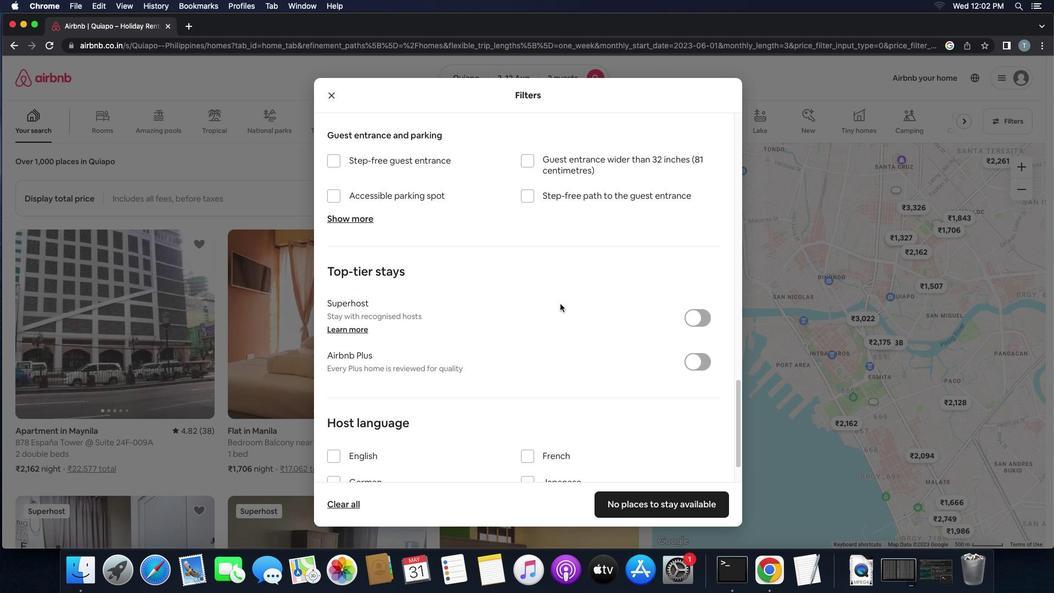 
Action: Mouse moved to (545, 340)
Screenshot: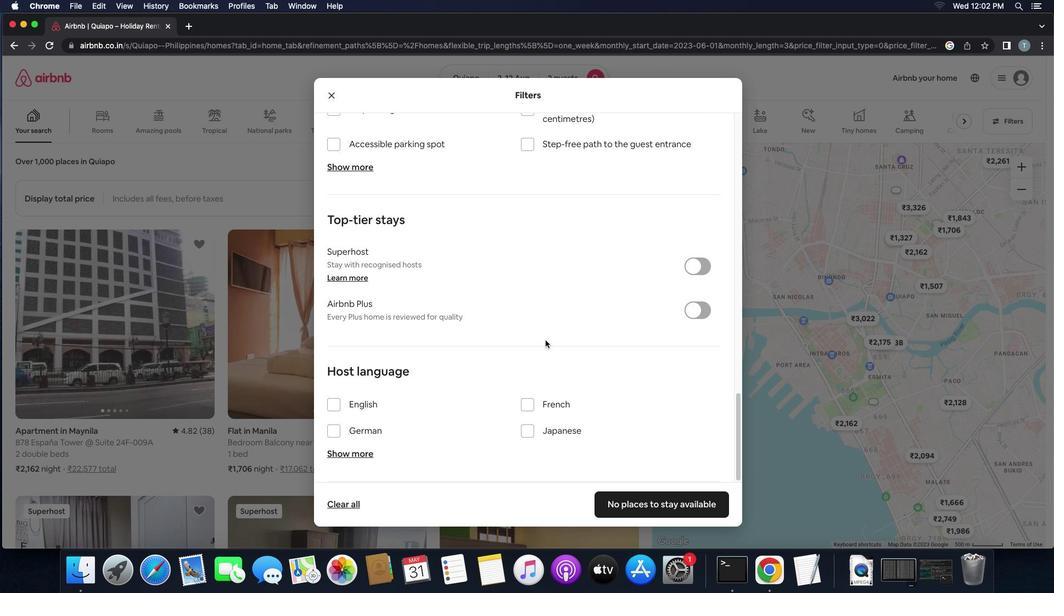 
Action: Mouse scrolled (545, 340) with delta (0, 0)
Screenshot: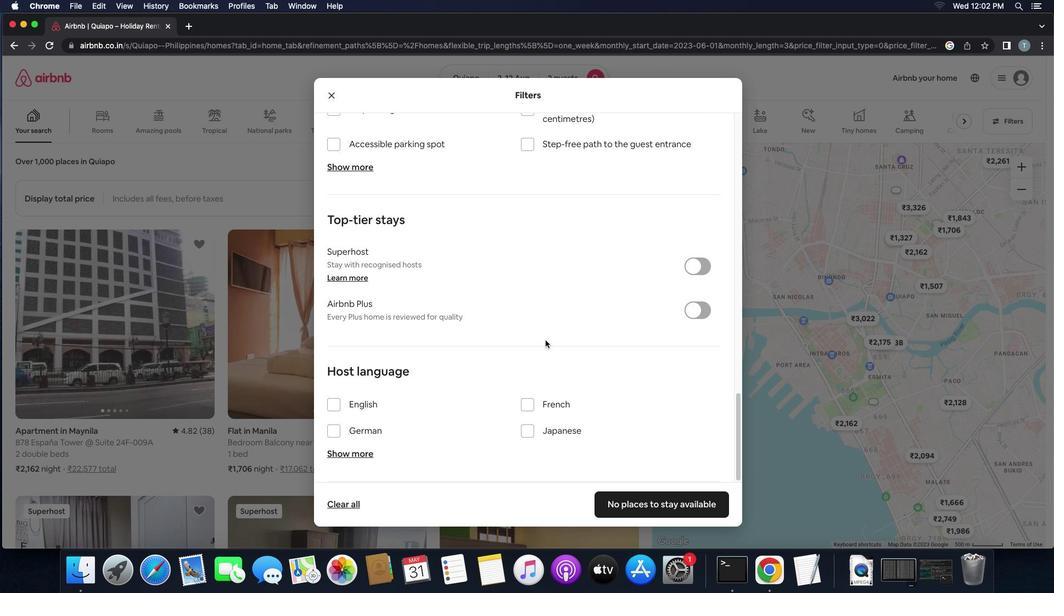 
Action: Mouse scrolled (545, 340) with delta (0, 0)
Screenshot: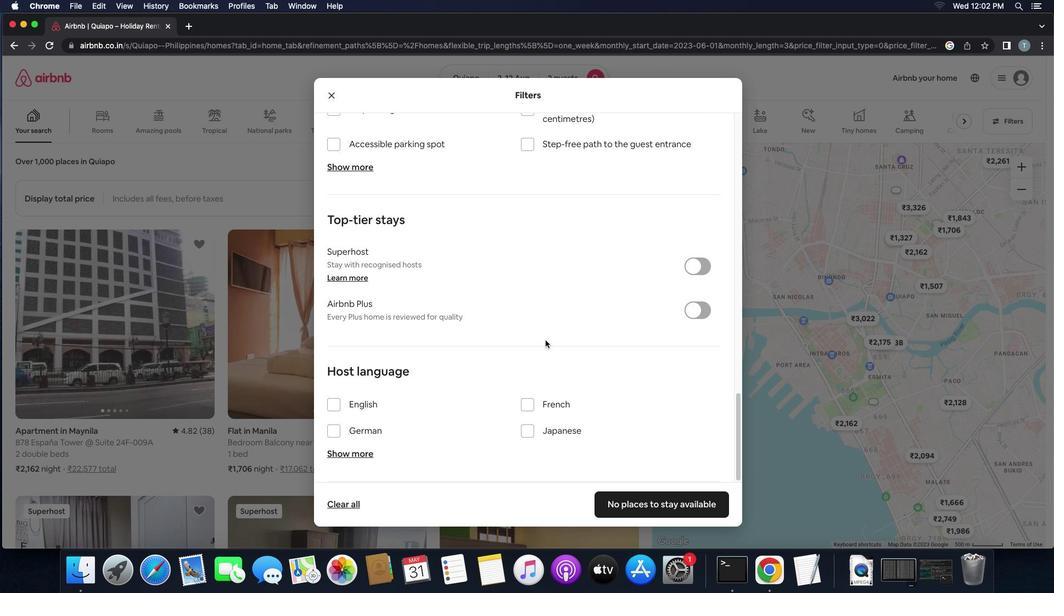 
Action: Mouse scrolled (545, 340) with delta (0, -1)
Screenshot: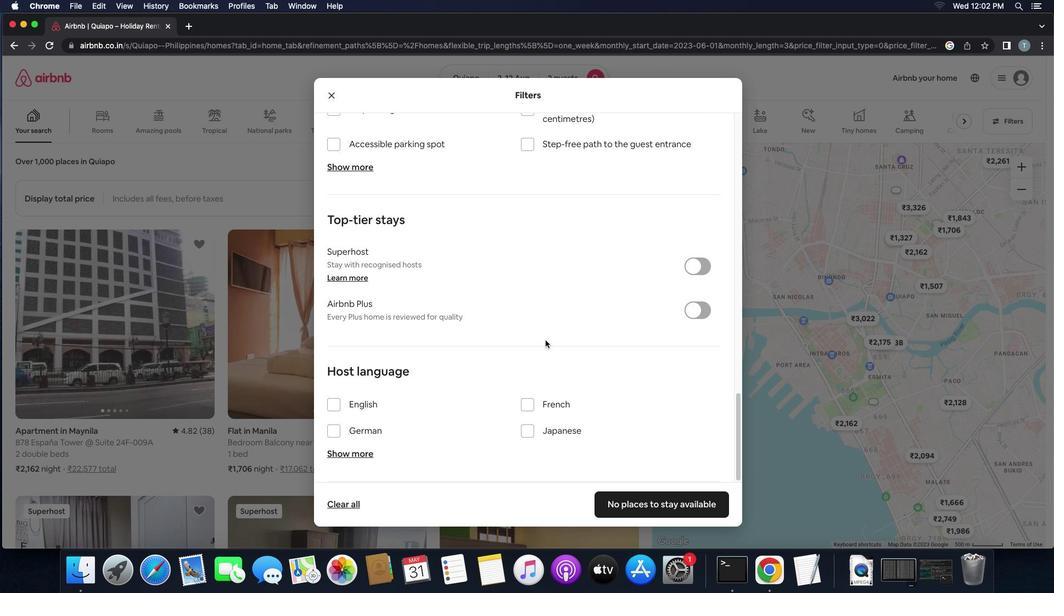 
Action: Mouse scrolled (545, 340) with delta (0, -2)
Screenshot: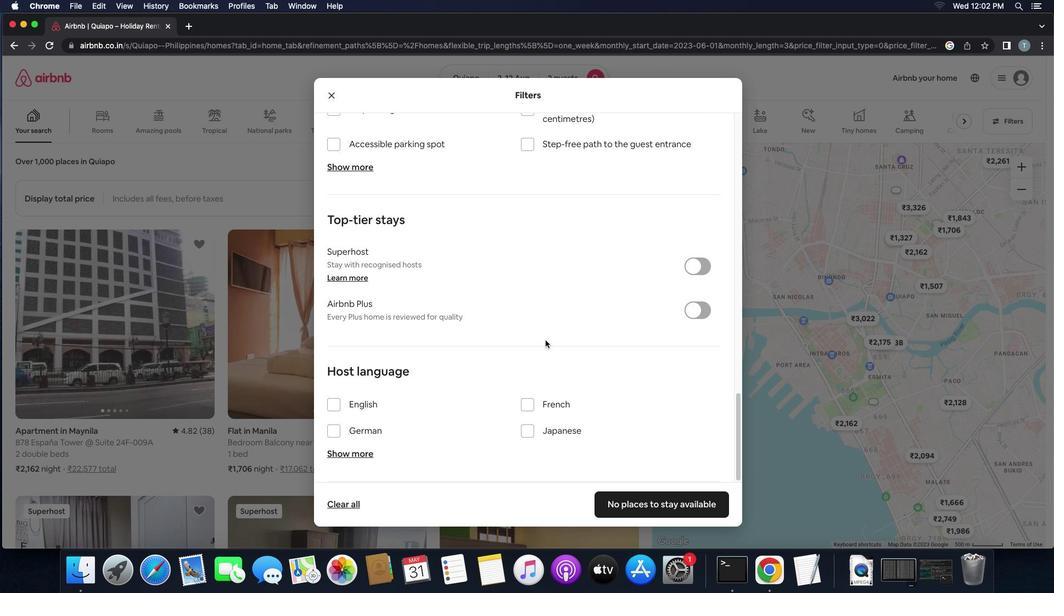 
Action: Mouse moved to (334, 402)
Screenshot: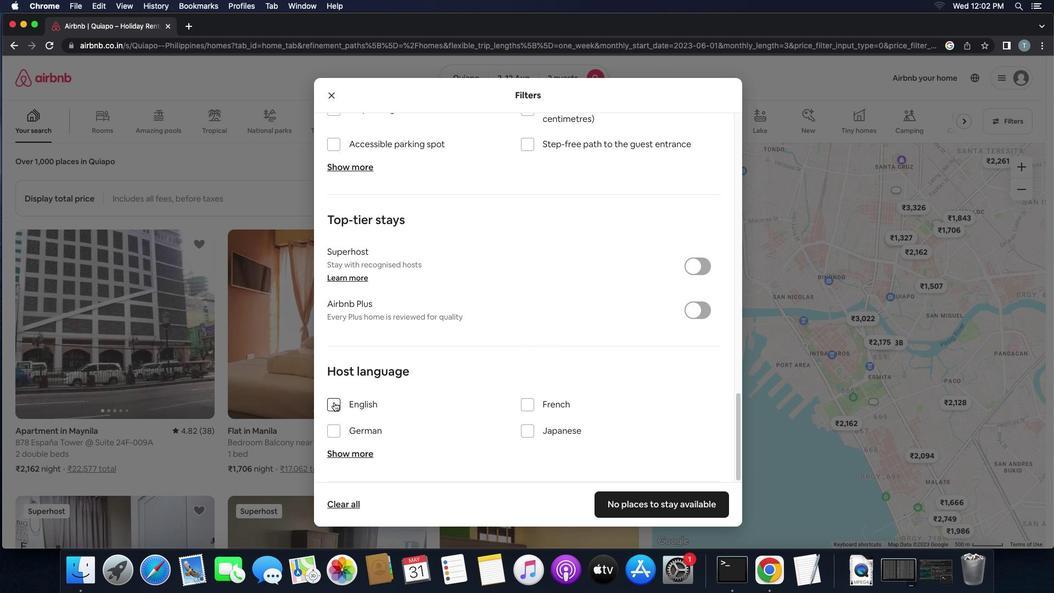 
Action: Mouse pressed left at (334, 402)
Screenshot: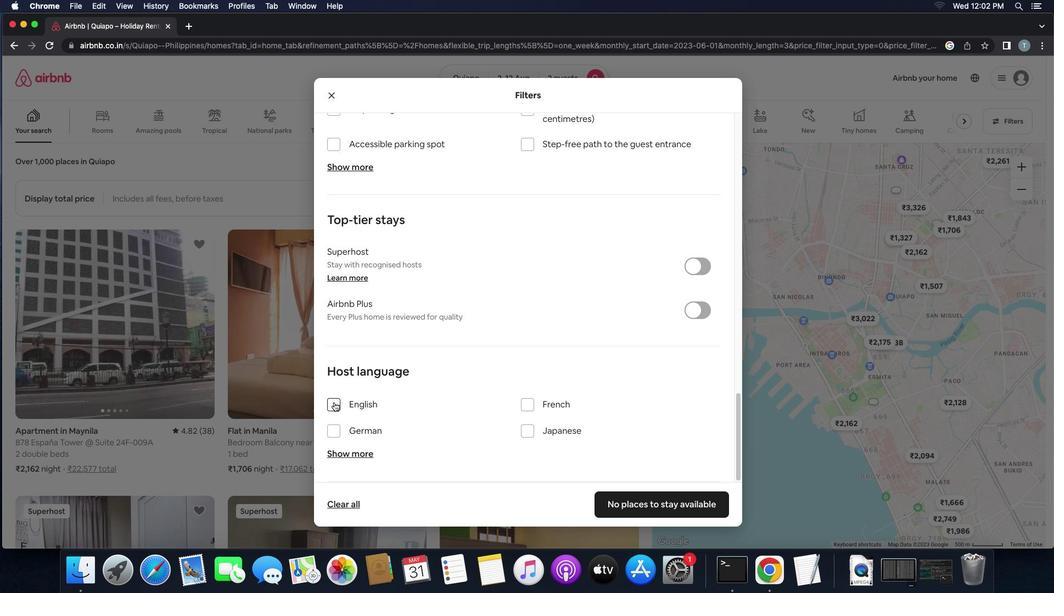 
Action: Mouse moved to (664, 495)
Screenshot: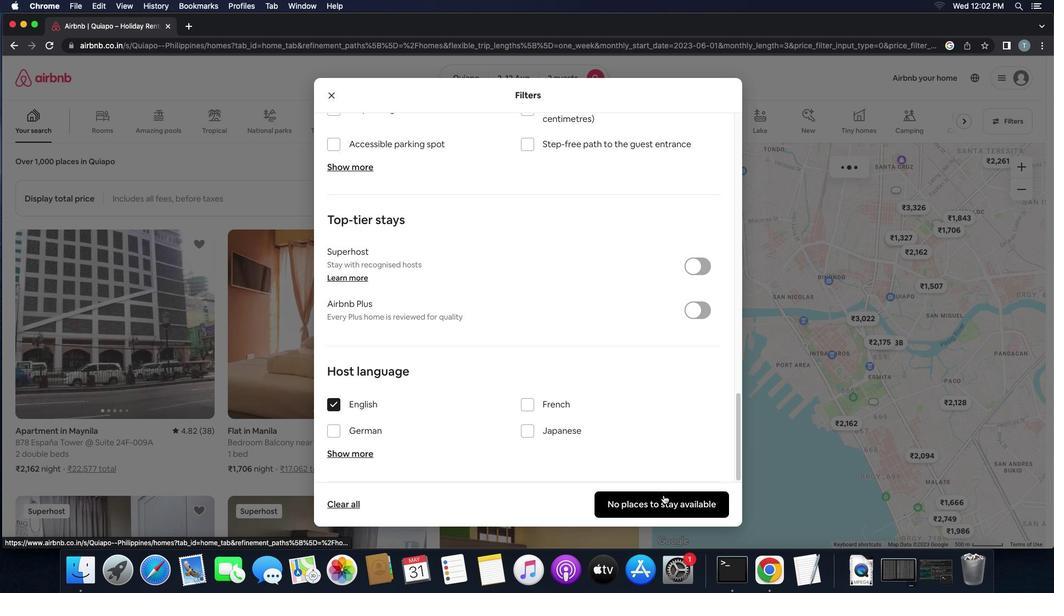 
Action: Mouse pressed left at (664, 495)
Screenshot: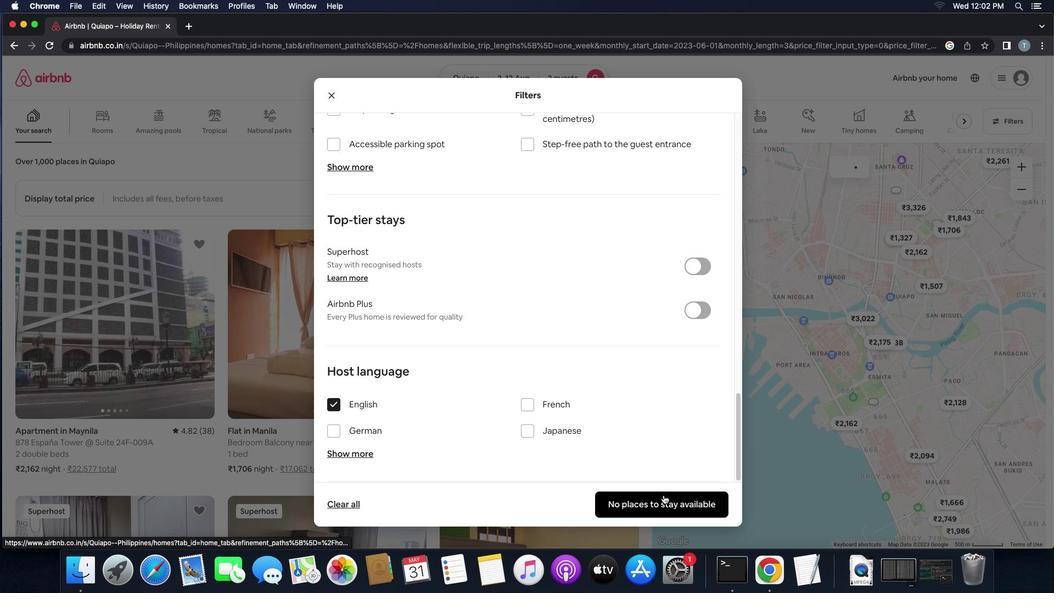 
Action: Mouse moved to (659, 498)
Screenshot: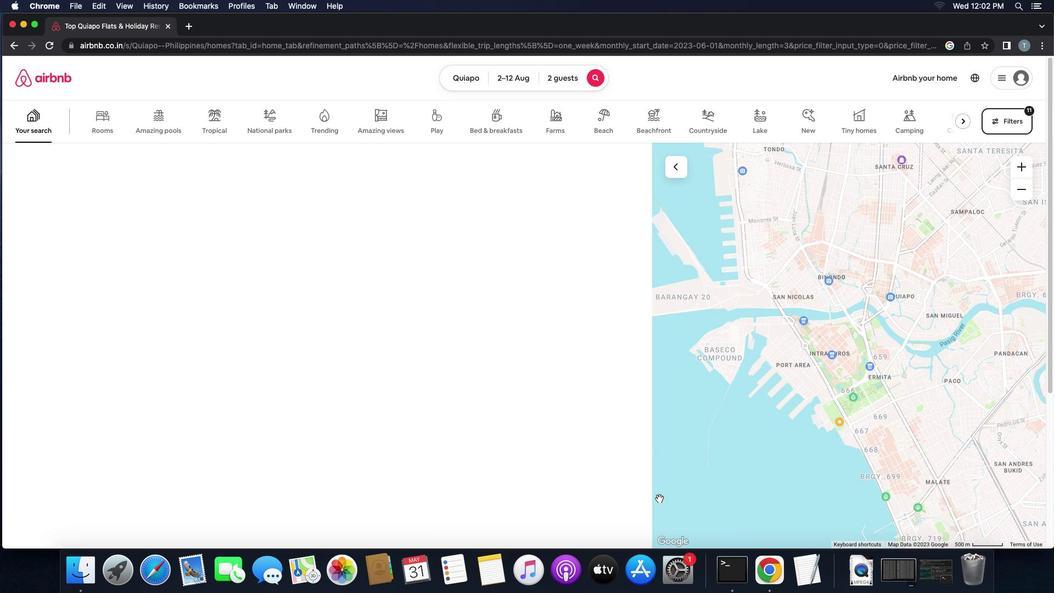 
